 Task: Look for space in Bārāmati, India from 1st July, 2023 to 8th July, 2023 for 2 adults, 1 child in price range Rs.15000 to Rs.20000. Place can be entire place with 1  bedroom having 1 bed and 1 bathroom. Property type can be house, flat, guest house, hotel. Amenities needed are: washing machine. Booking option can be shelf check-in. Required host language is English.
Action: Mouse moved to (398, 178)
Screenshot: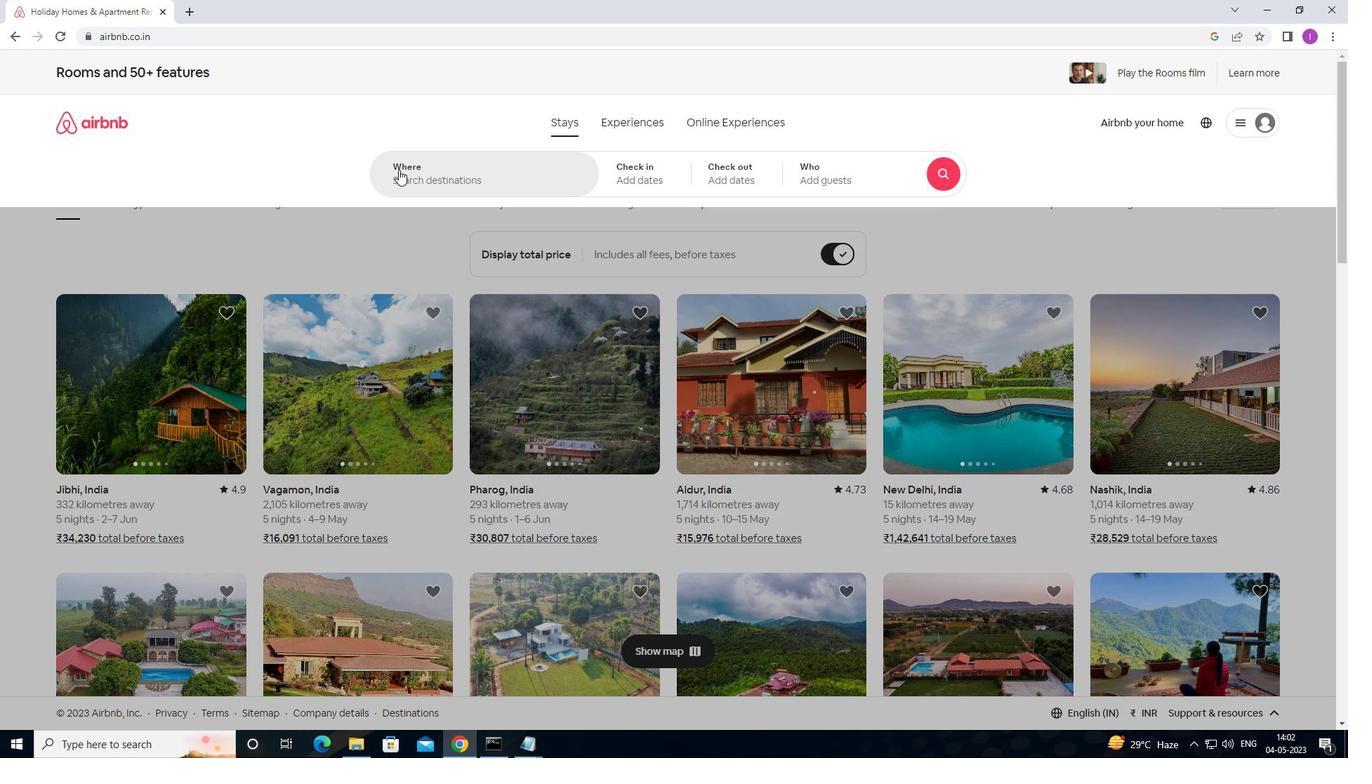 
Action: Mouse pressed left at (398, 178)
Screenshot: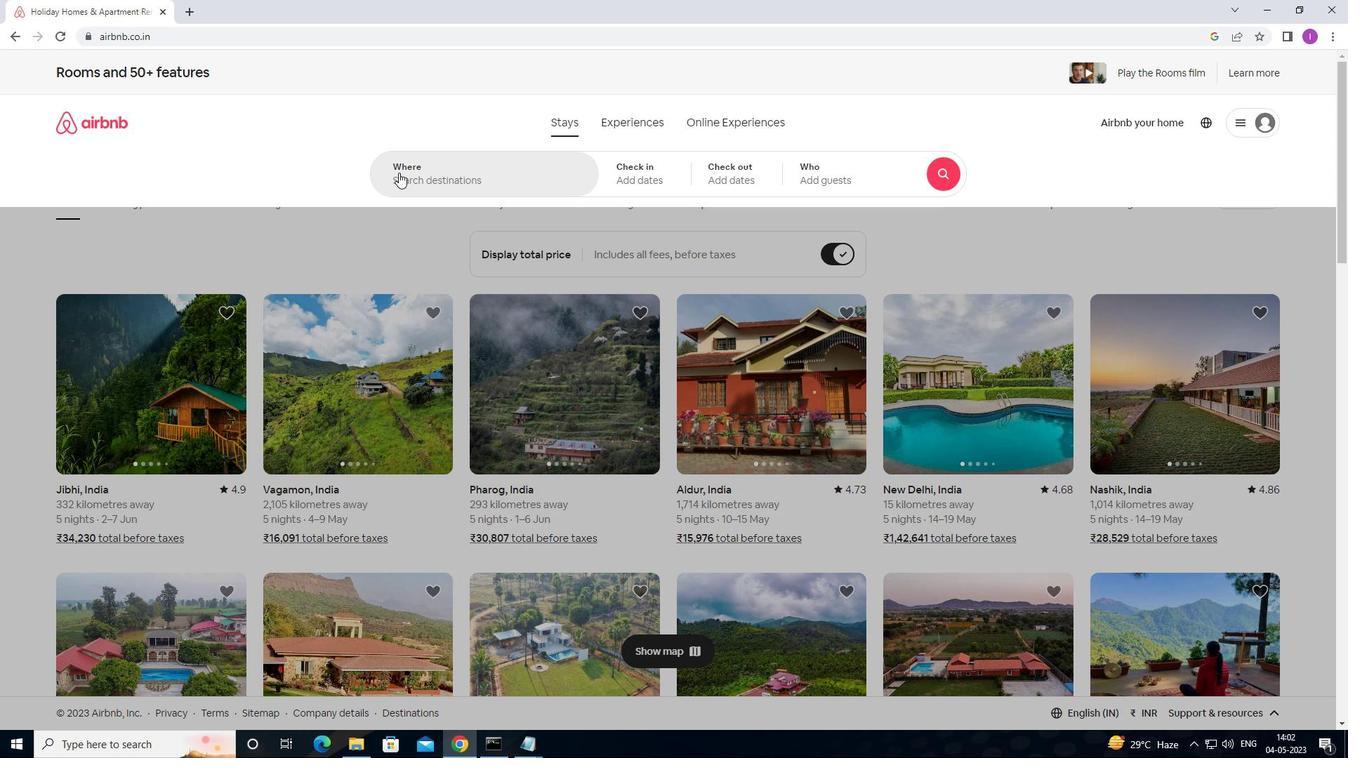 
Action: Mouse moved to (453, 151)
Screenshot: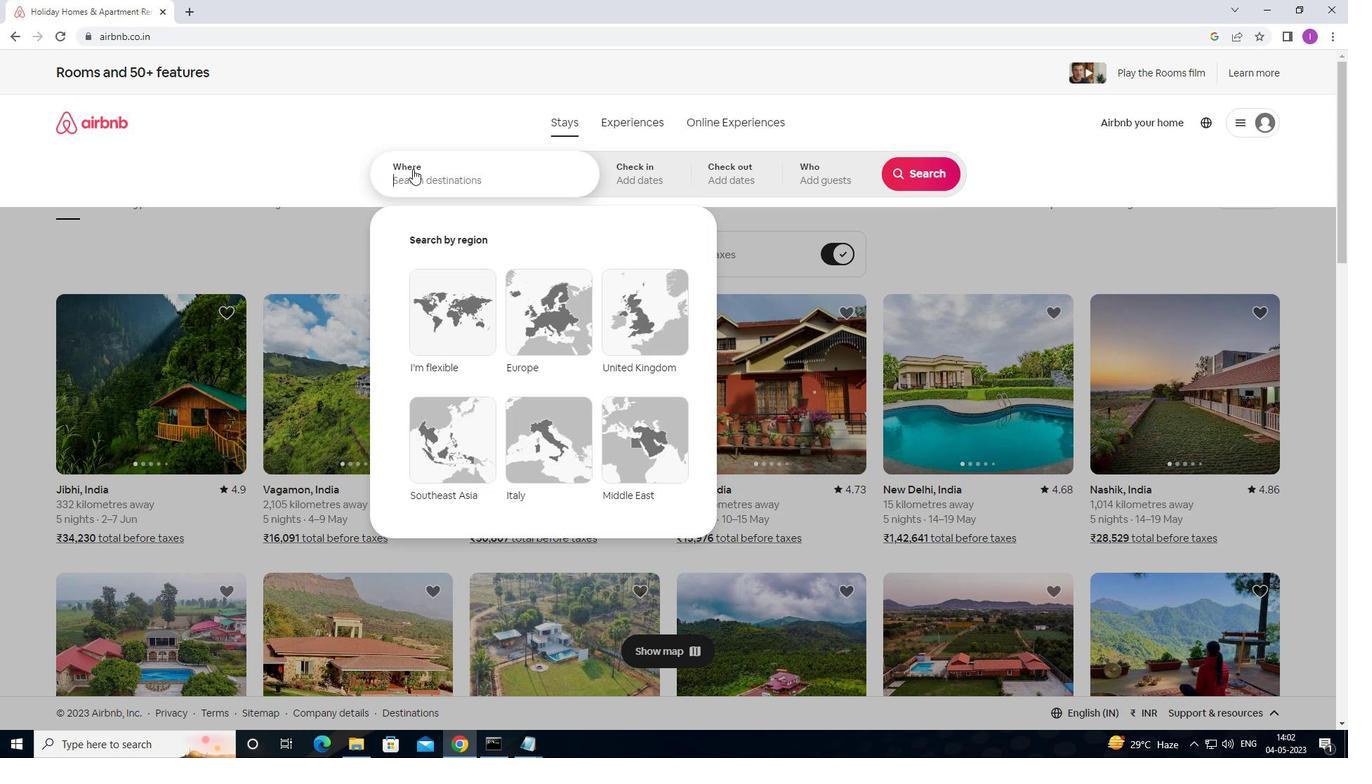 
Action: Key pressed <Key.shift>BARAMATI,<Key.shift>I
Screenshot: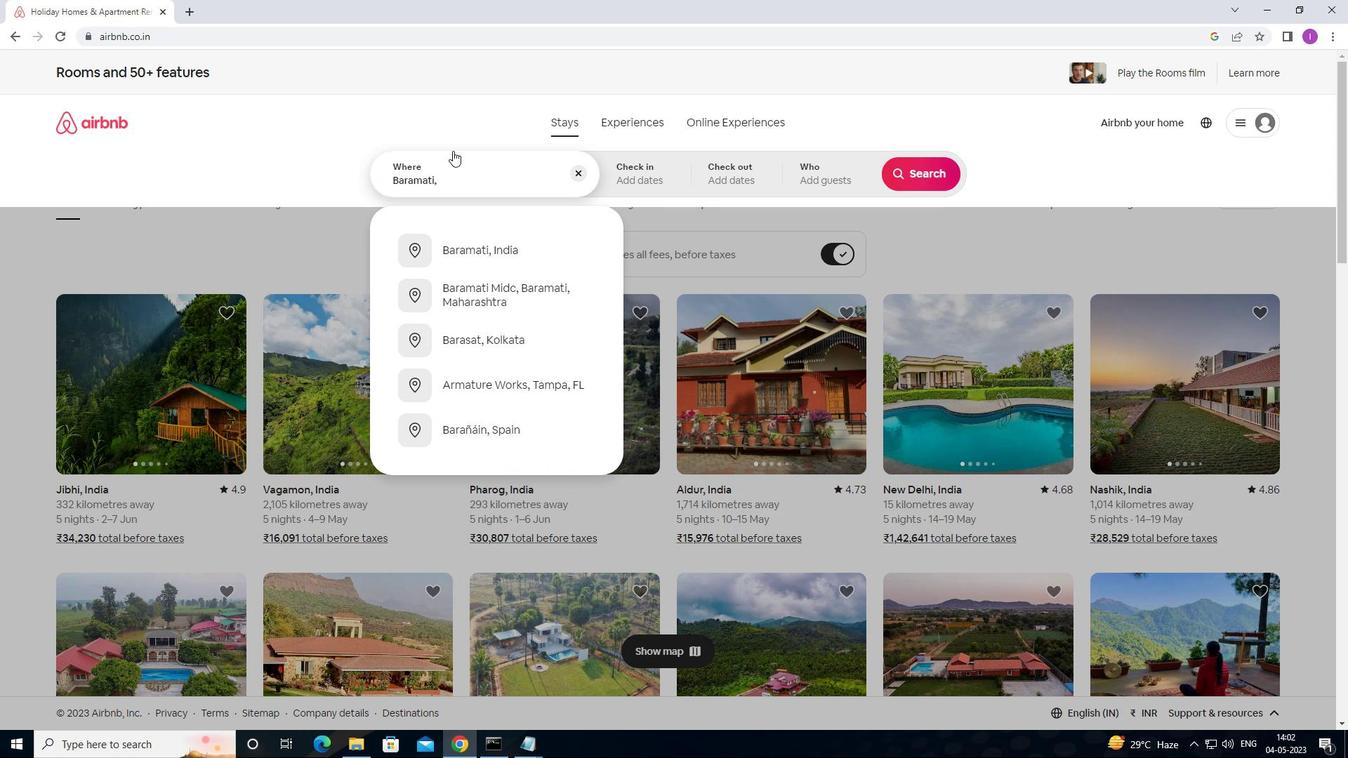 
Action: Mouse moved to (462, 155)
Screenshot: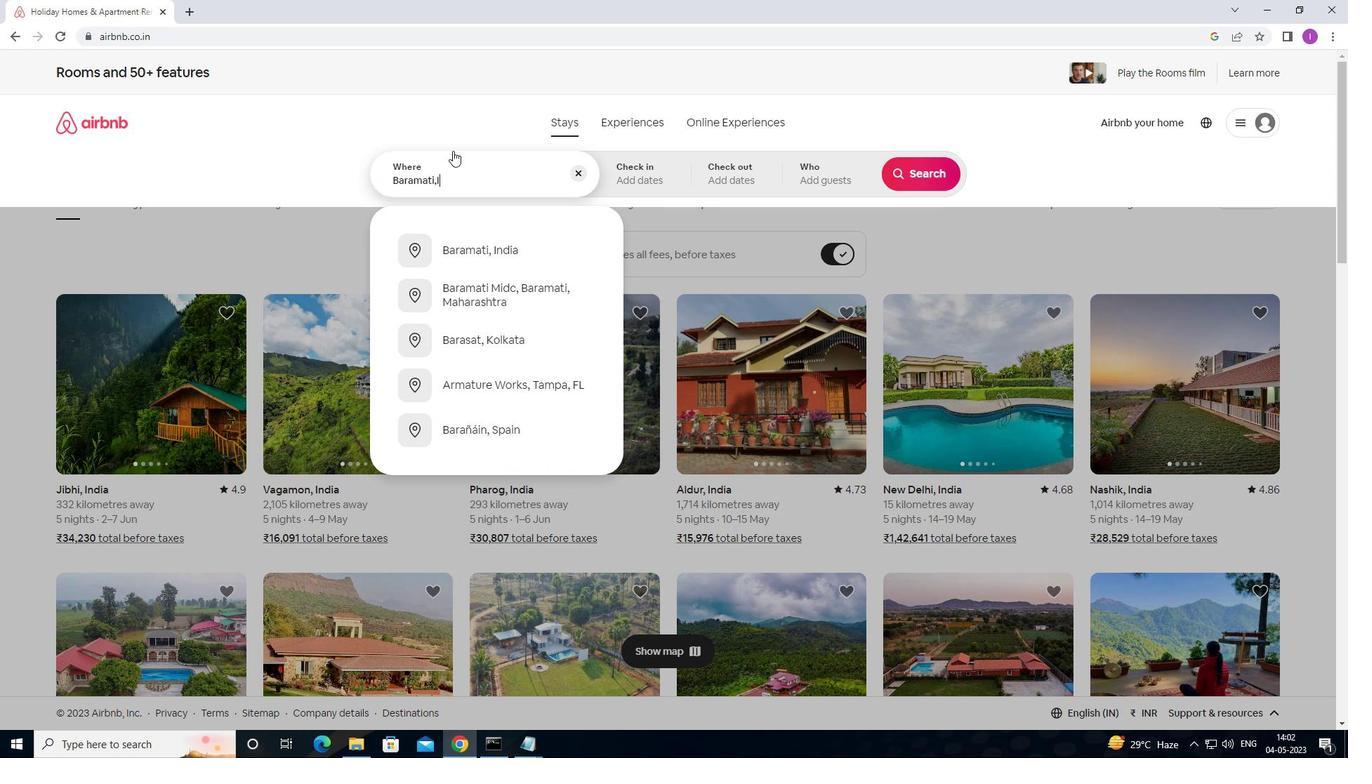 
Action: Key pressed N
Screenshot: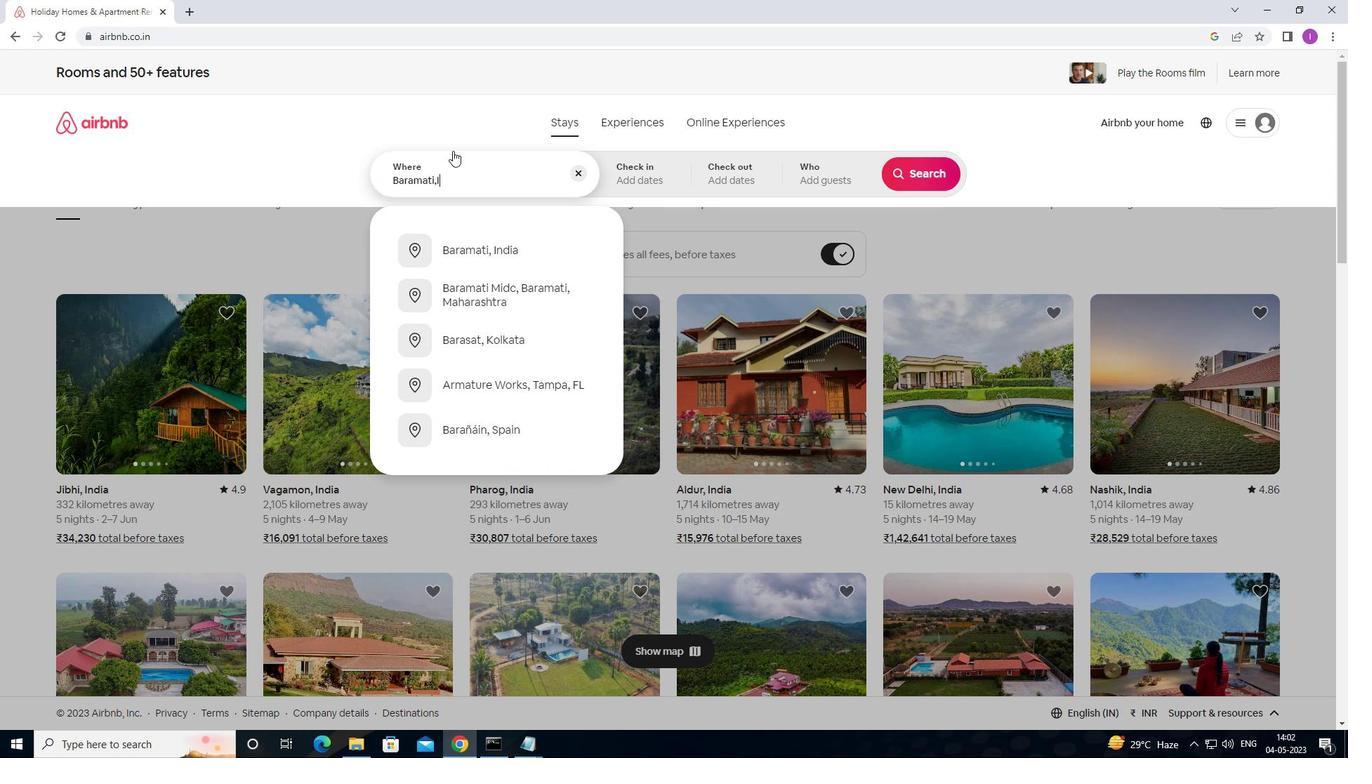 
Action: Mouse moved to (462, 157)
Screenshot: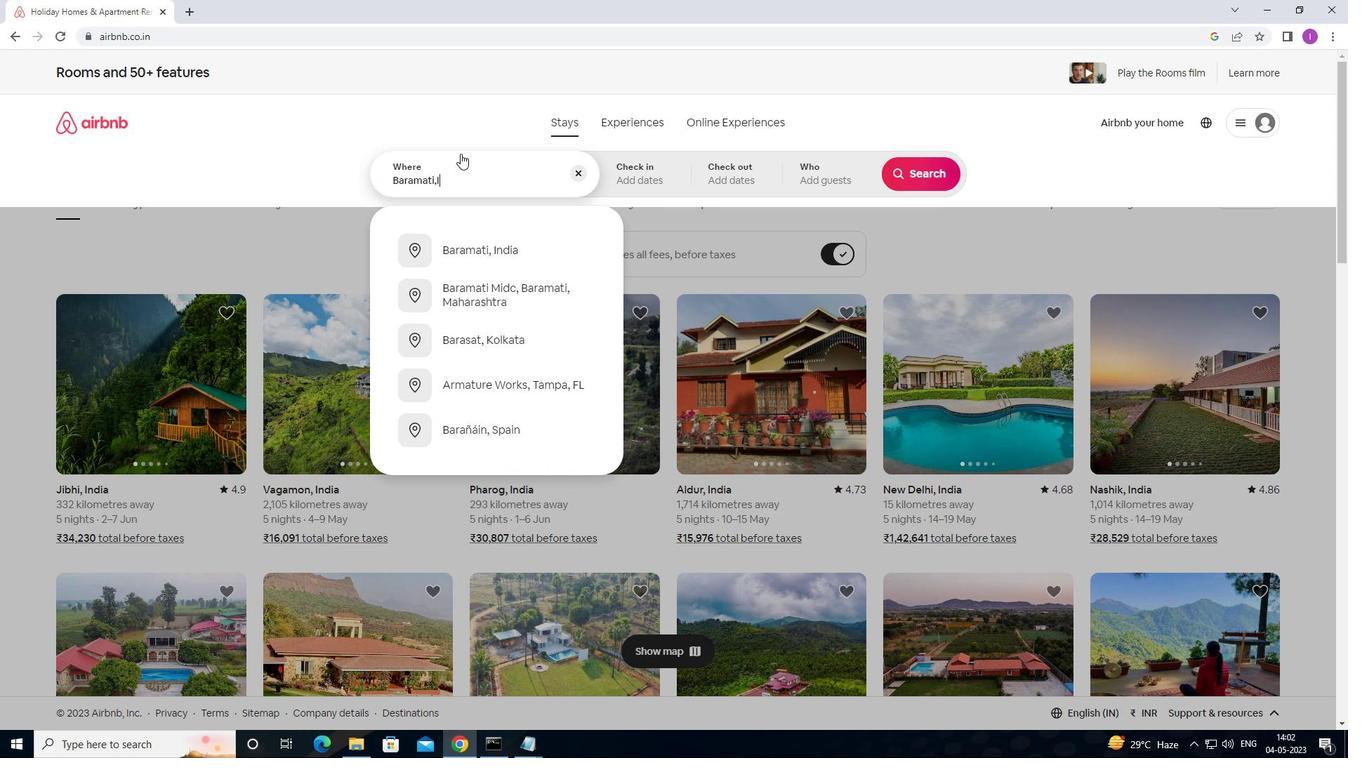 
Action: Key pressed DIA
Screenshot: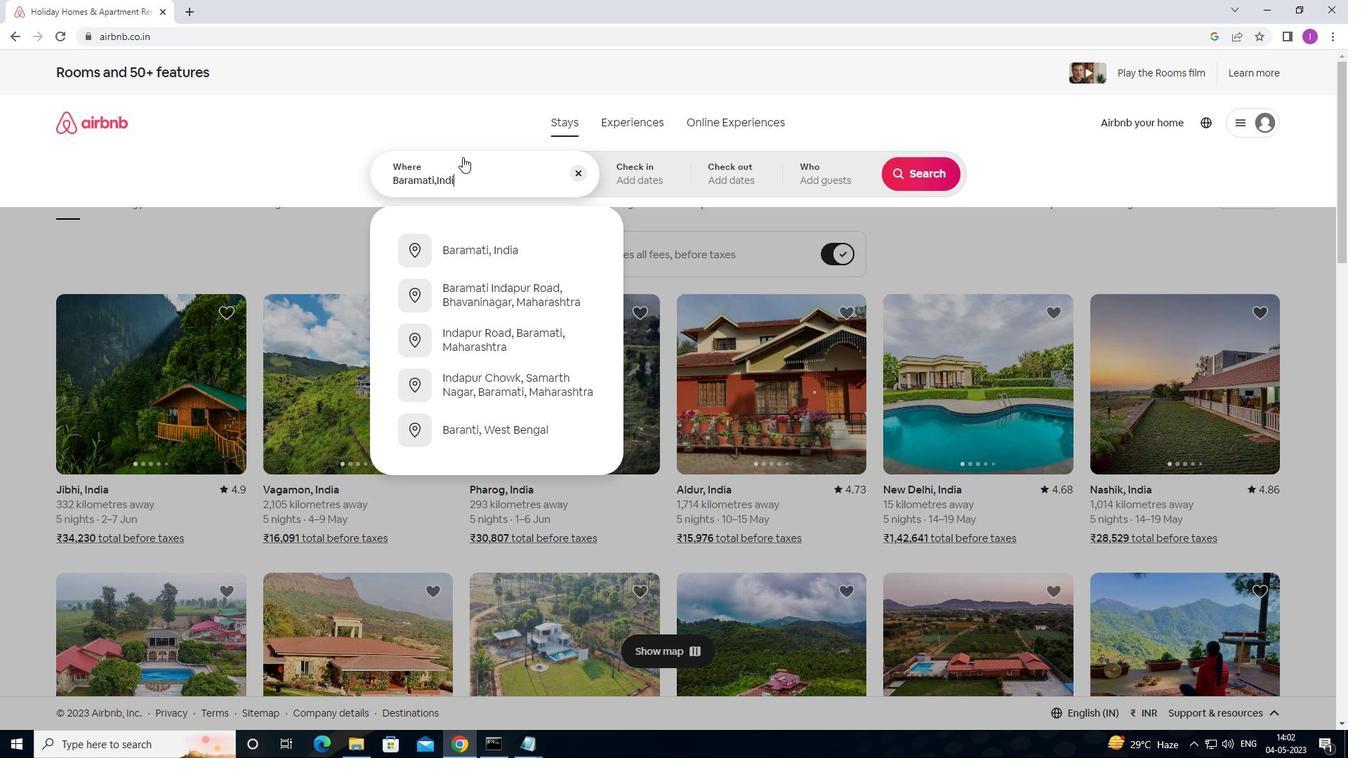 
Action: Mouse moved to (526, 246)
Screenshot: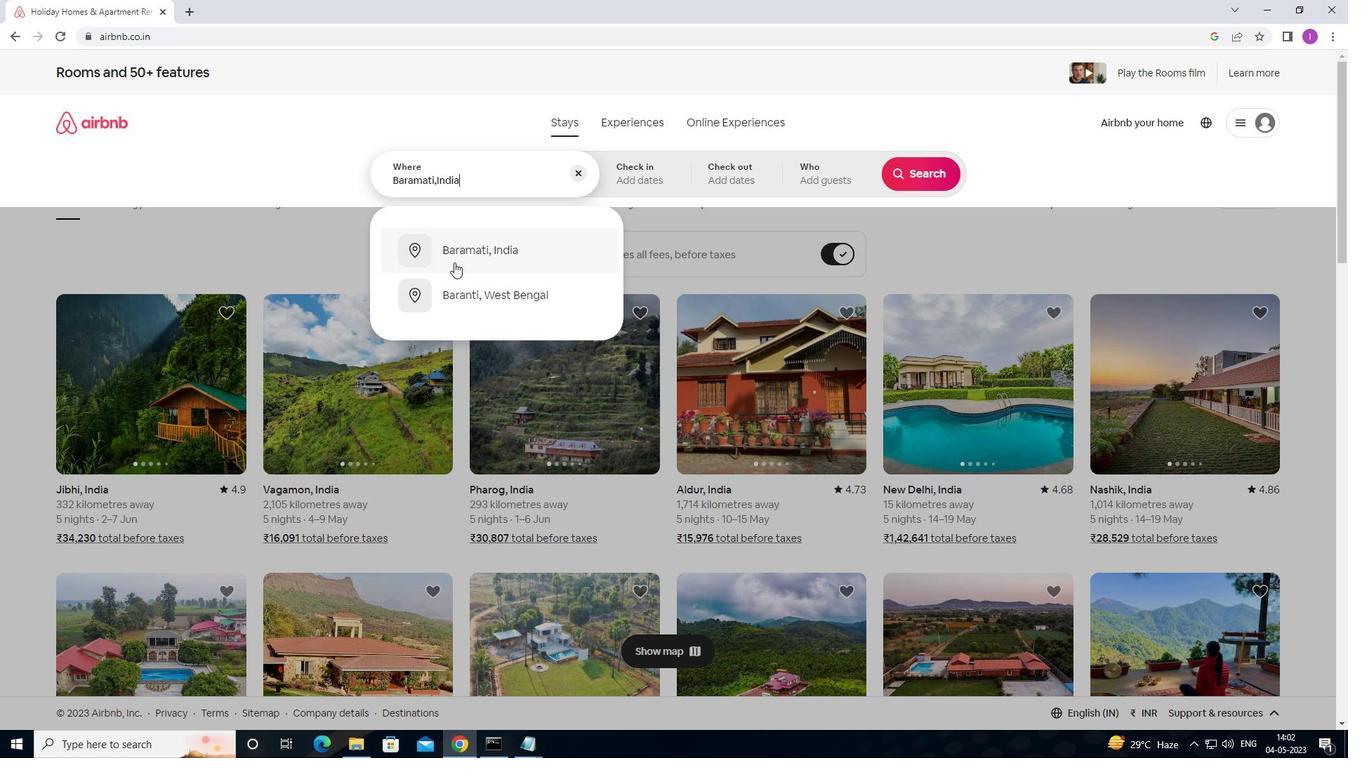 
Action: Mouse pressed left at (526, 246)
Screenshot: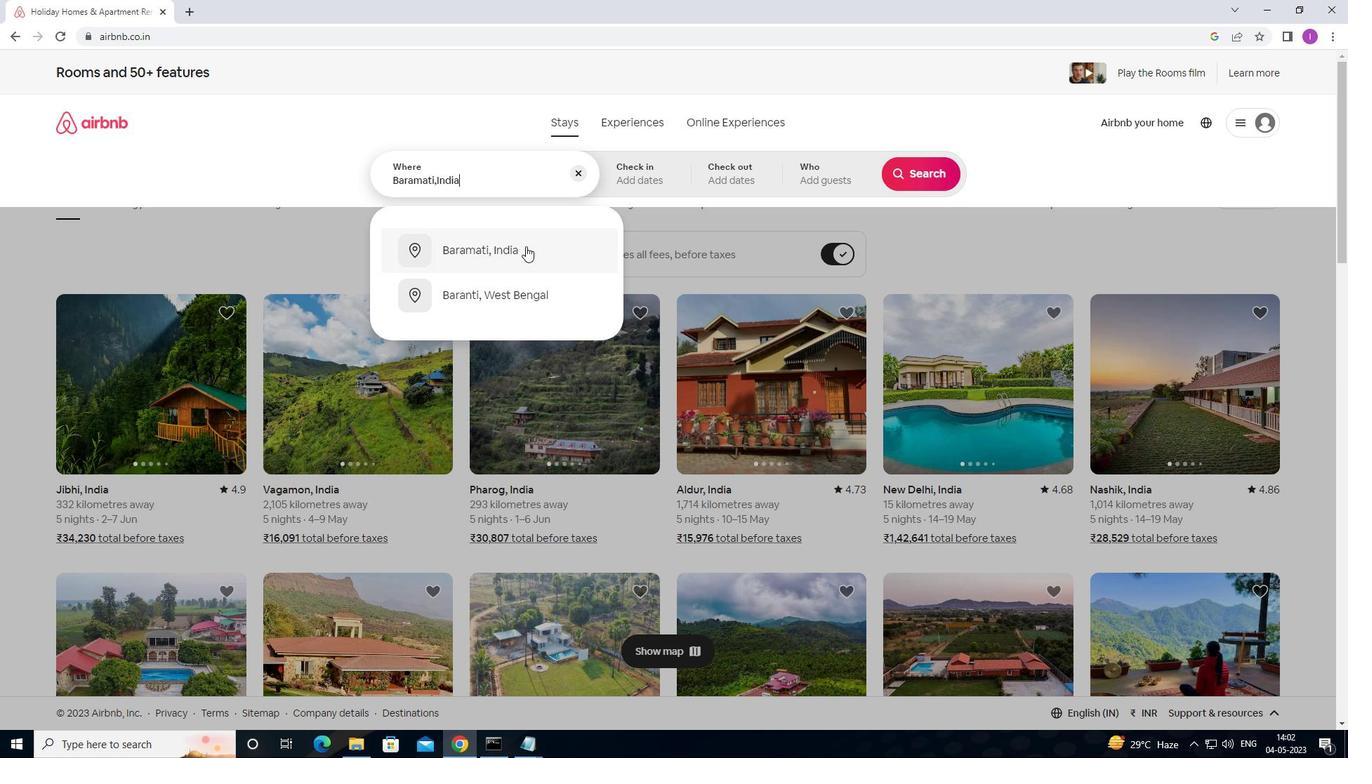 
Action: Mouse moved to (913, 286)
Screenshot: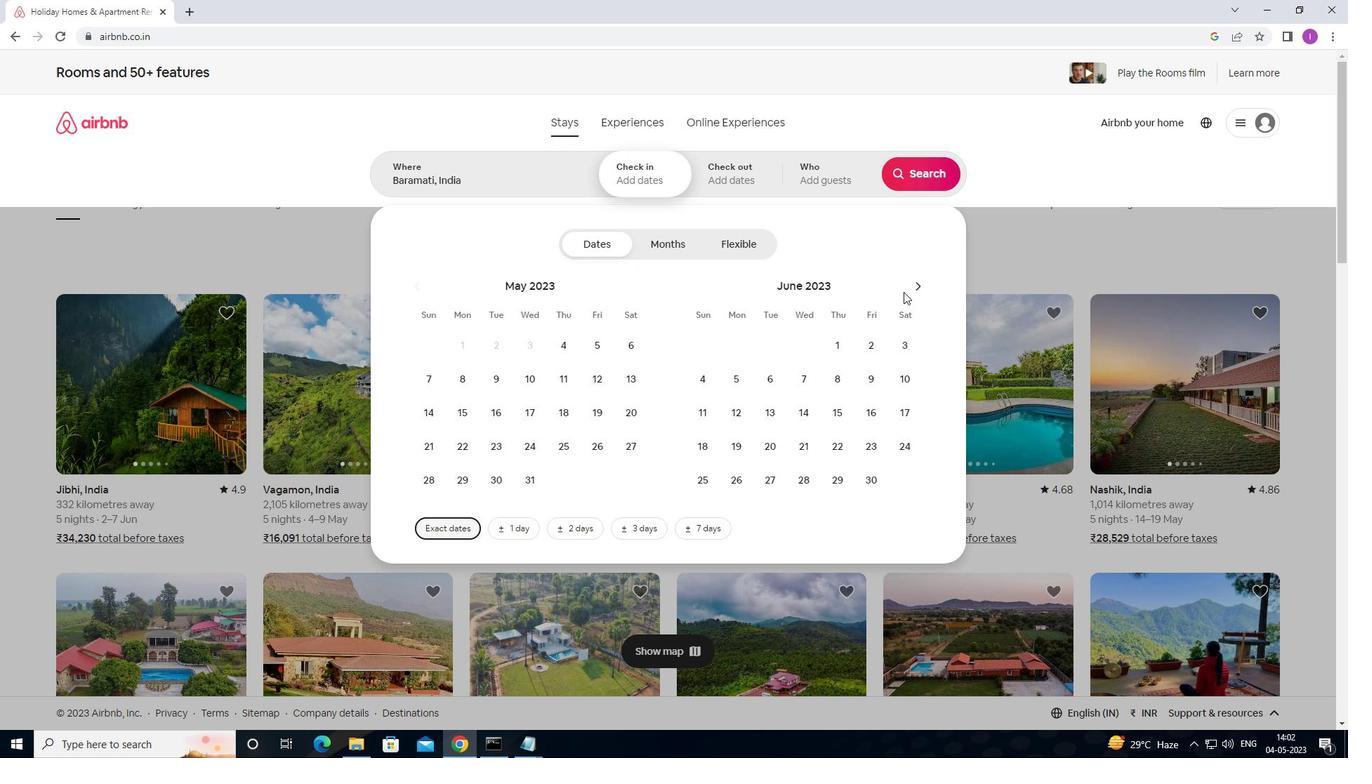 
Action: Mouse pressed left at (913, 286)
Screenshot: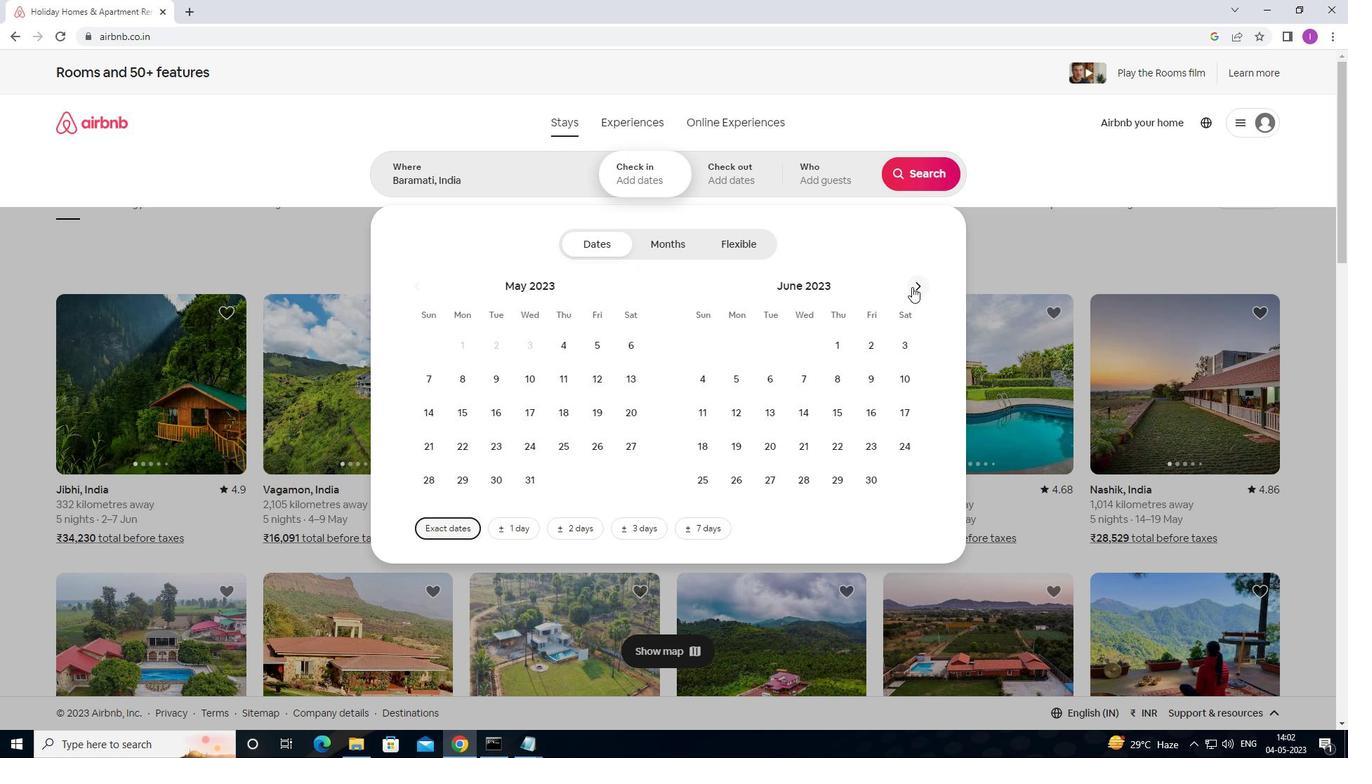
Action: Mouse moved to (913, 286)
Screenshot: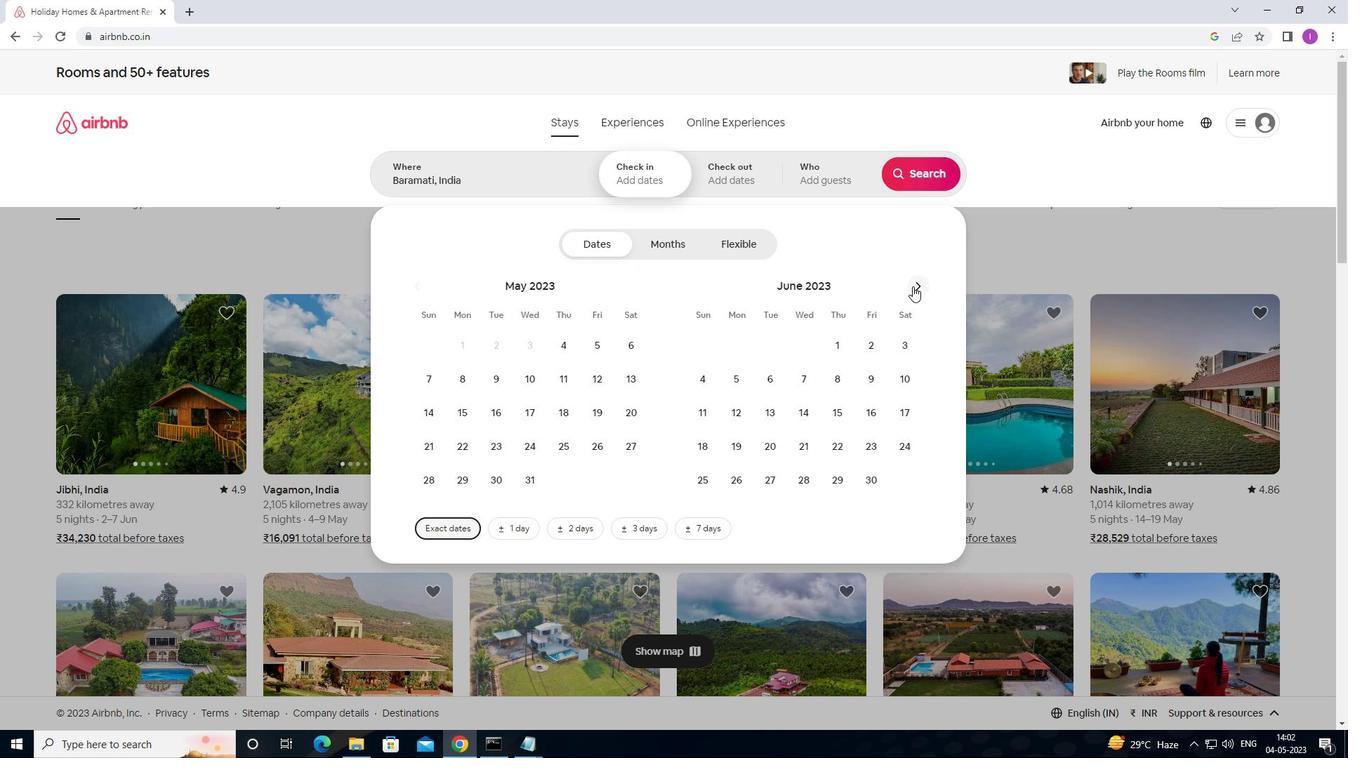 
Action: Mouse pressed left at (913, 286)
Screenshot: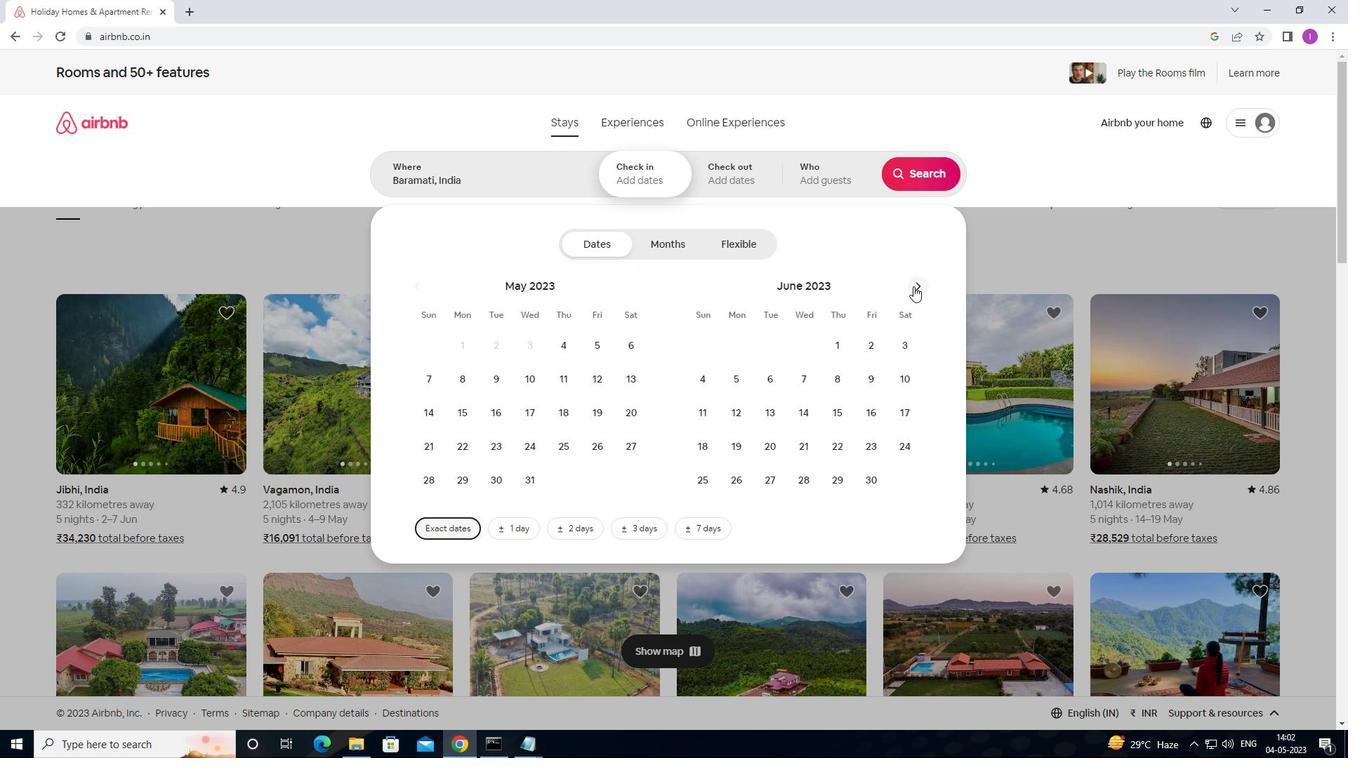 
Action: Mouse moved to (638, 349)
Screenshot: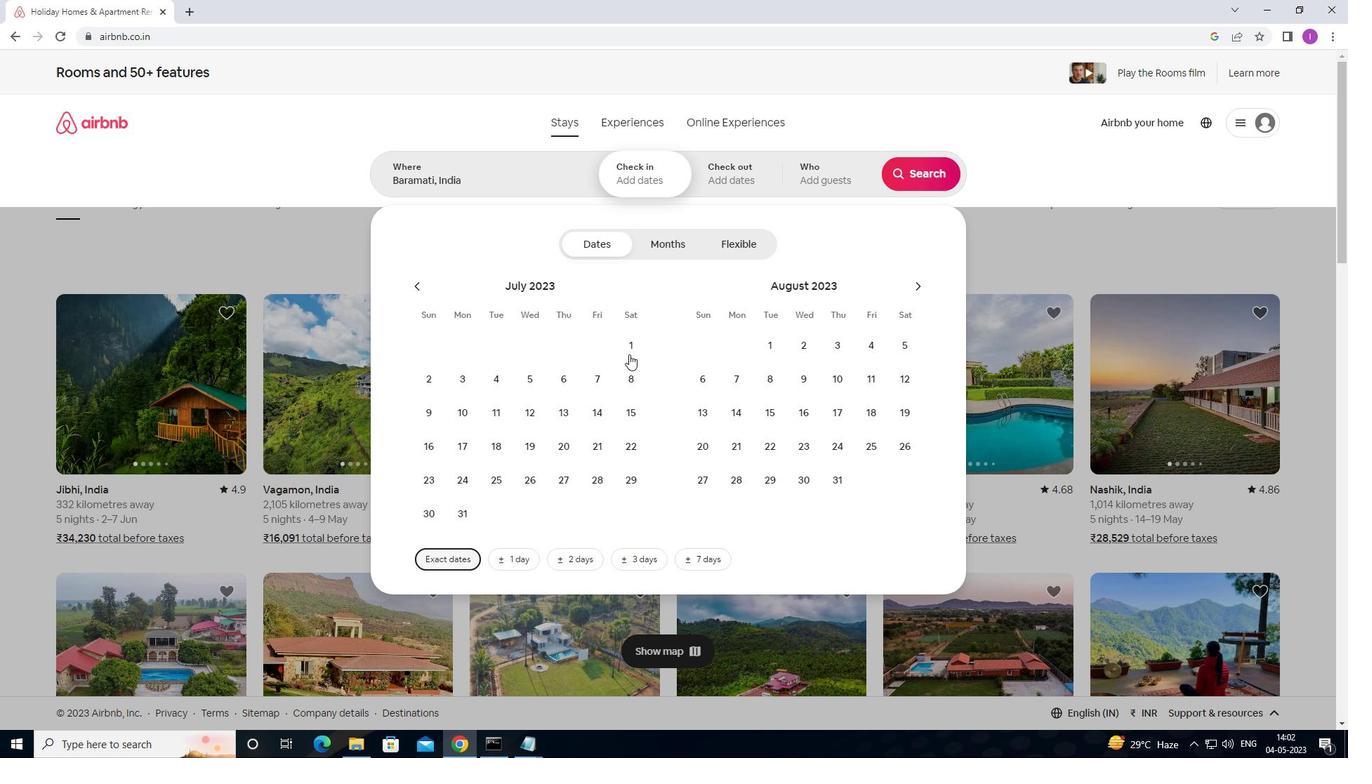 
Action: Mouse pressed left at (638, 349)
Screenshot: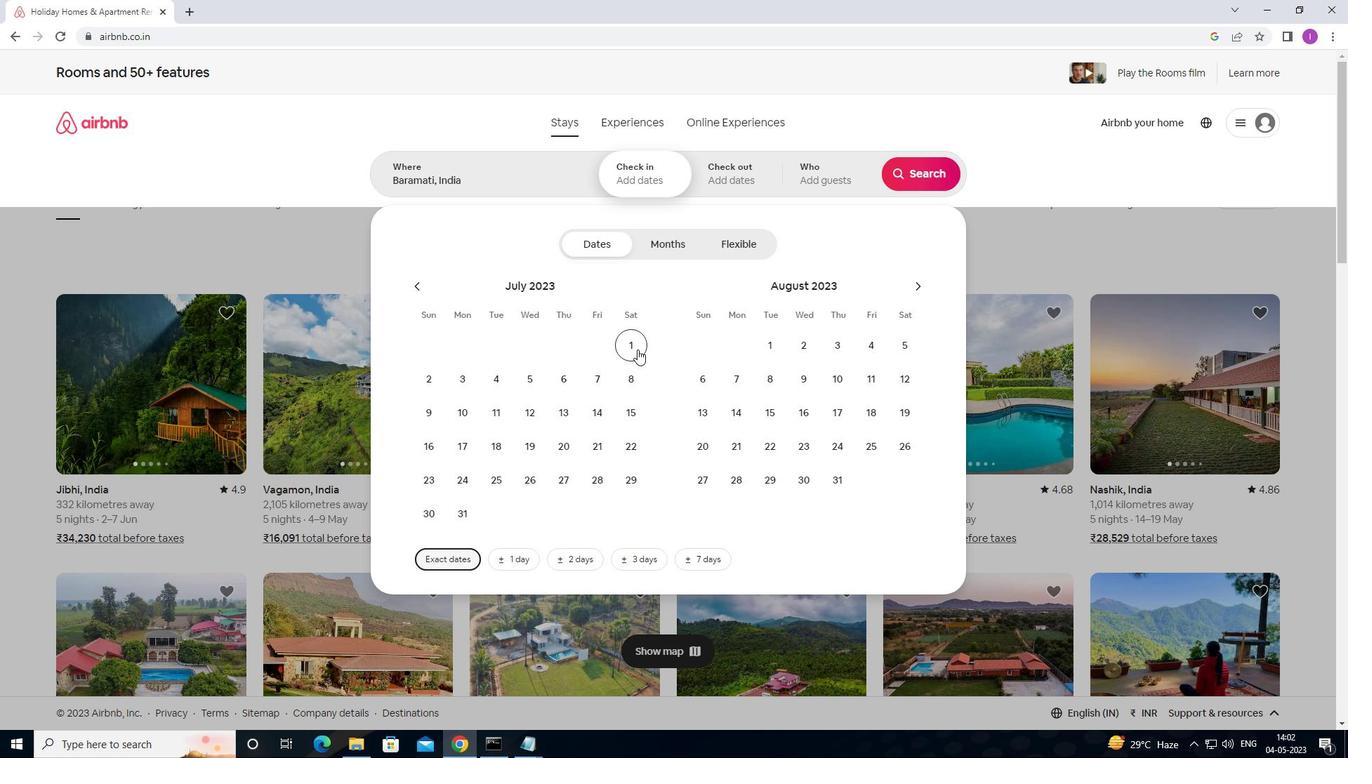 
Action: Mouse moved to (626, 375)
Screenshot: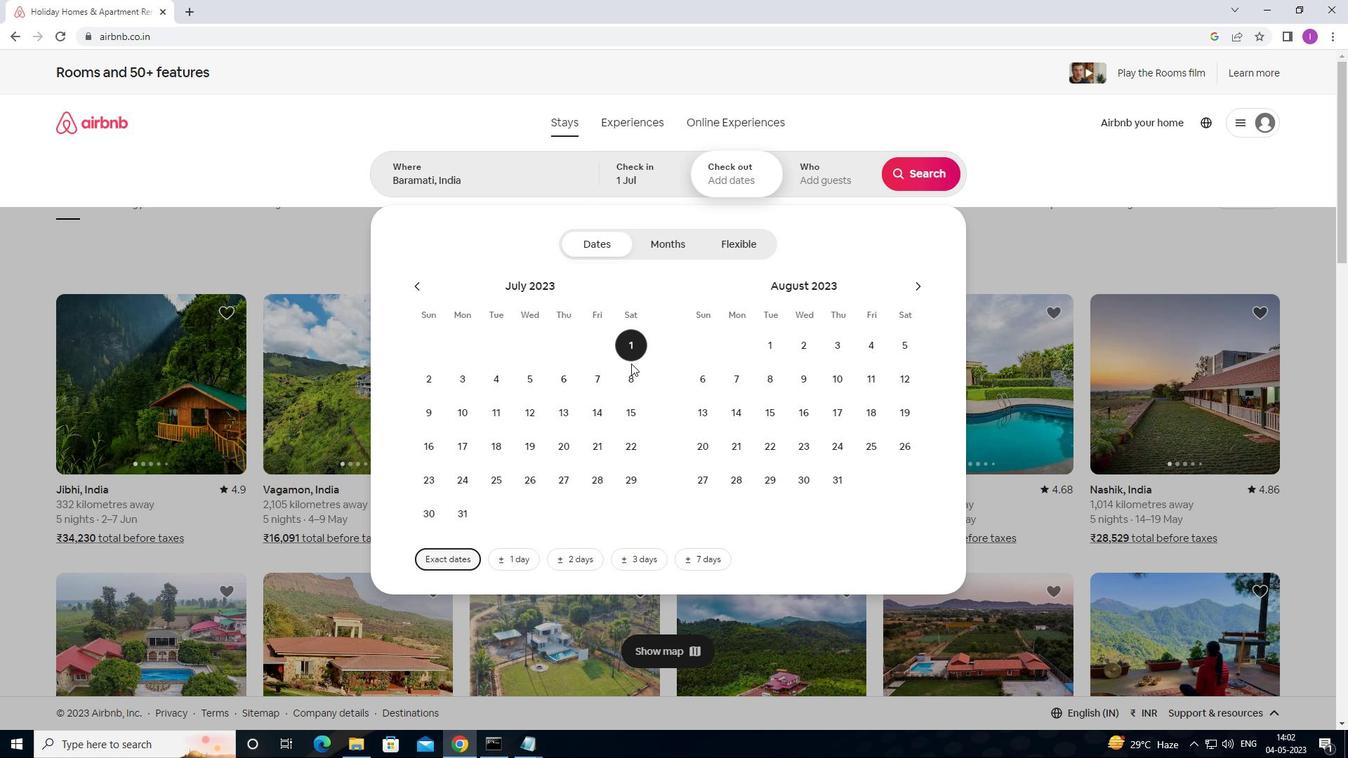 
Action: Mouse pressed left at (626, 375)
Screenshot: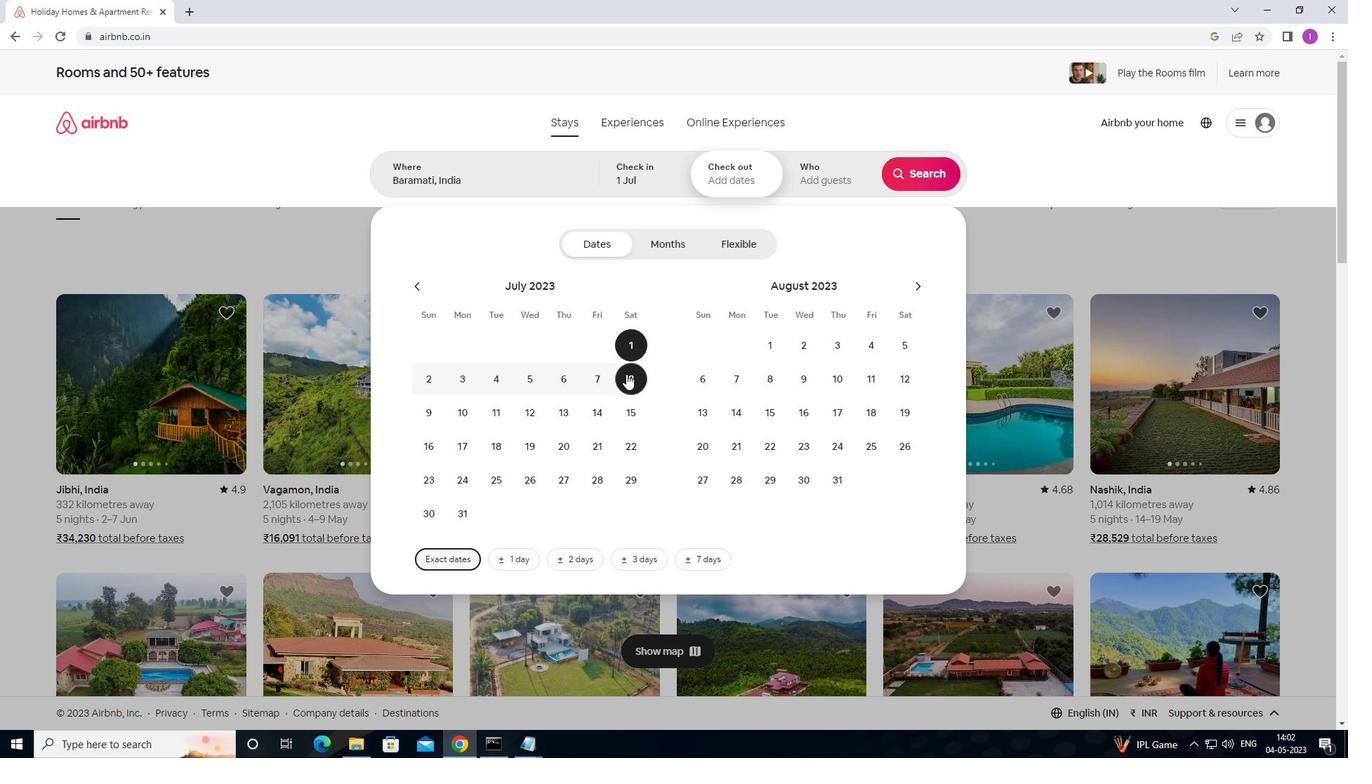 
Action: Mouse moved to (837, 185)
Screenshot: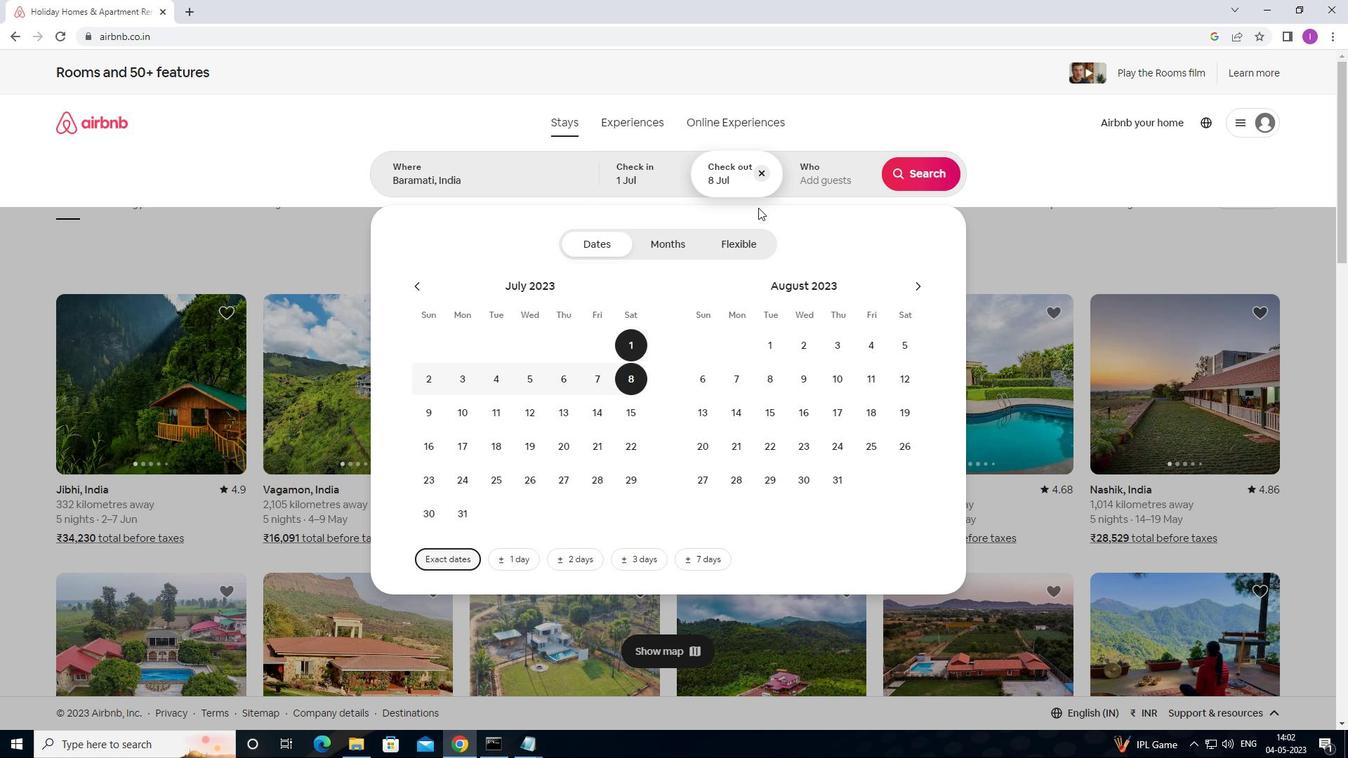
Action: Mouse pressed left at (837, 185)
Screenshot: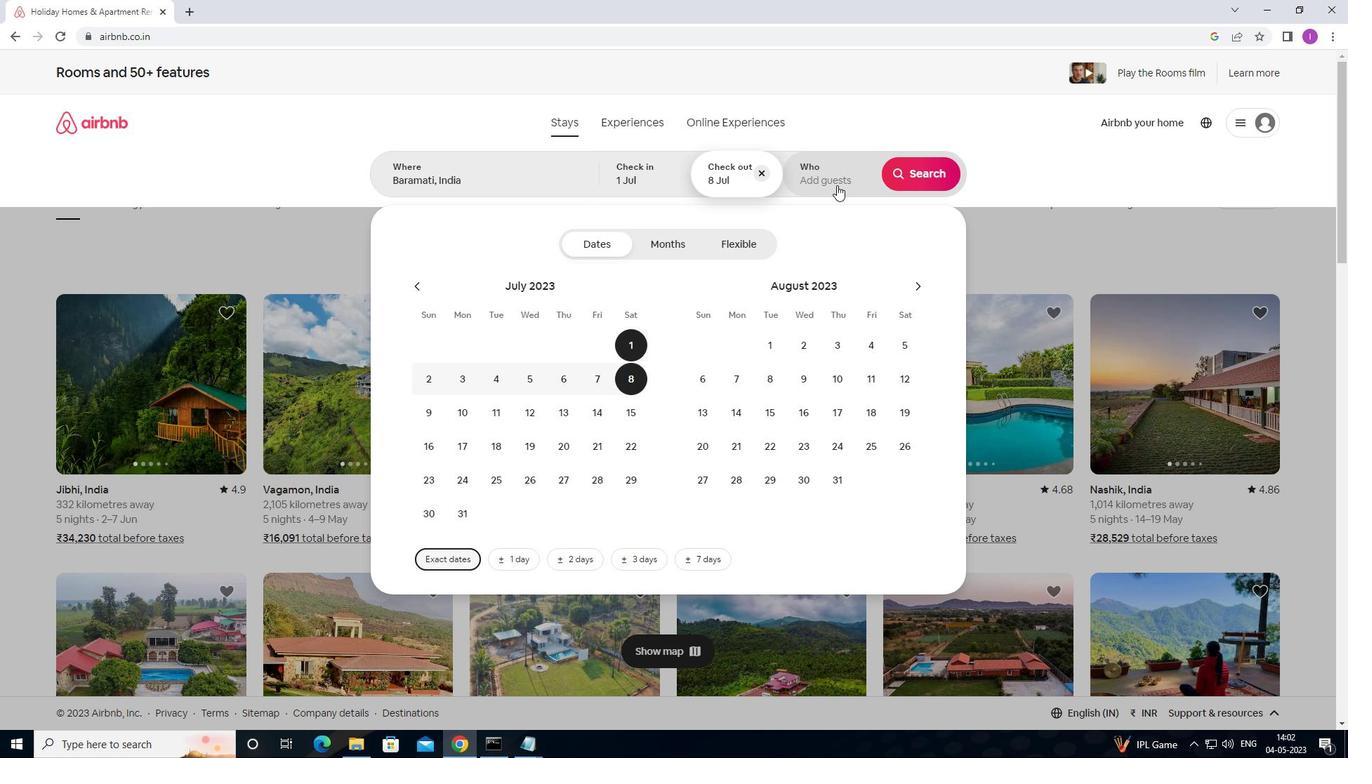 
Action: Mouse moved to (923, 244)
Screenshot: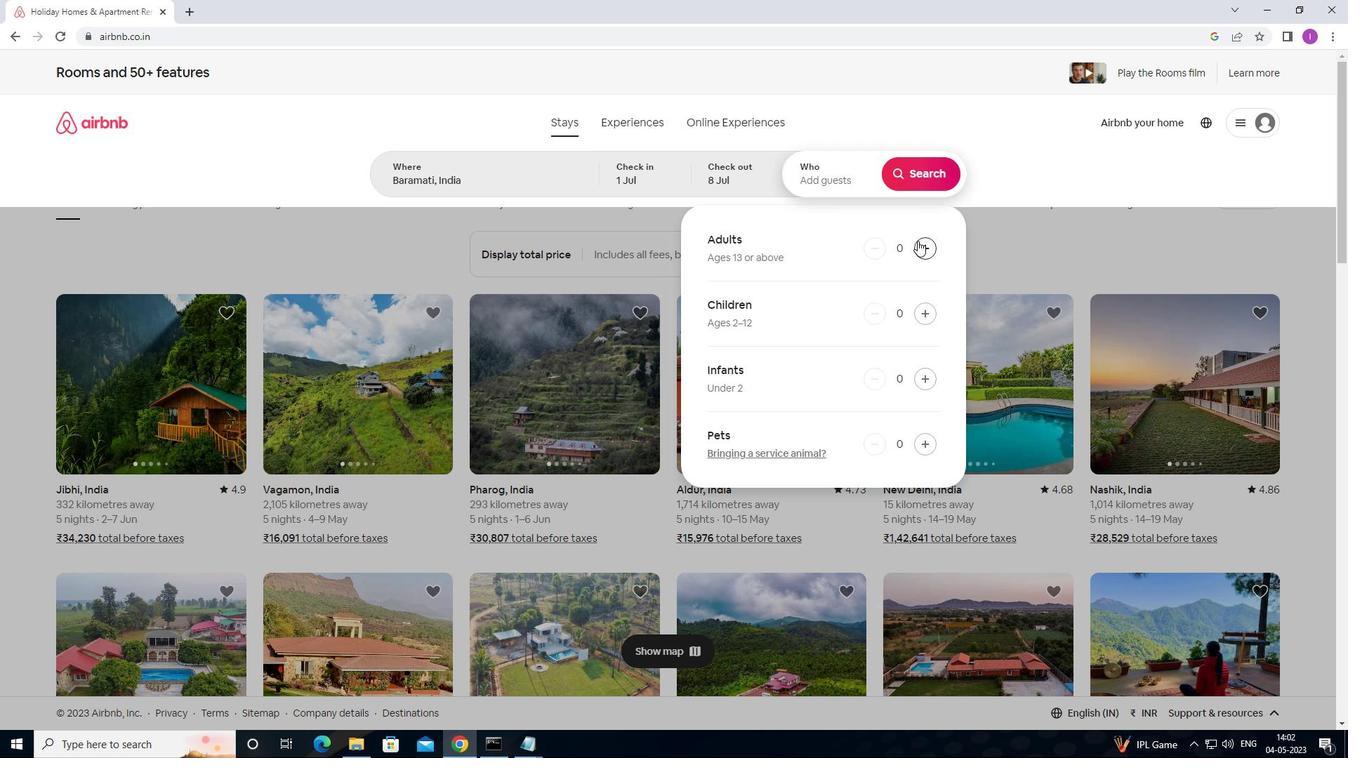 
Action: Mouse pressed left at (923, 244)
Screenshot: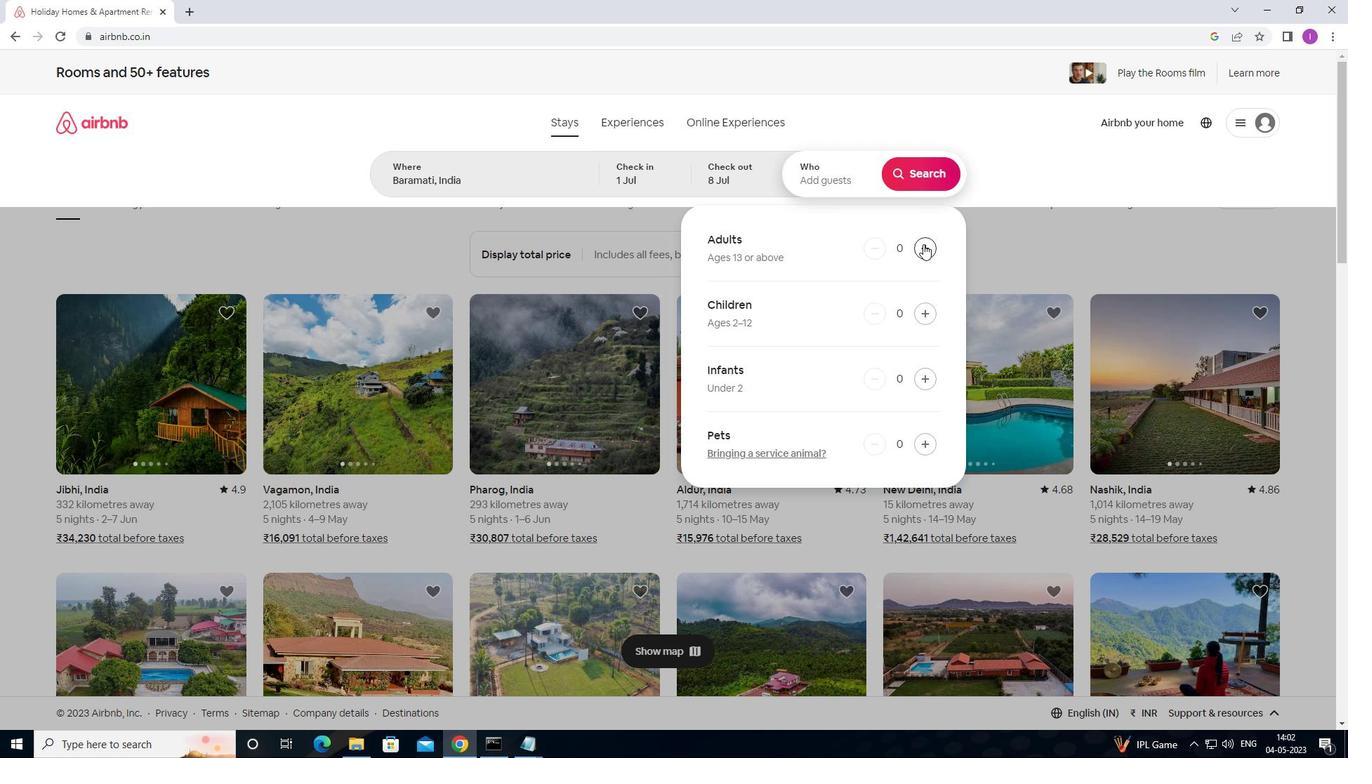 
Action: Mouse pressed left at (923, 244)
Screenshot: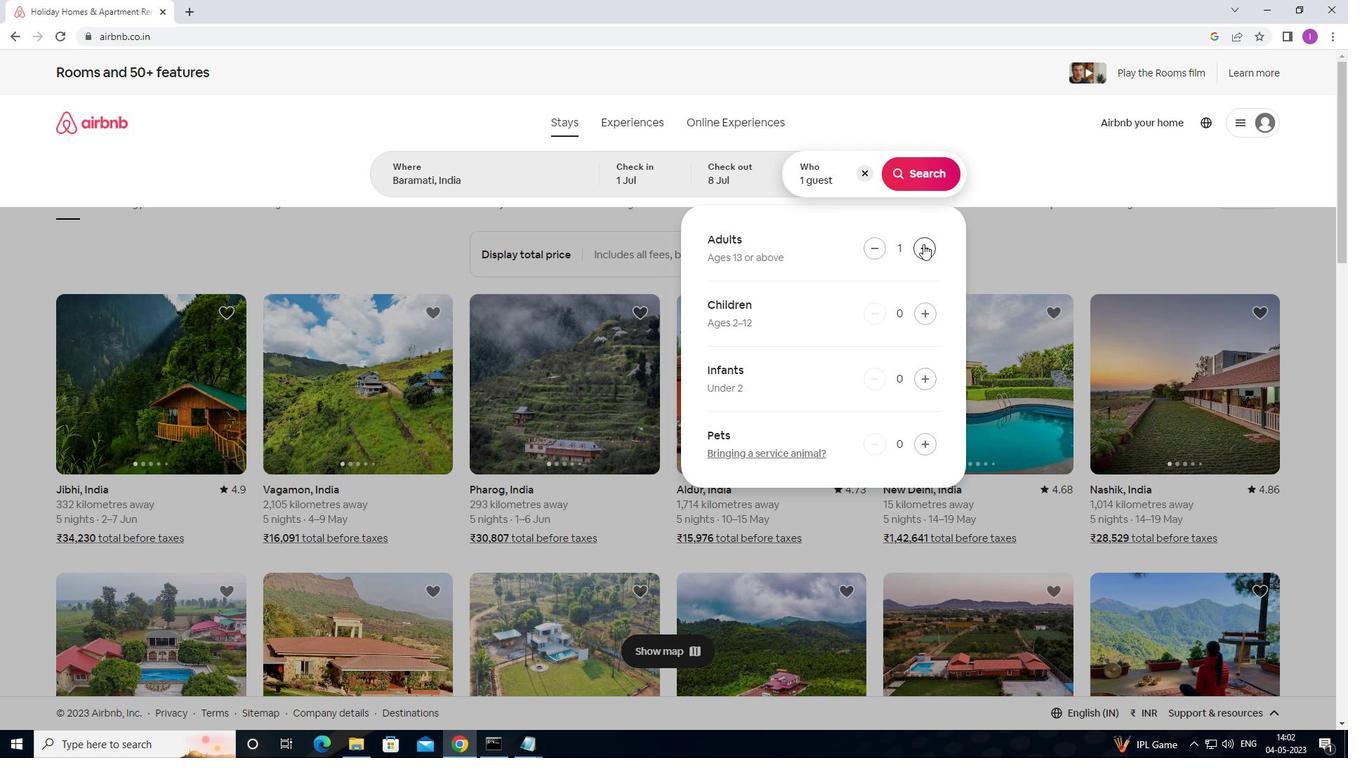 
Action: Mouse moved to (927, 311)
Screenshot: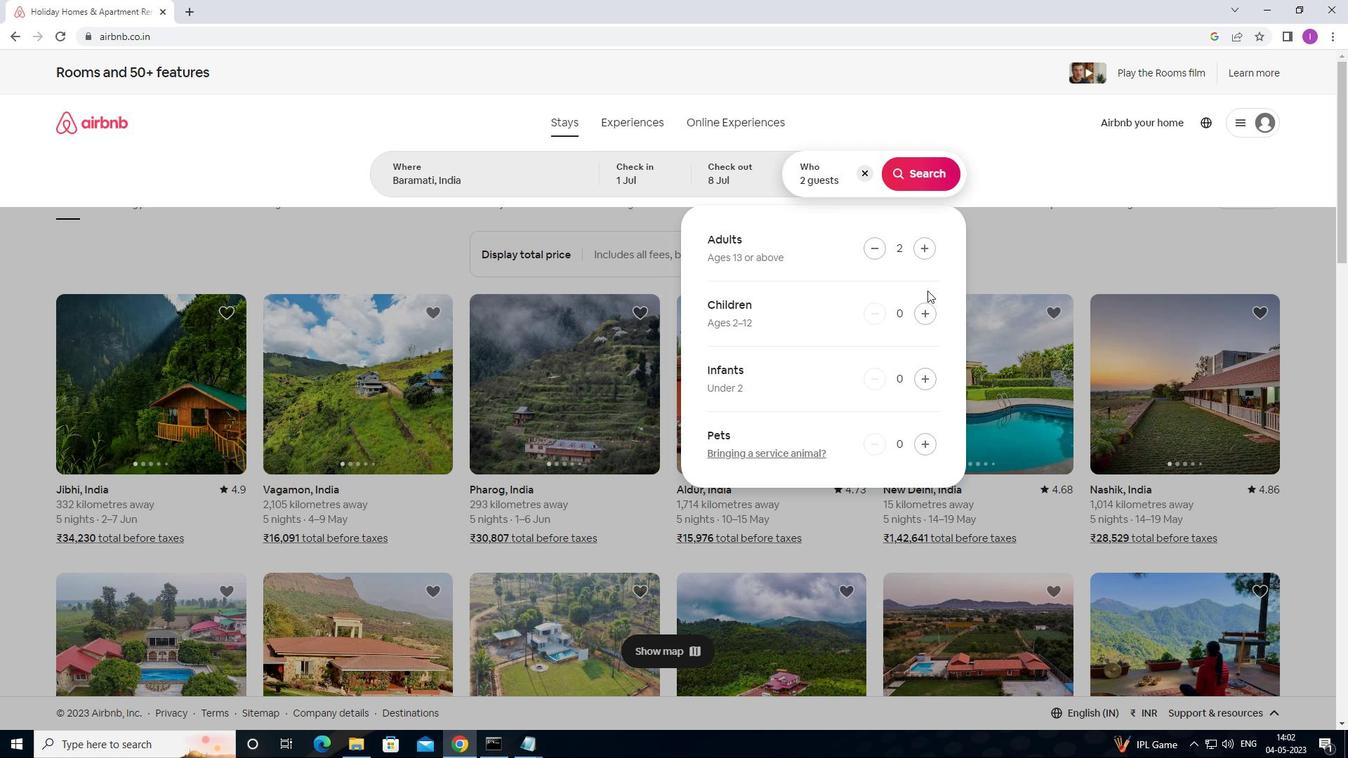 
Action: Mouse pressed left at (927, 311)
Screenshot: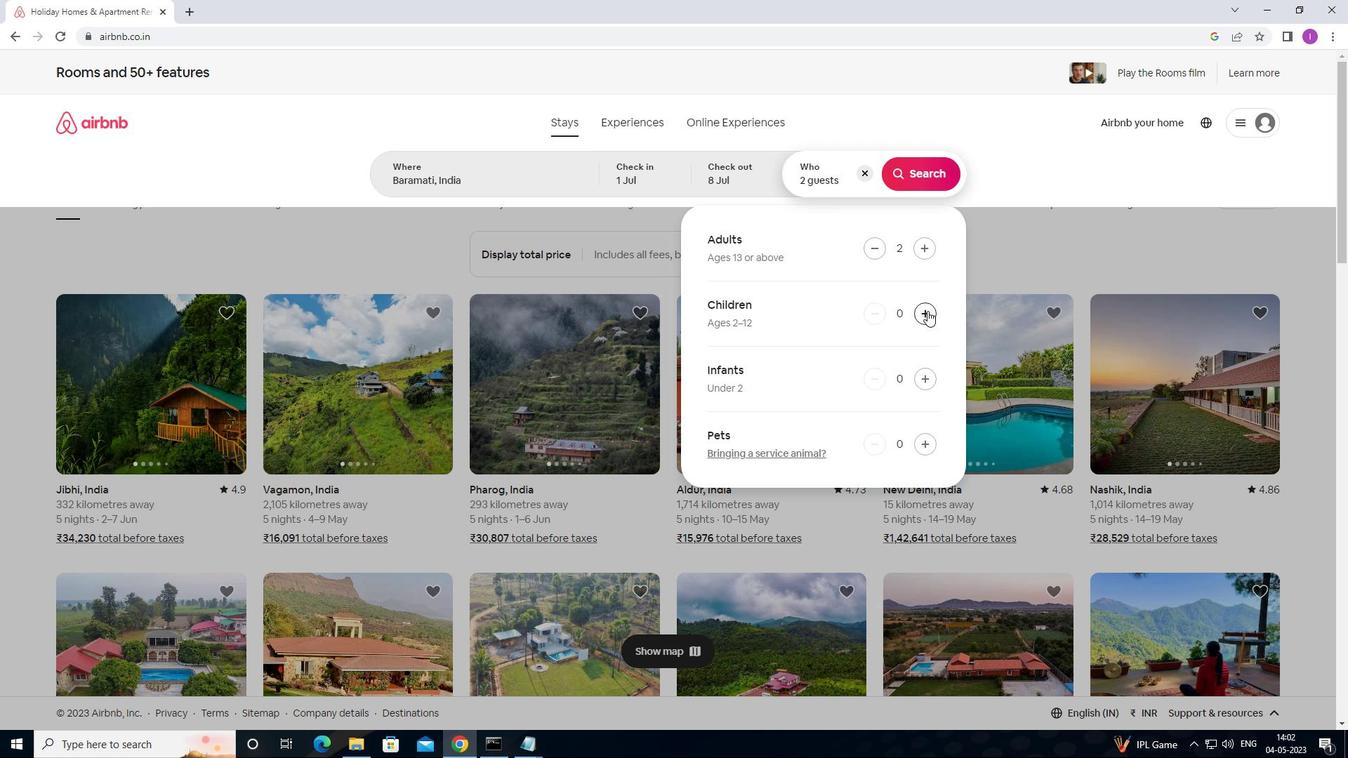 
Action: Mouse moved to (940, 172)
Screenshot: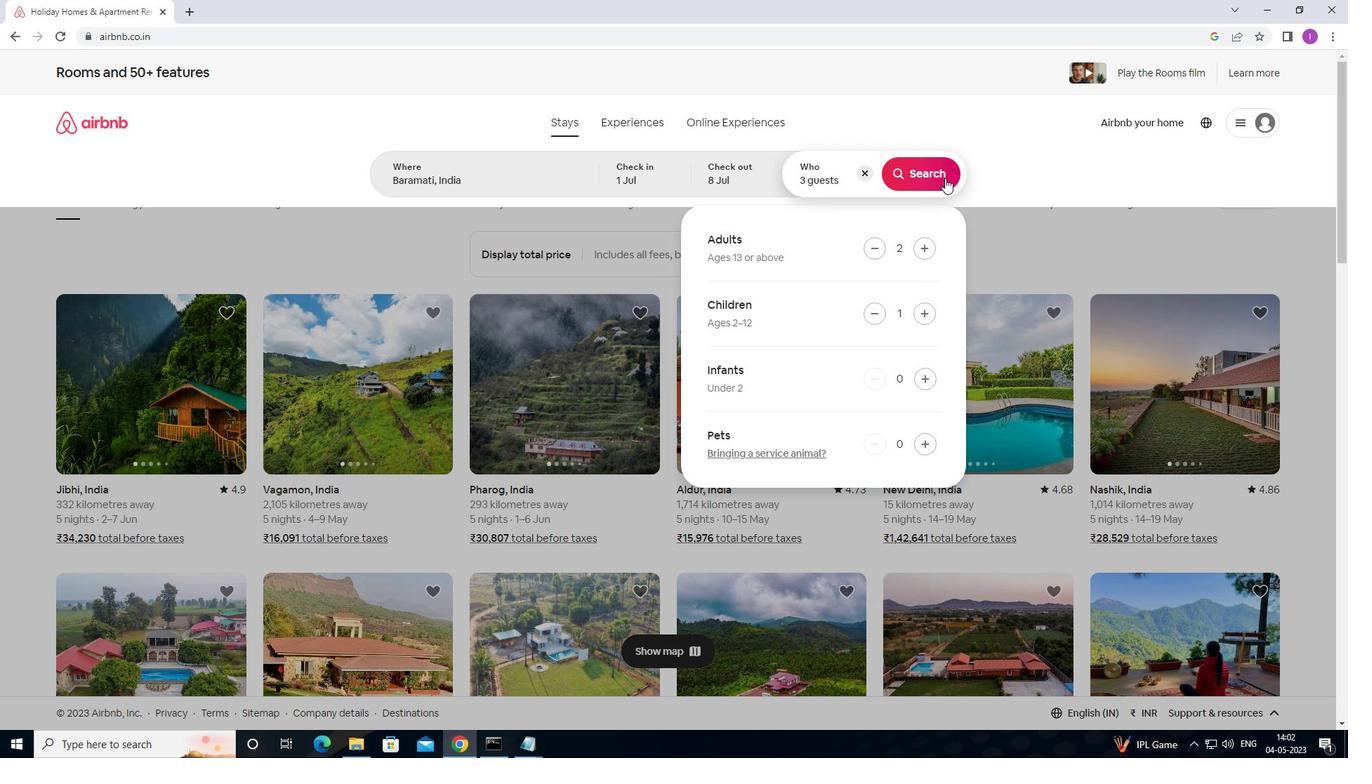 
Action: Mouse pressed left at (940, 172)
Screenshot: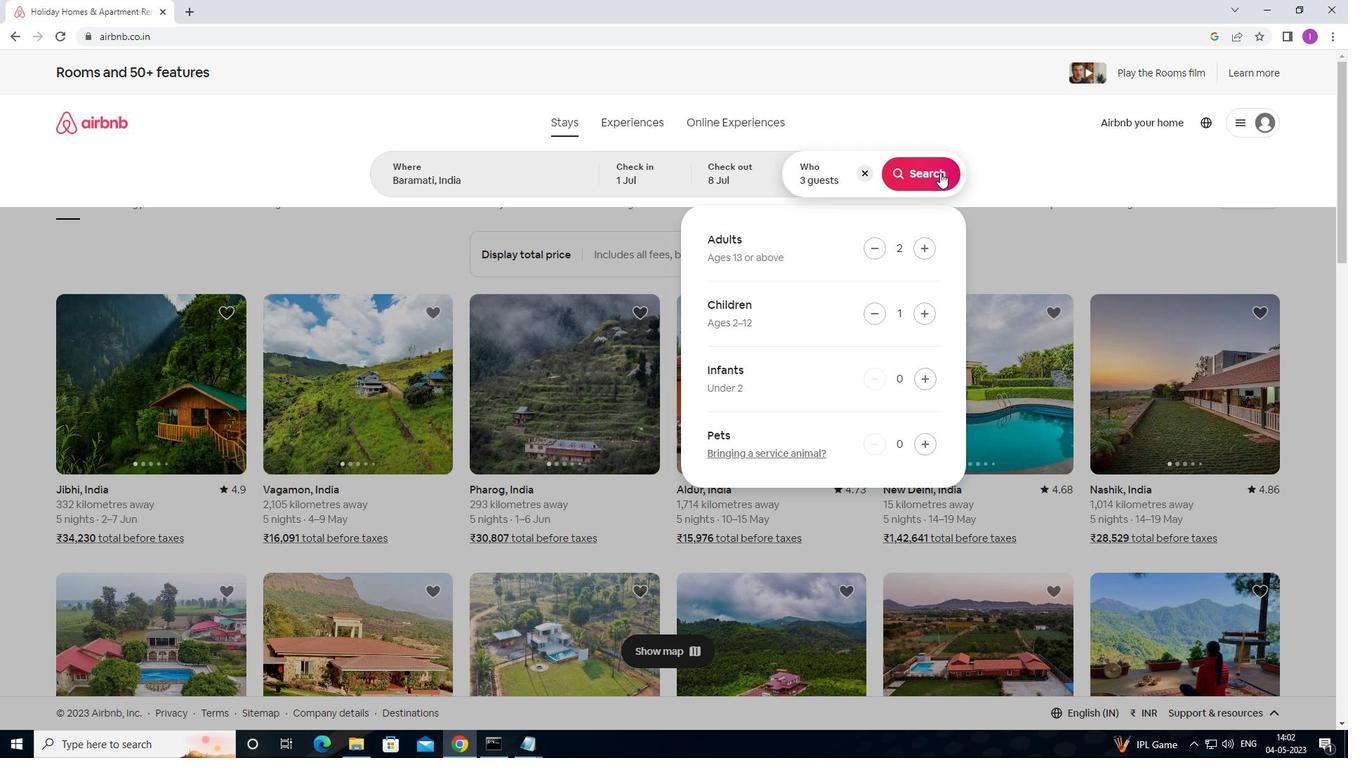
Action: Mouse moved to (1286, 129)
Screenshot: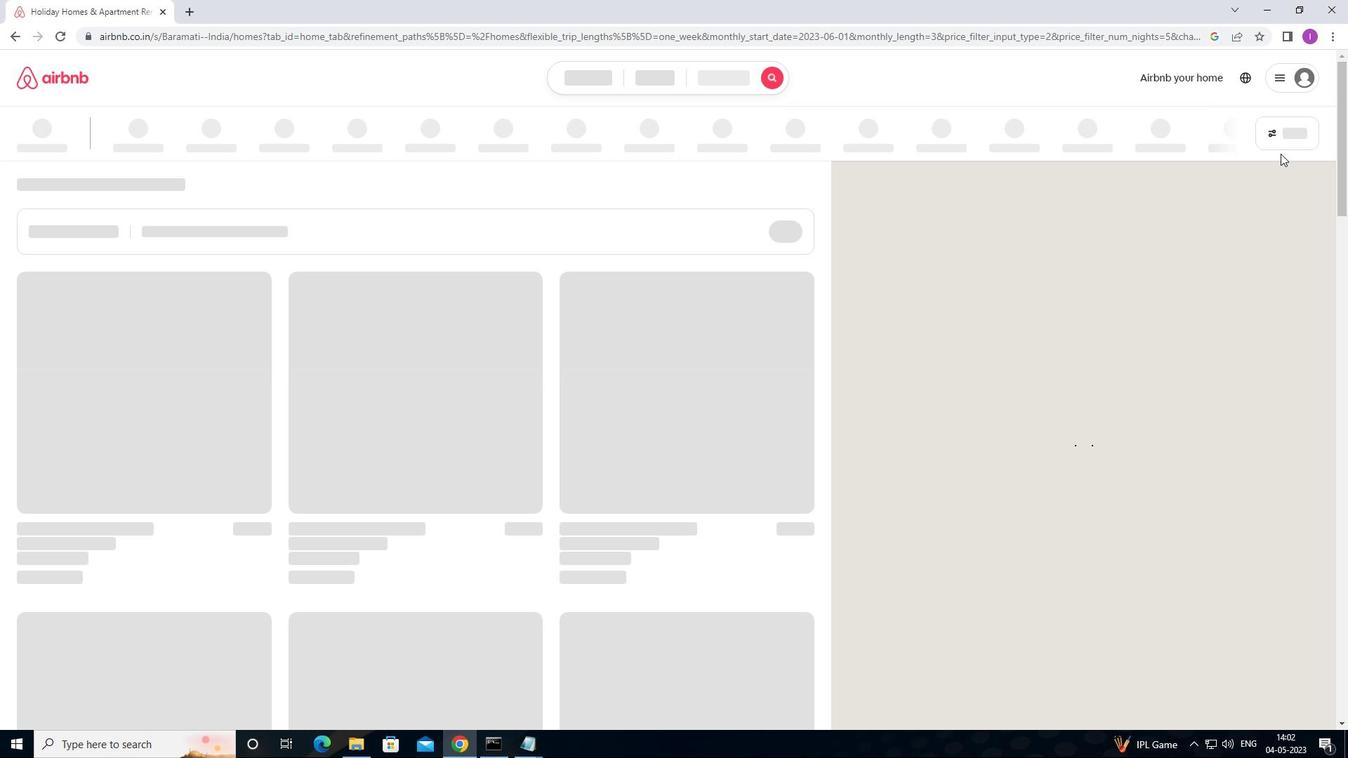 
Action: Mouse pressed left at (1286, 129)
Screenshot: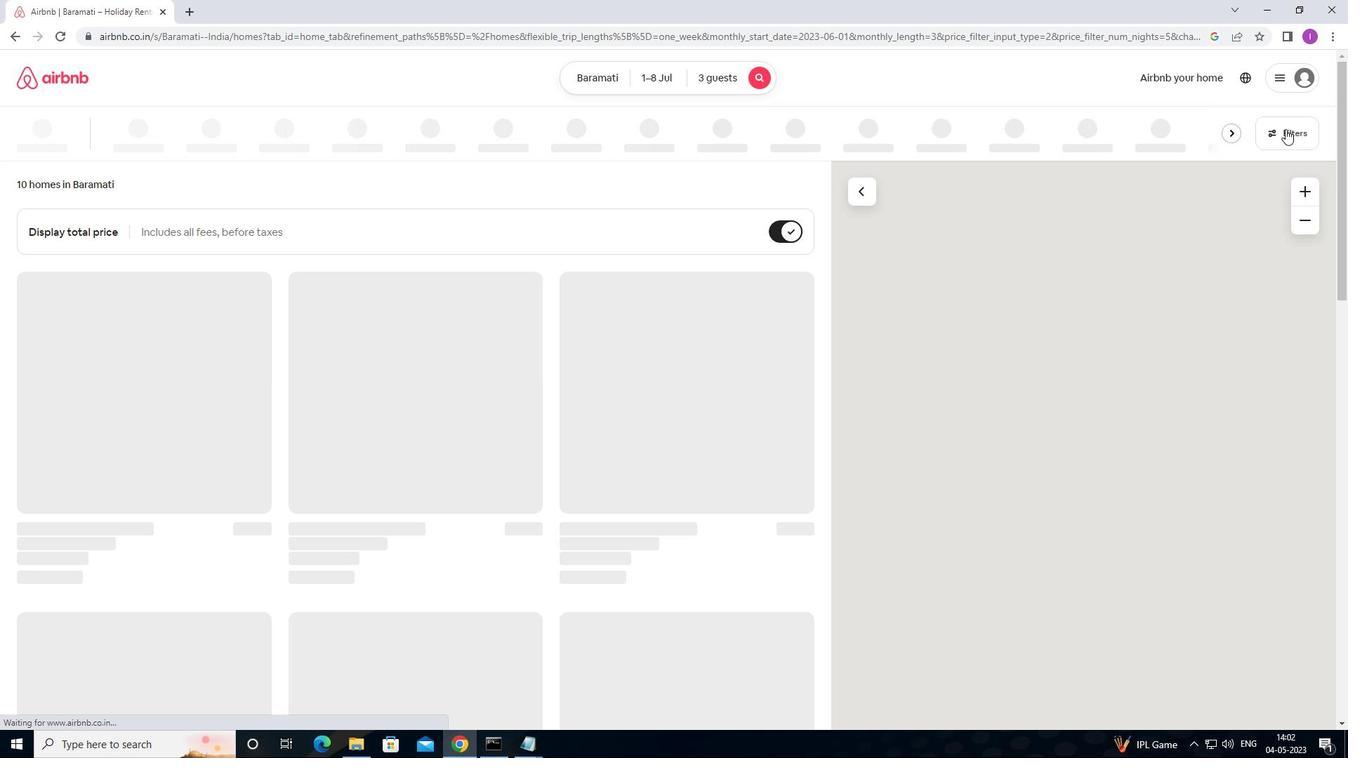 
Action: Mouse moved to (514, 307)
Screenshot: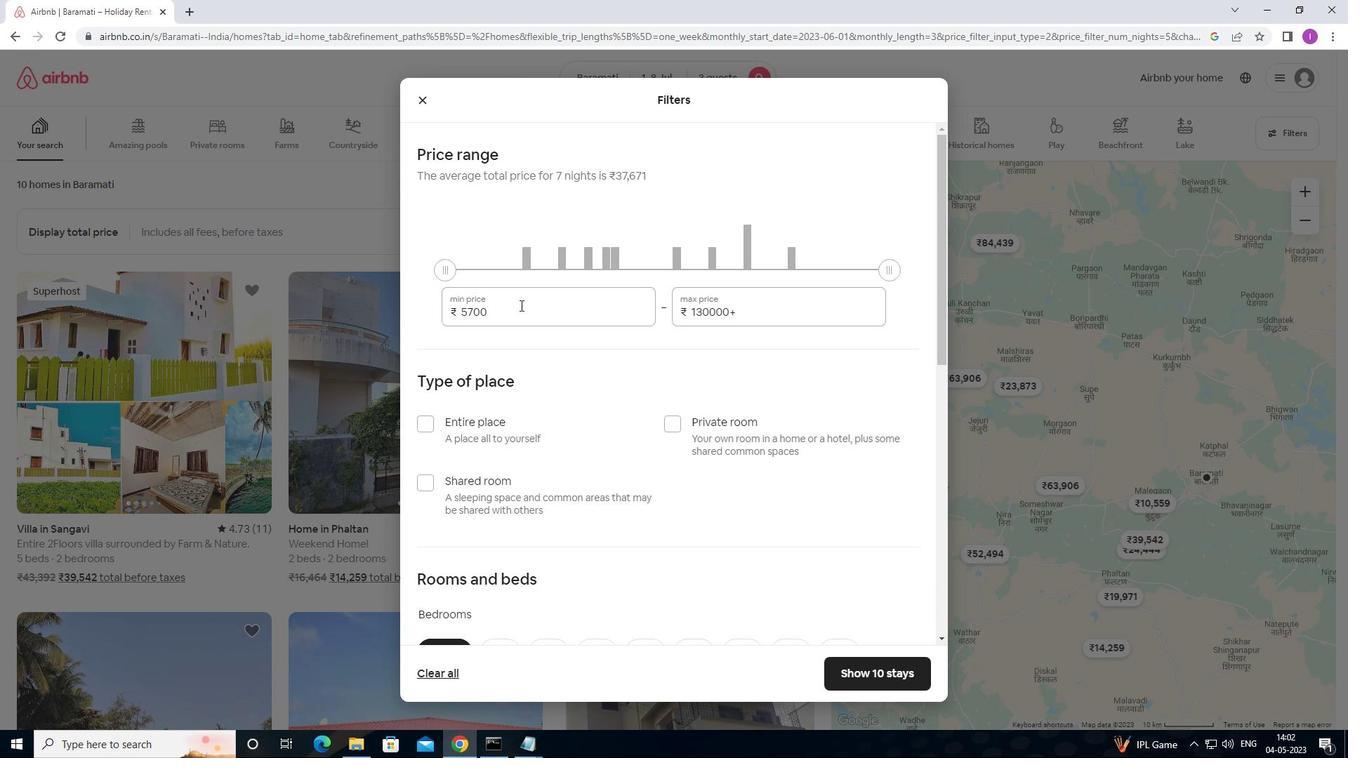 
Action: Mouse pressed left at (514, 307)
Screenshot: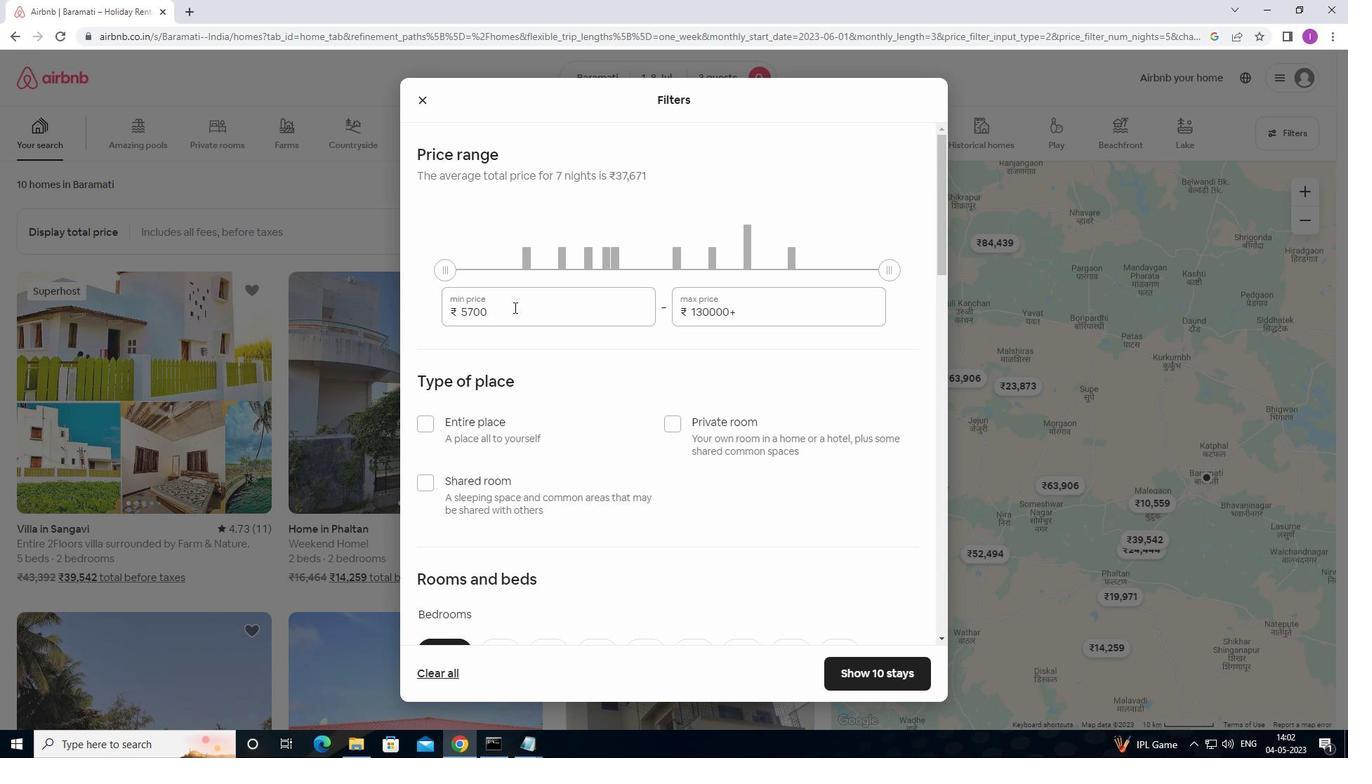 
Action: Mouse moved to (566, 325)
Screenshot: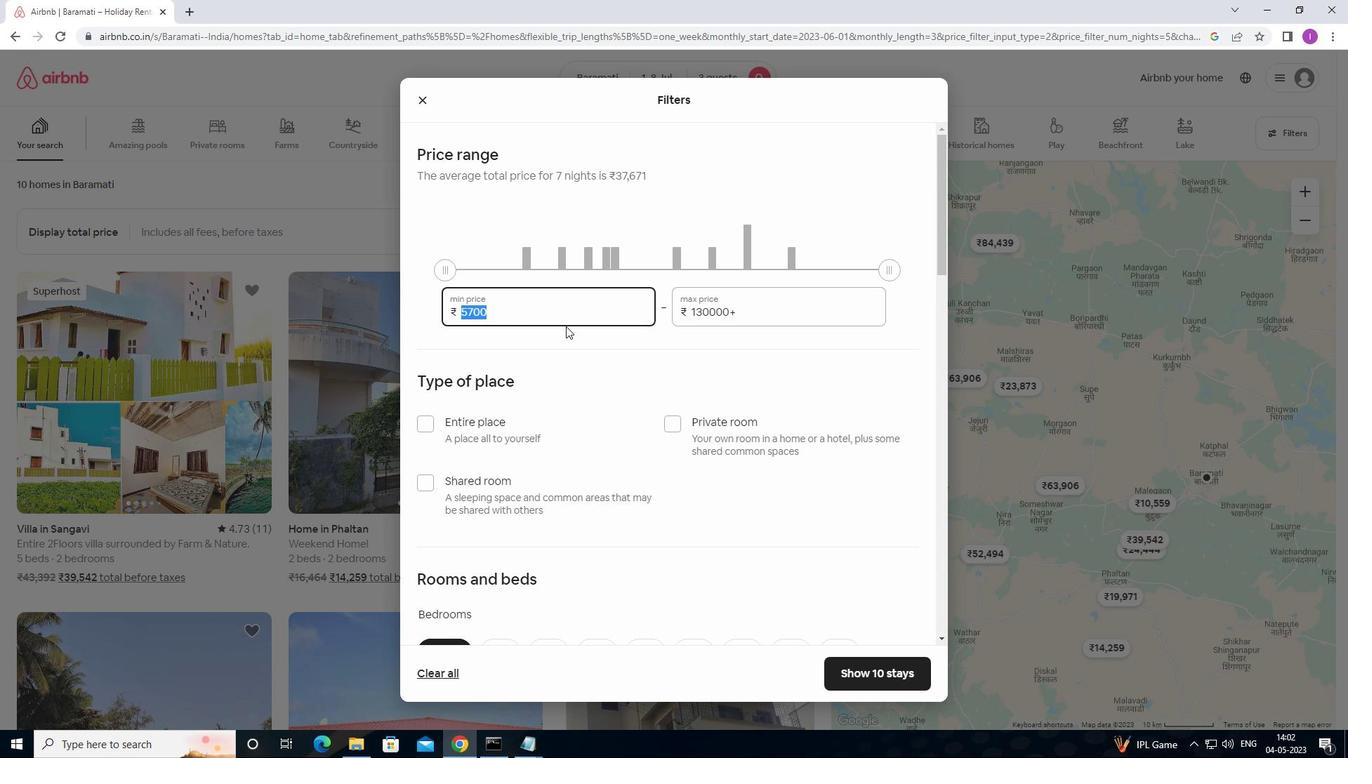 
Action: Key pressed 1
Screenshot: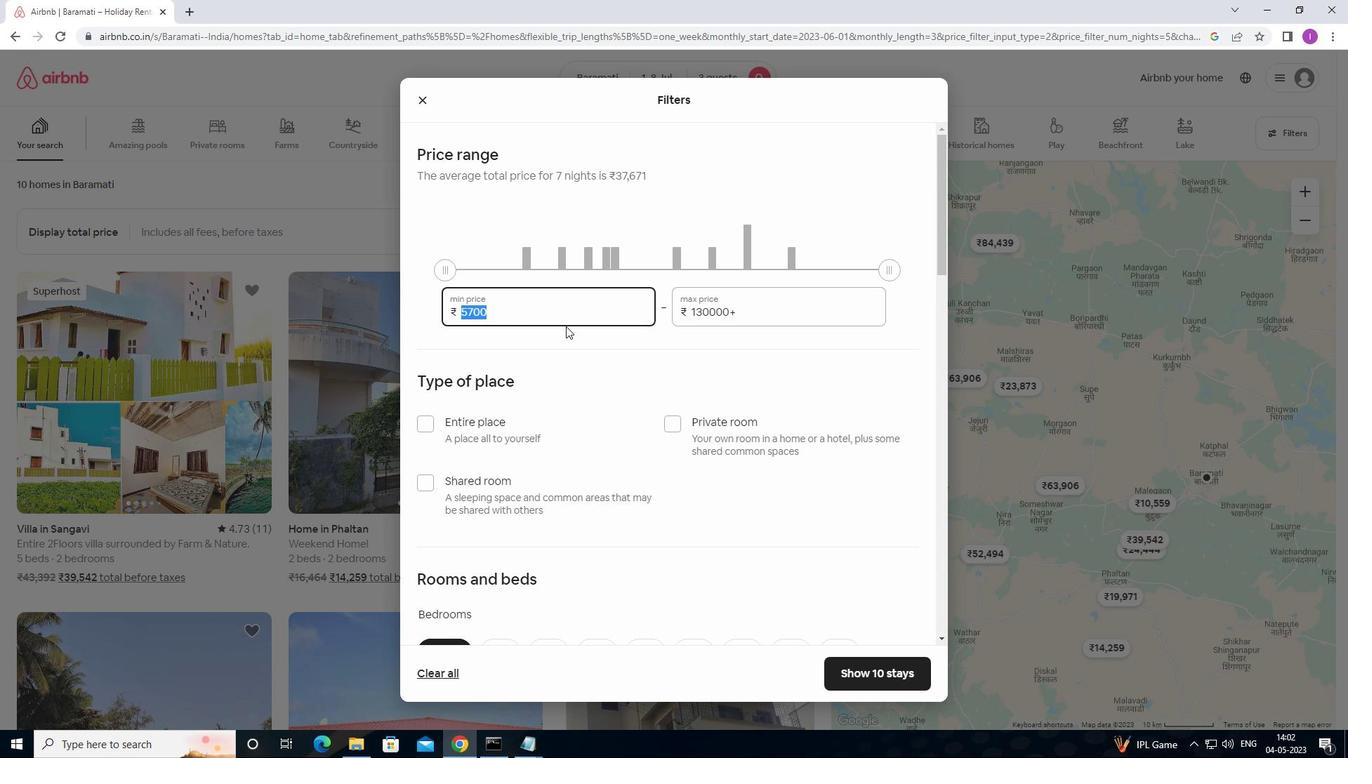
Action: Mouse moved to (566, 325)
Screenshot: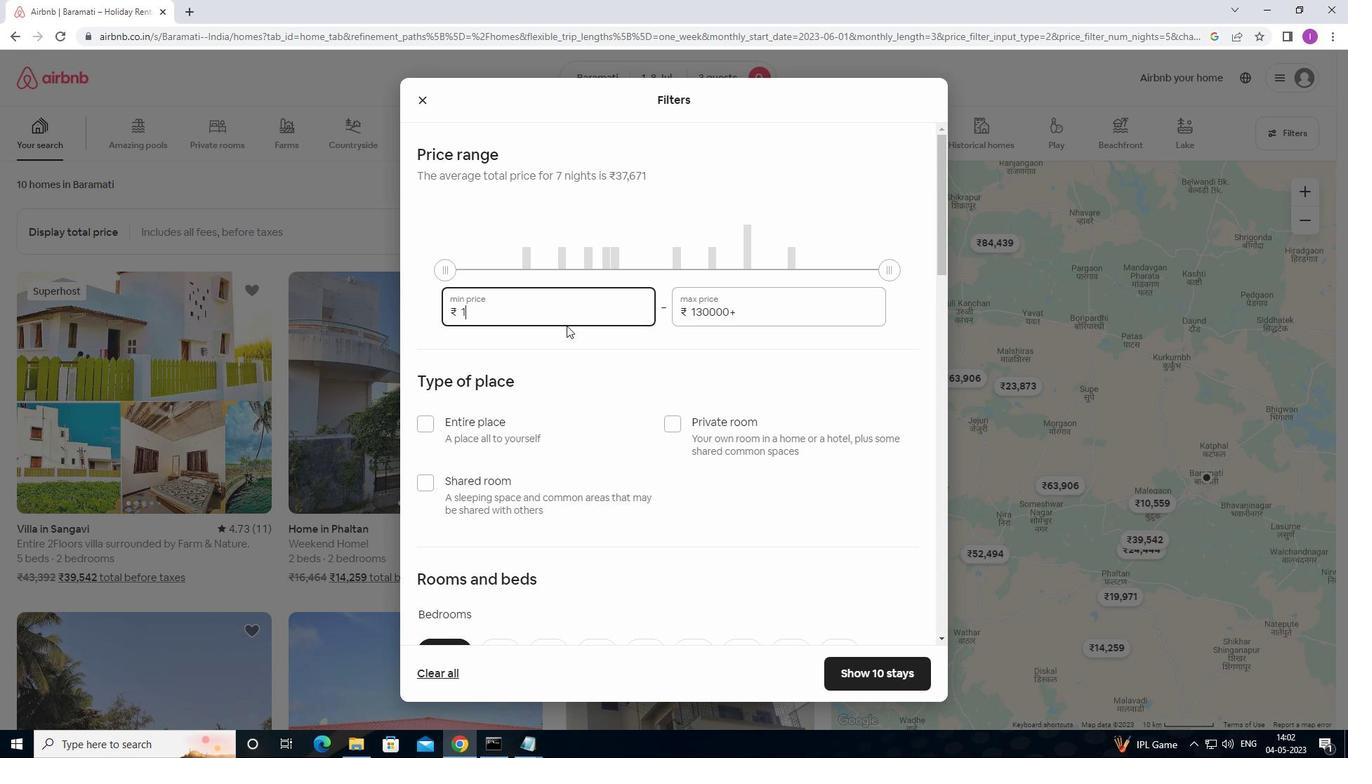 
Action: Key pressed 5
Screenshot: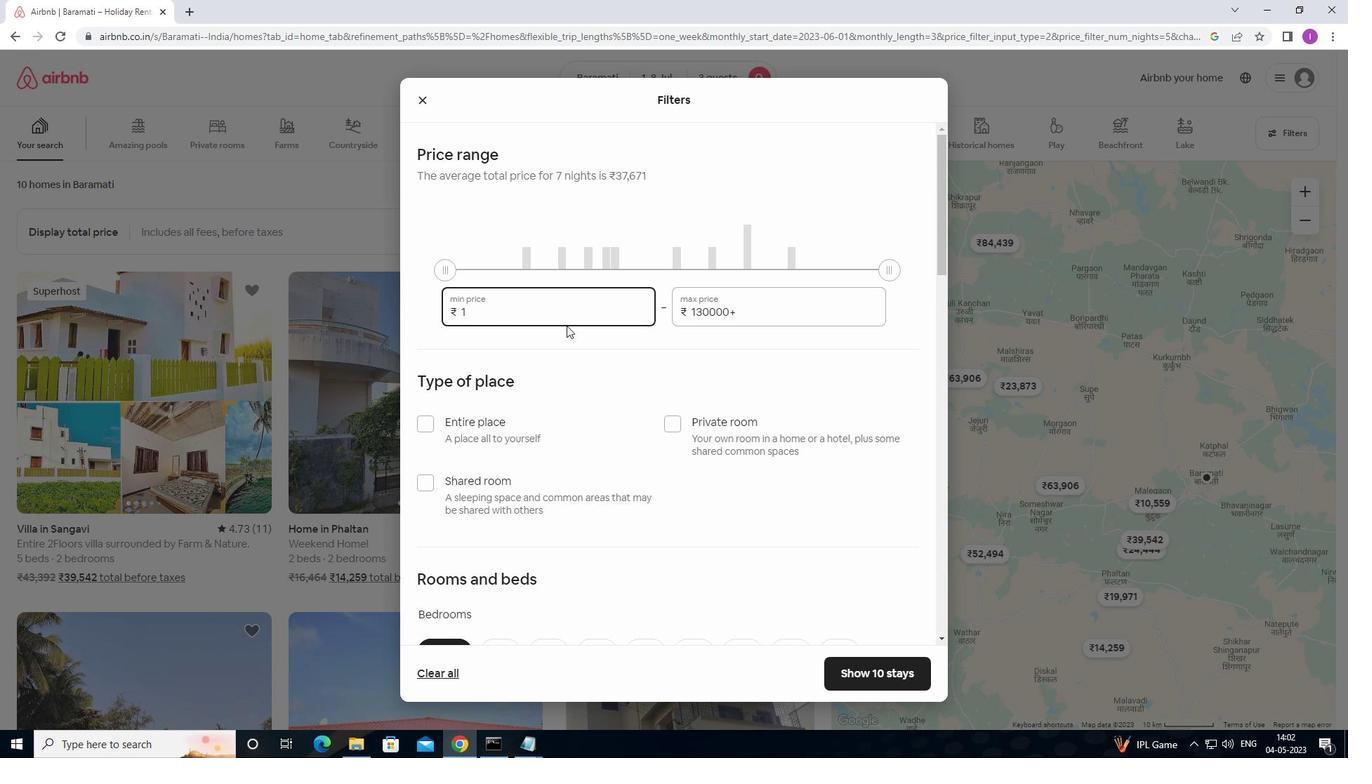 
Action: Mouse moved to (571, 326)
Screenshot: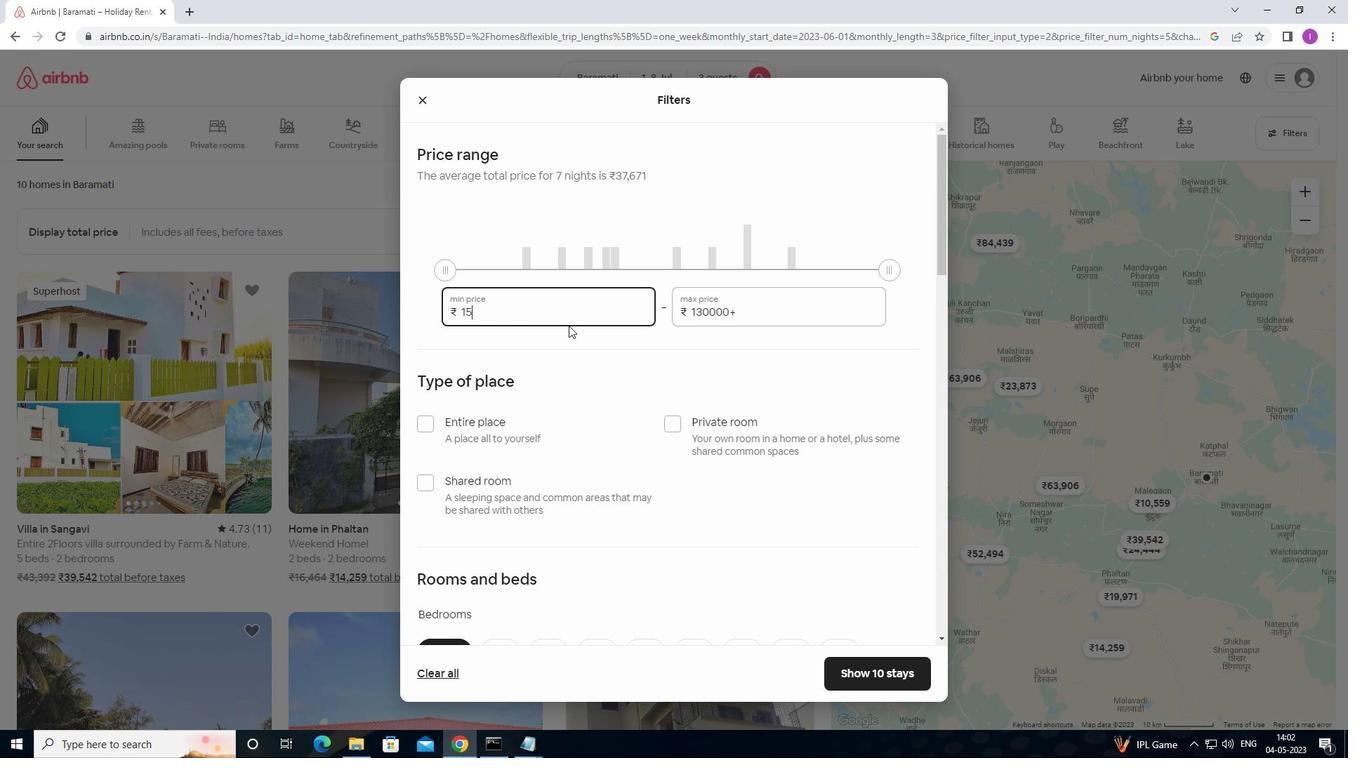 
Action: Key pressed 0
Screenshot: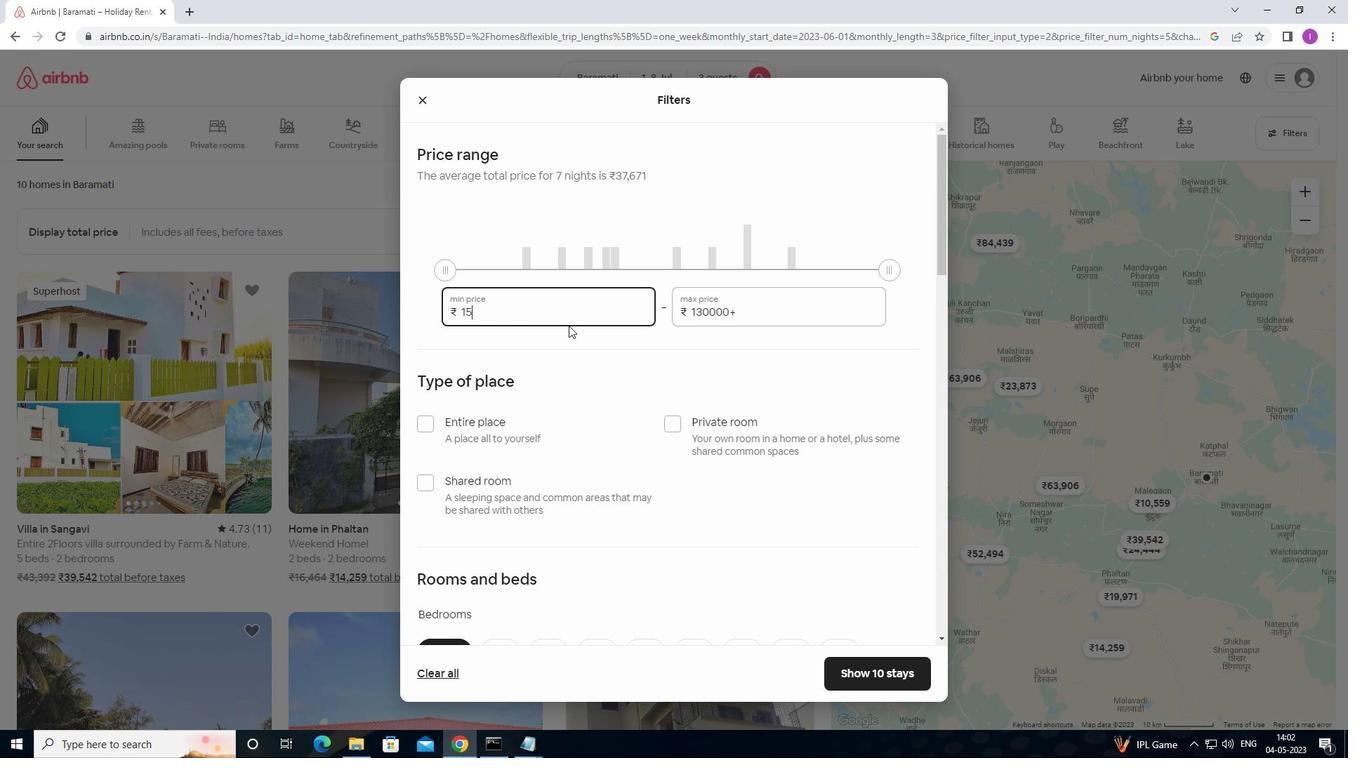 
Action: Mouse moved to (572, 326)
Screenshot: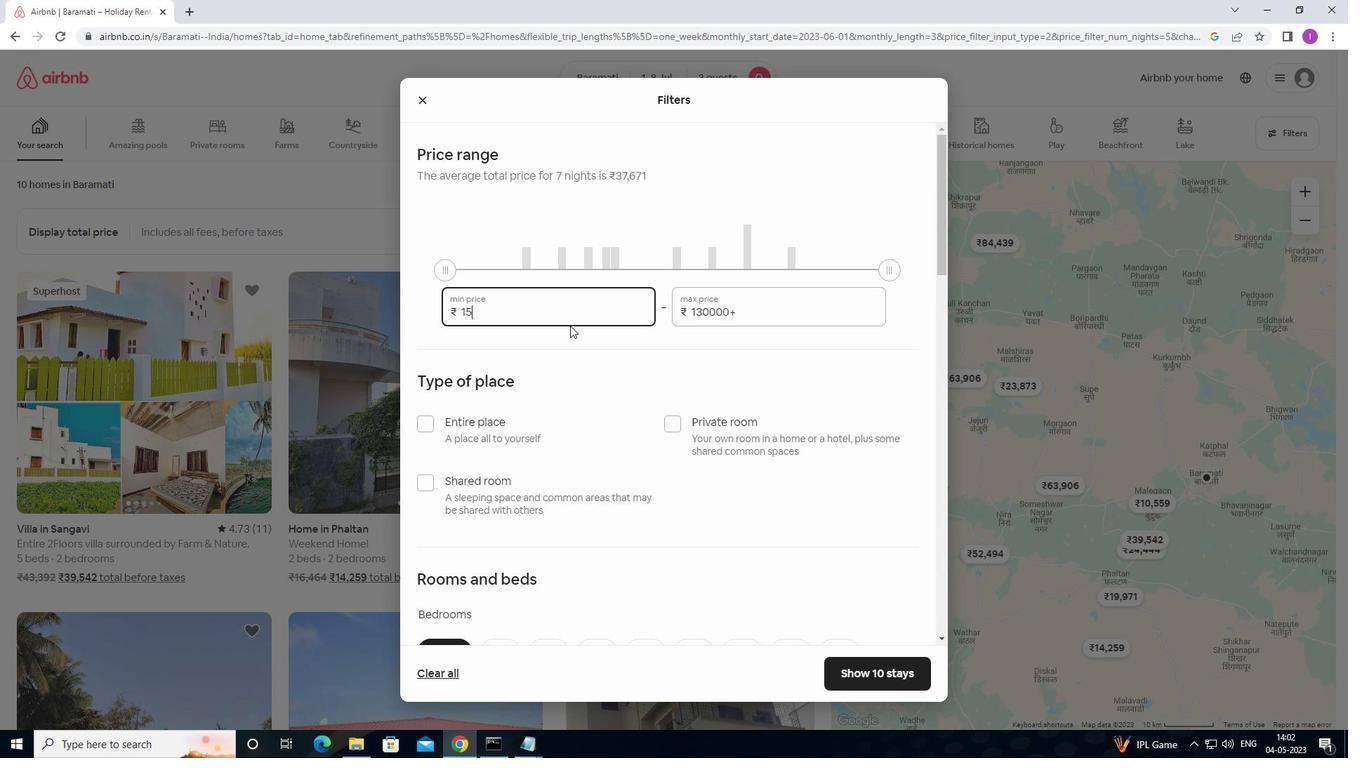 
Action: Key pressed 0
Screenshot: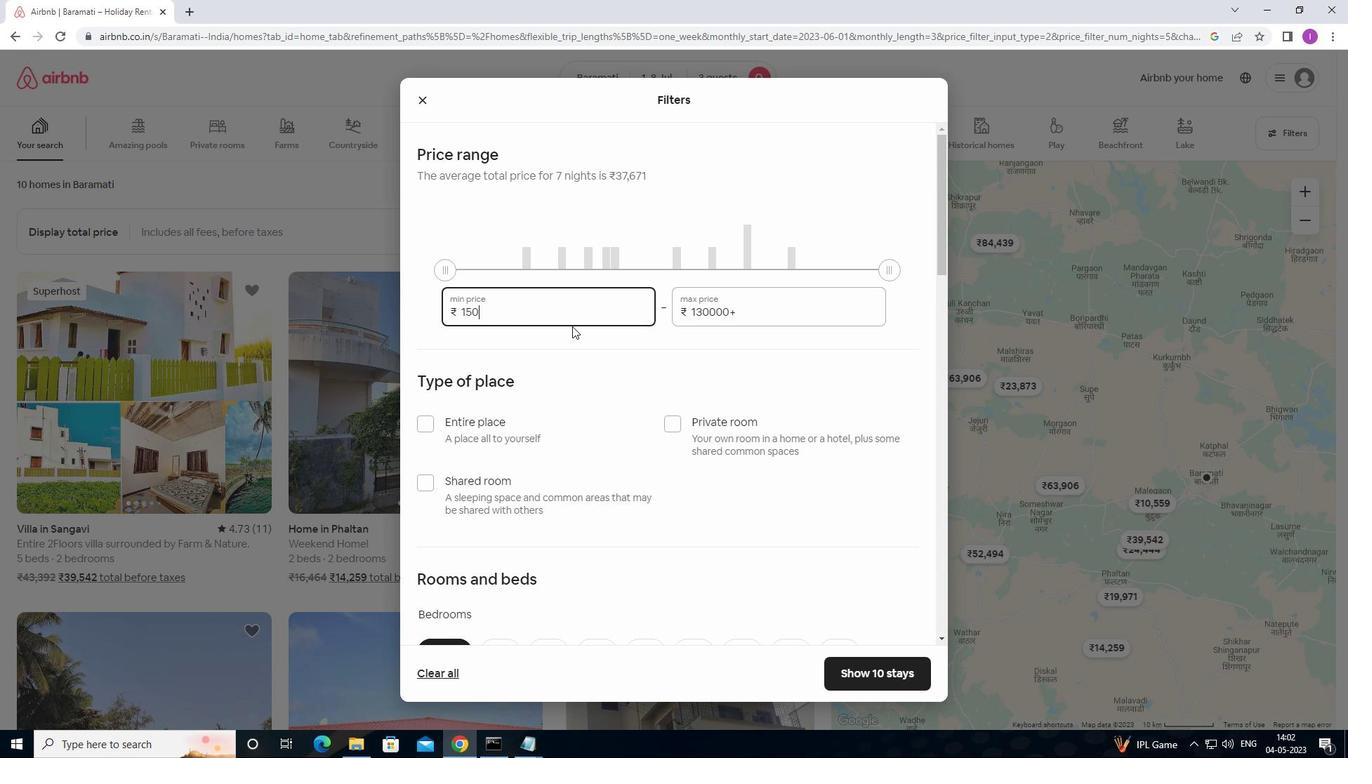 
Action: Mouse moved to (585, 326)
Screenshot: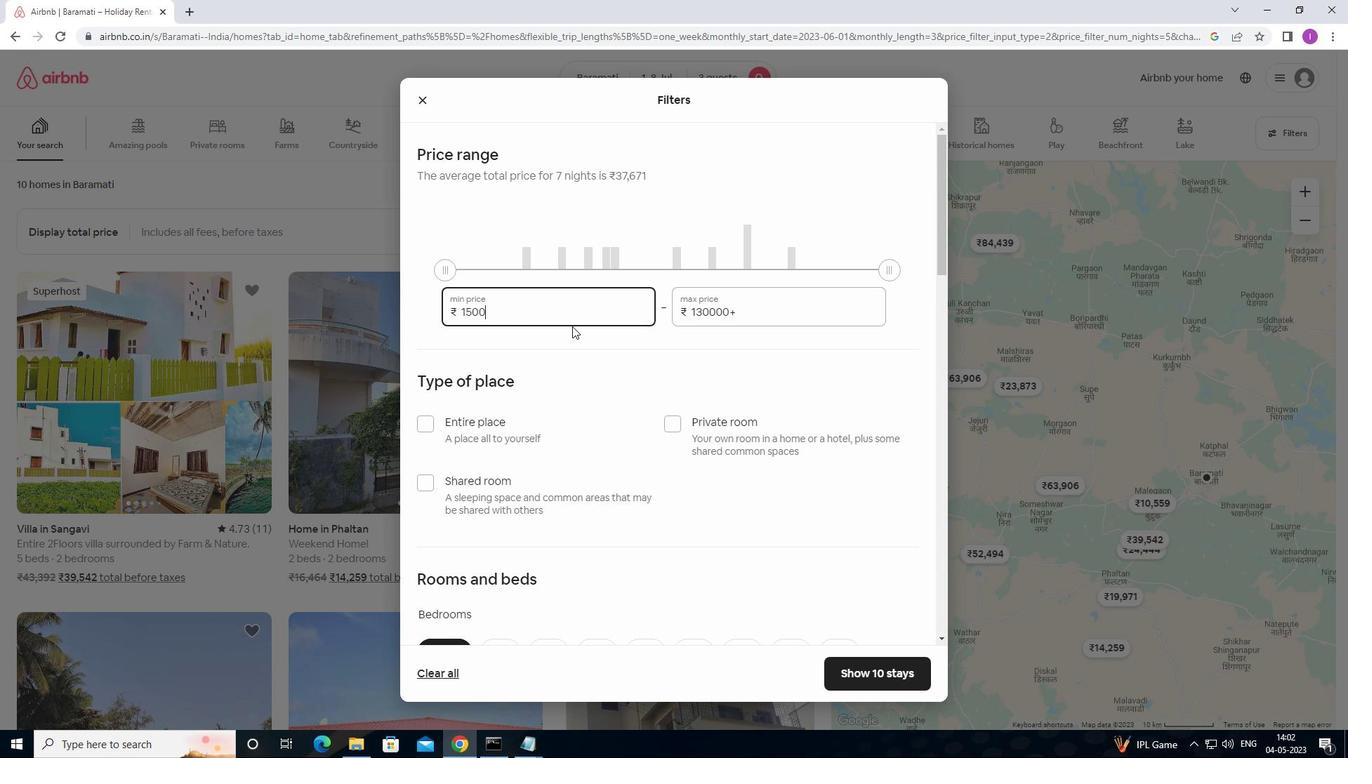 
Action: Key pressed 0
Screenshot: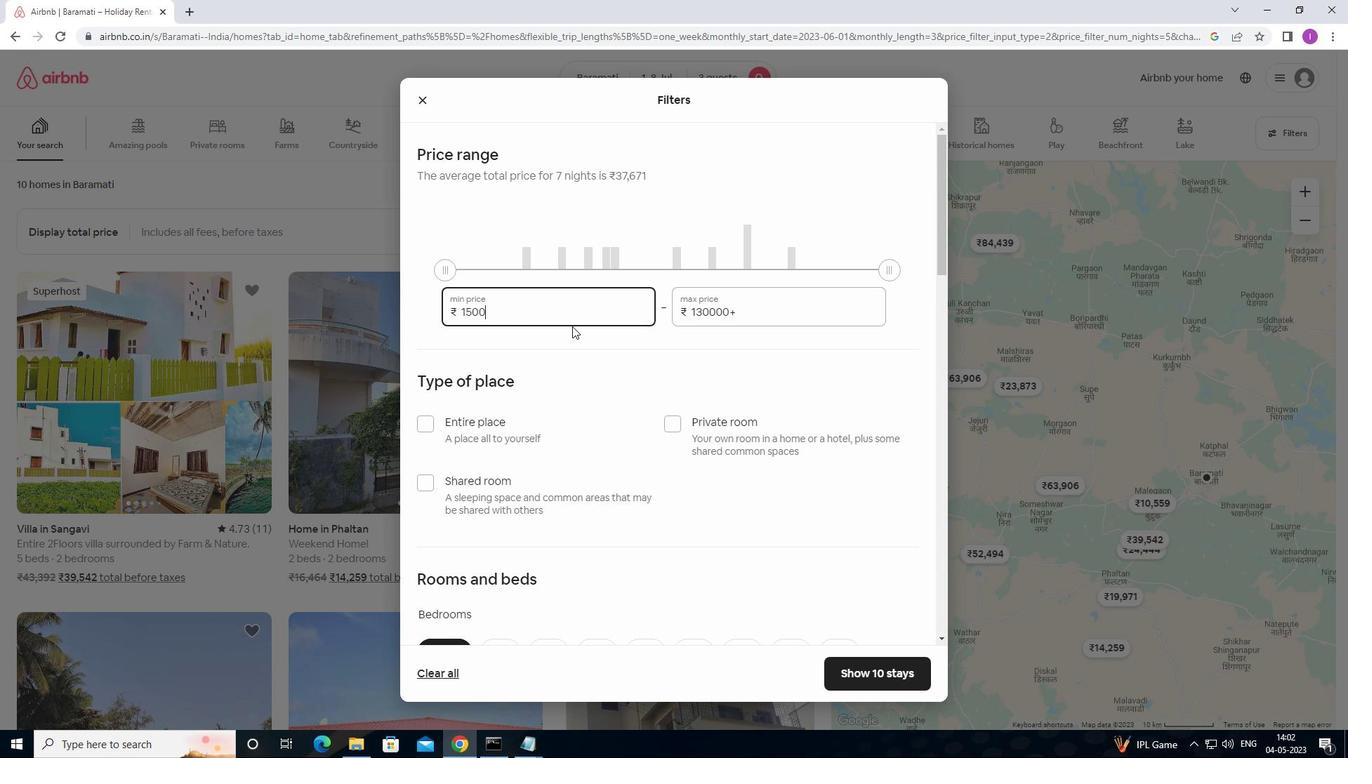 
Action: Mouse moved to (754, 313)
Screenshot: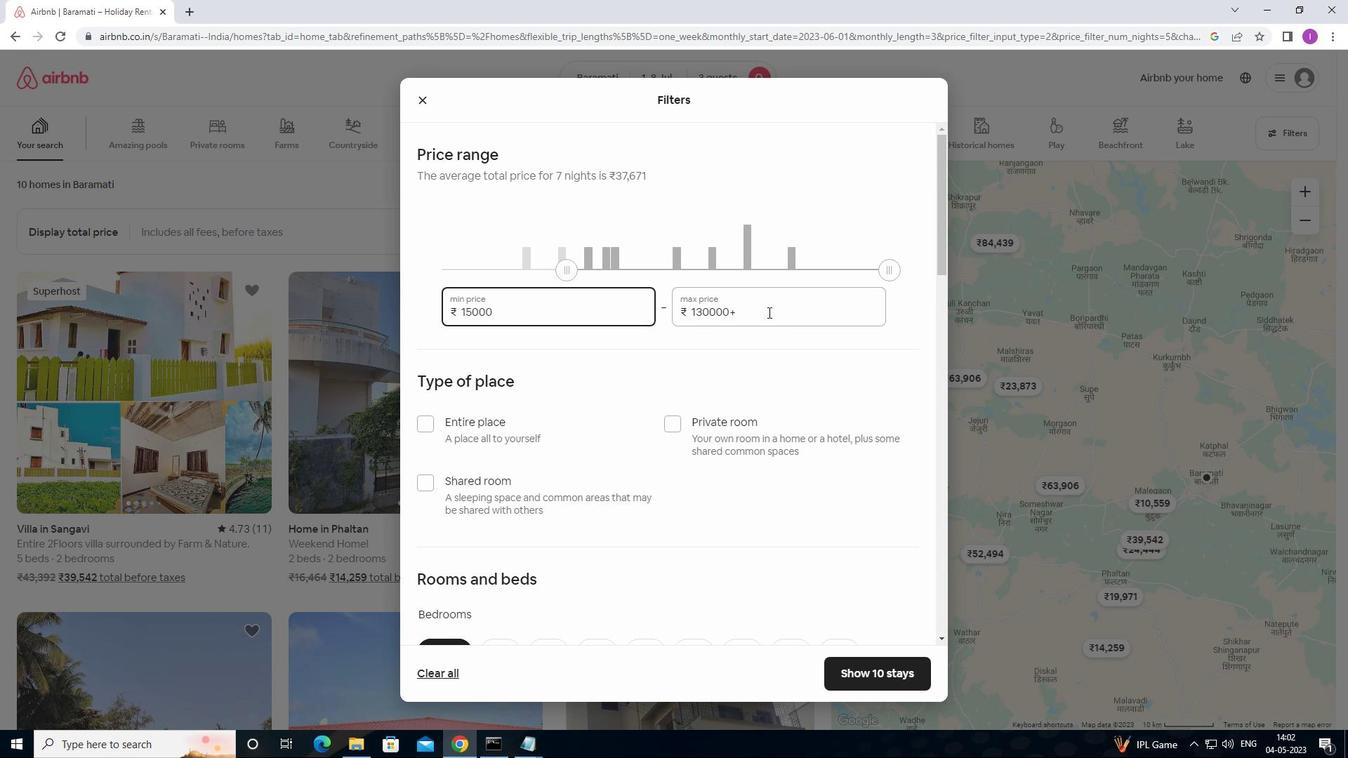 
Action: Mouse pressed left at (754, 313)
Screenshot: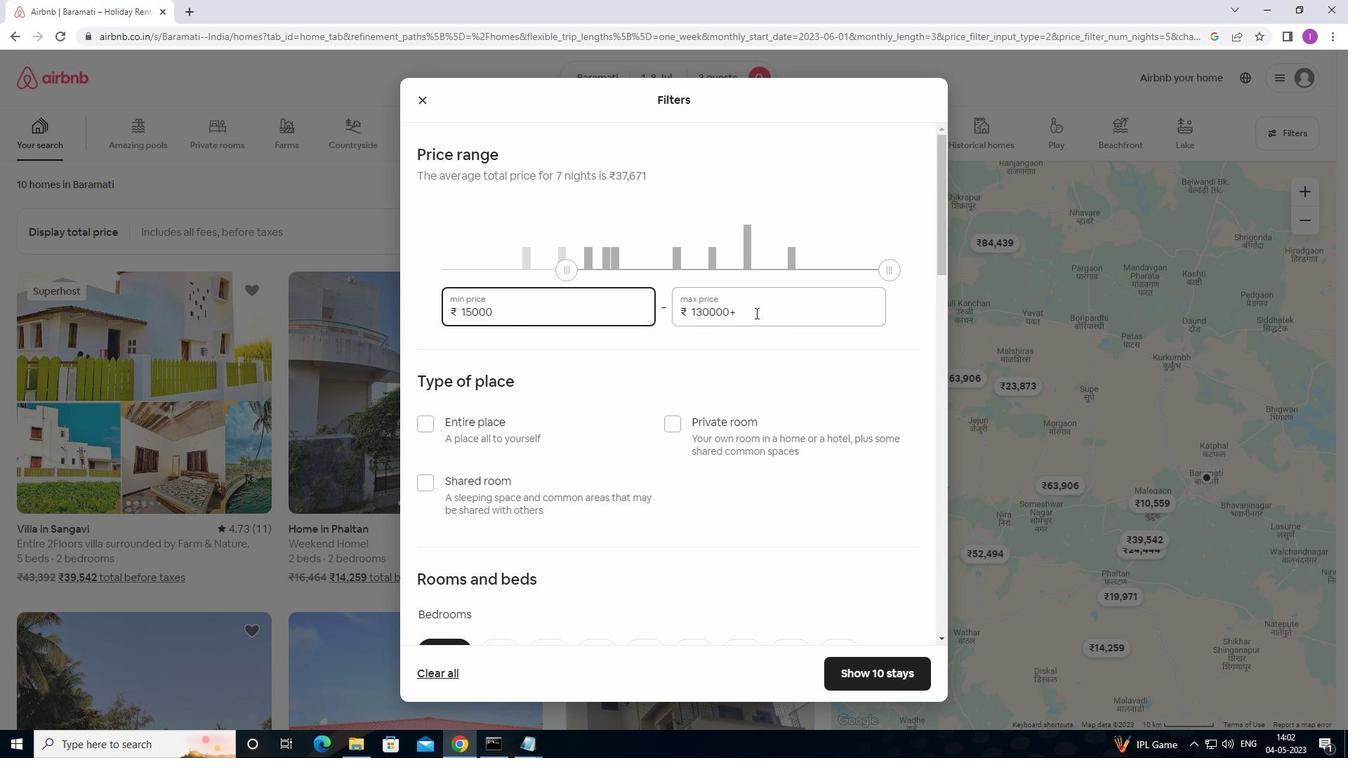 
Action: Mouse moved to (781, 313)
Screenshot: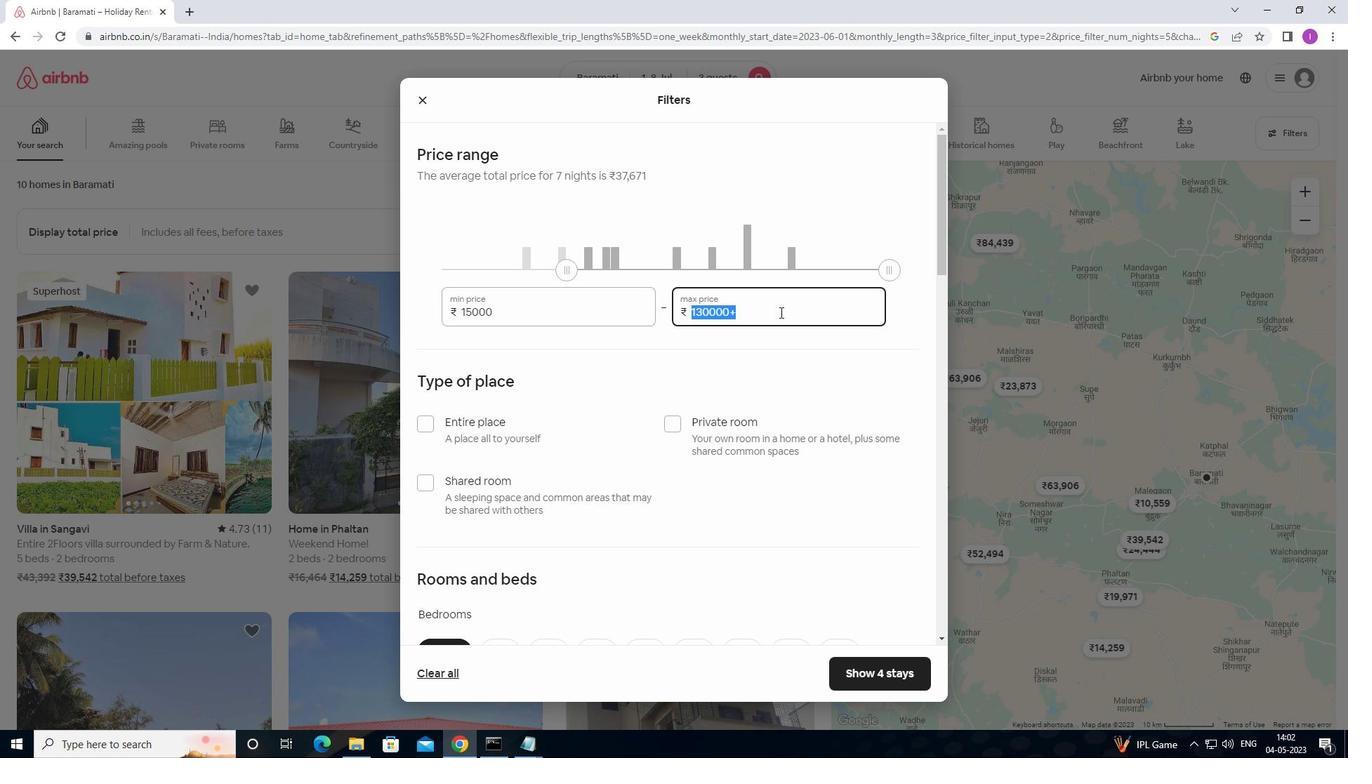 
Action: Key pressed 2
Screenshot: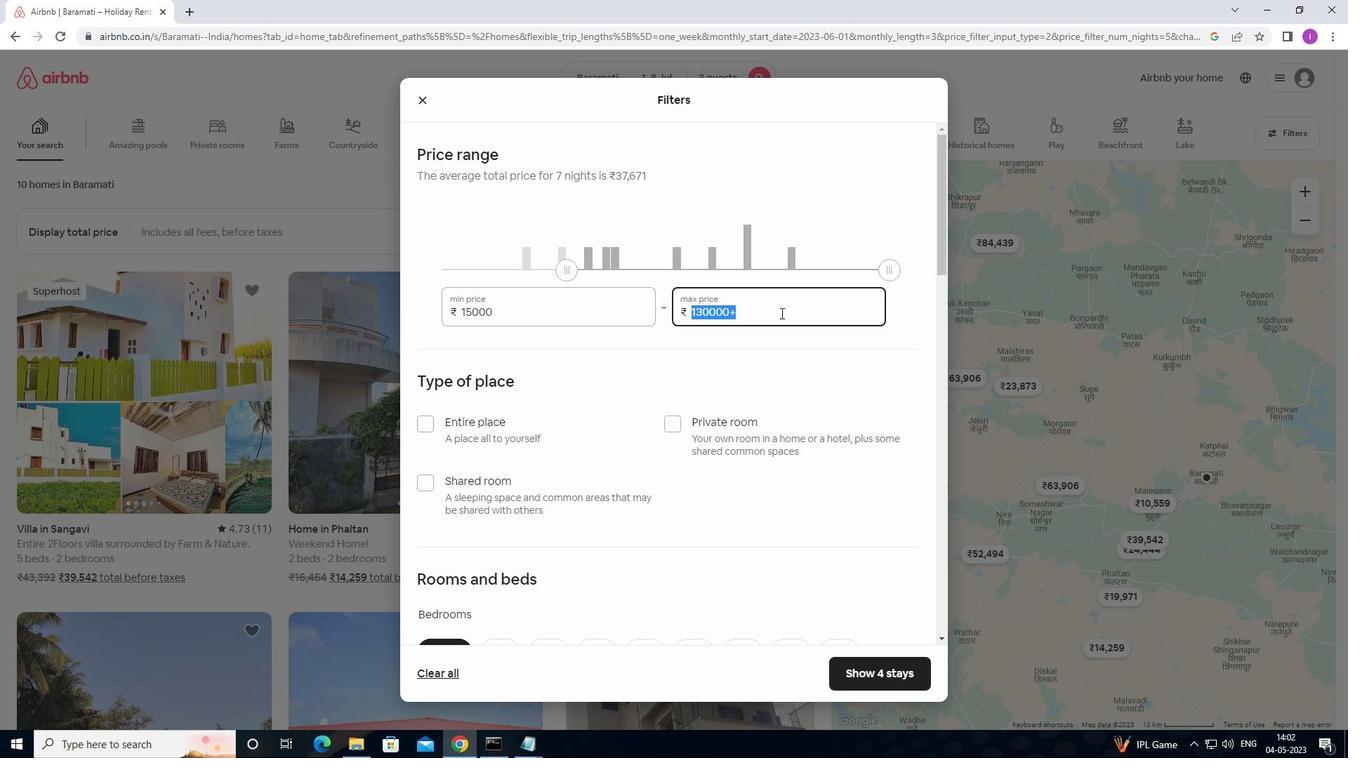 
Action: Mouse moved to (781, 322)
Screenshot: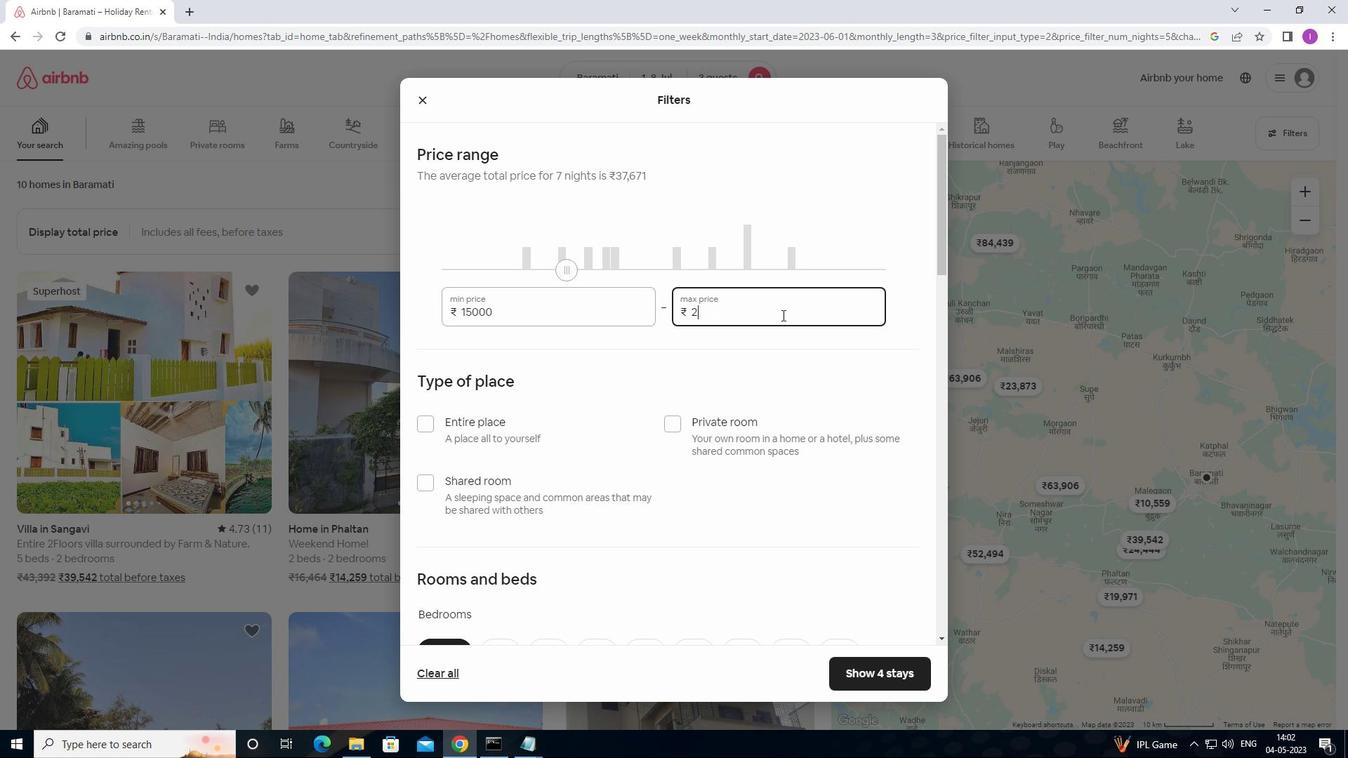 
Action: Key pressed 0000
Screenshot: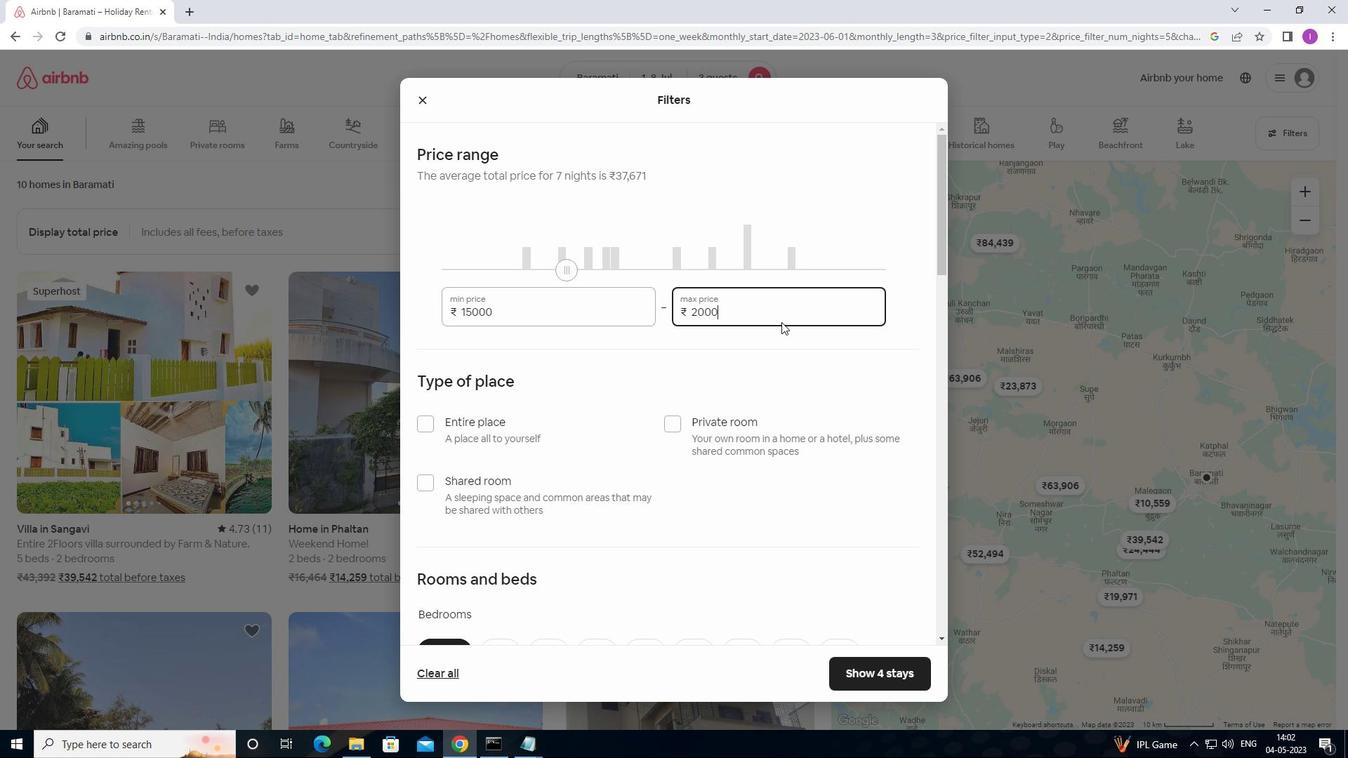 
Action: Mouse moved to (424, 427)
Screenshot: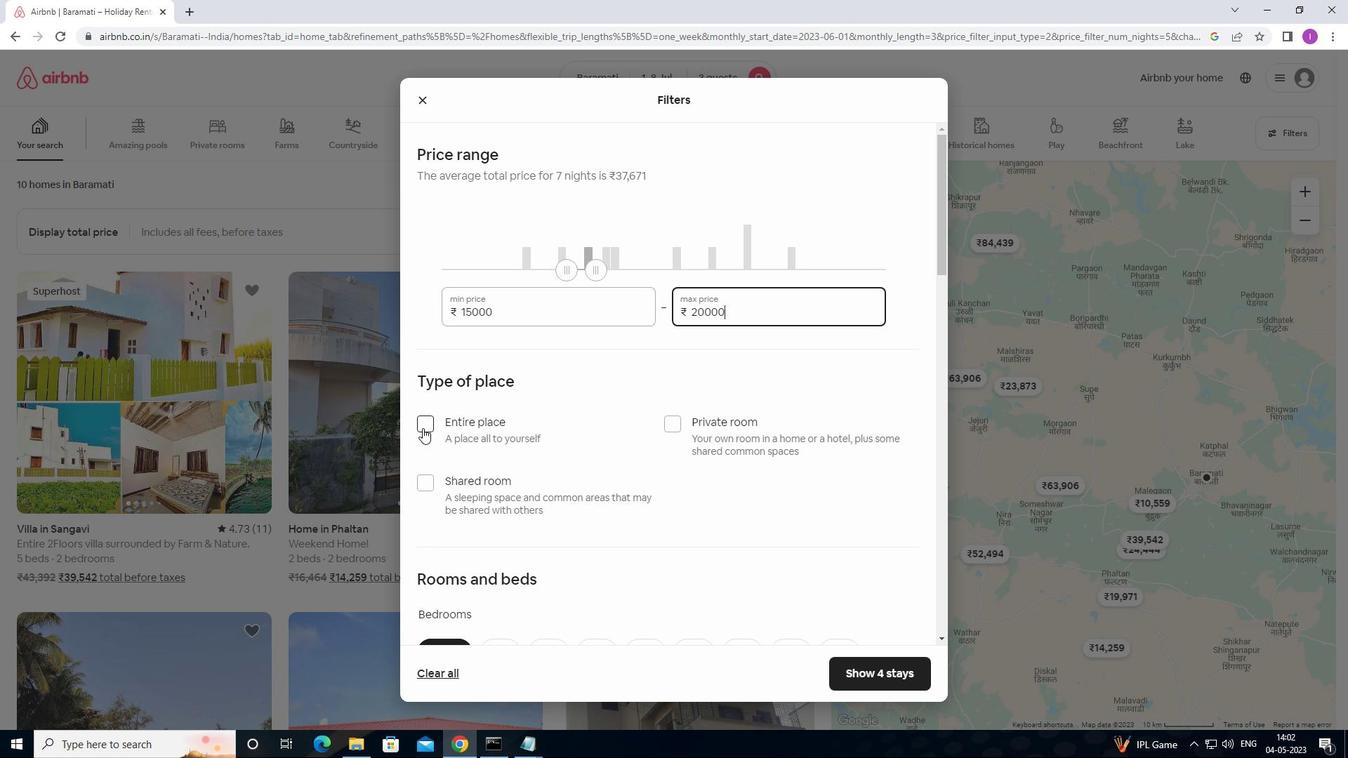 
Action: Mouse pressed left at (424, 427)
Screenshot: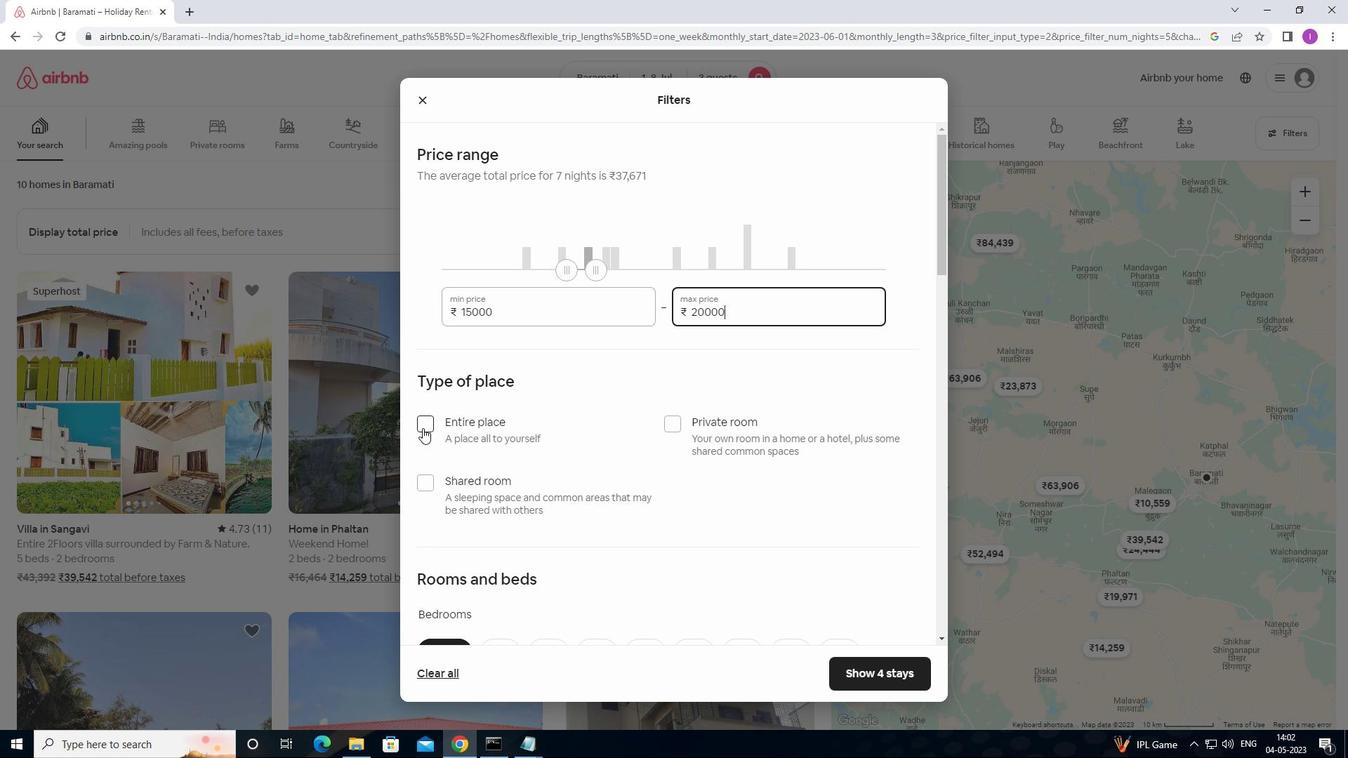 
Action: Mouse moved to (568, 442)
Screenshot: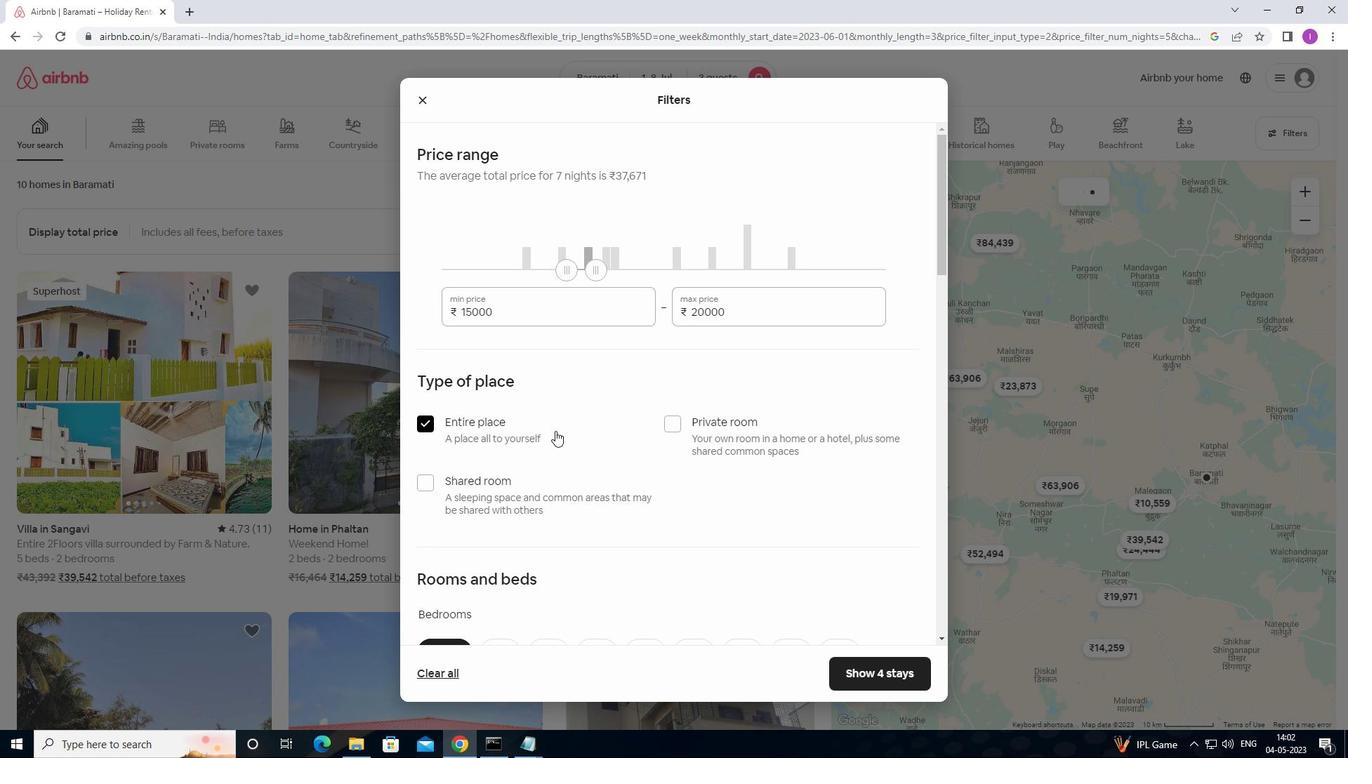 
Action: Mouse scrolled (568, 441) with delta (0, 0)
Screenshot: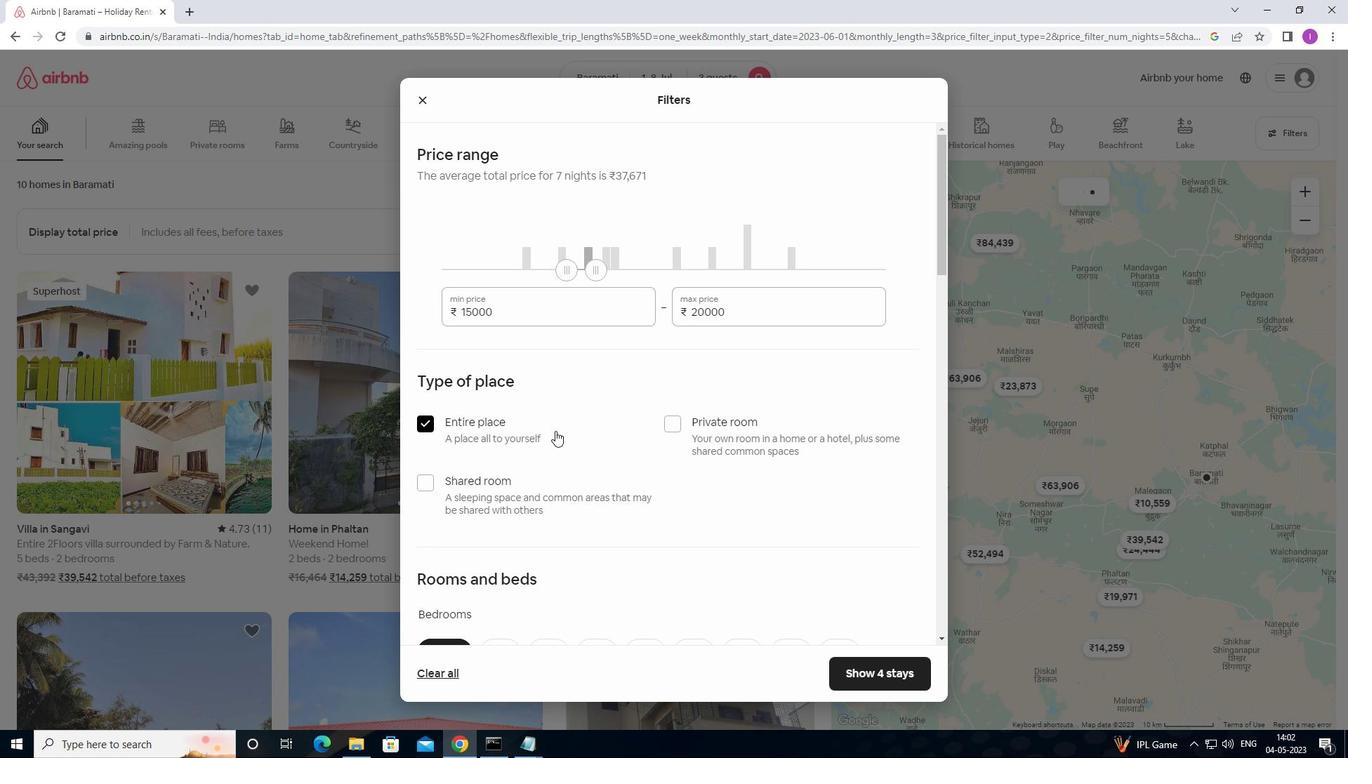 
Action: Mouse moved to (569, 443)
Screenshot: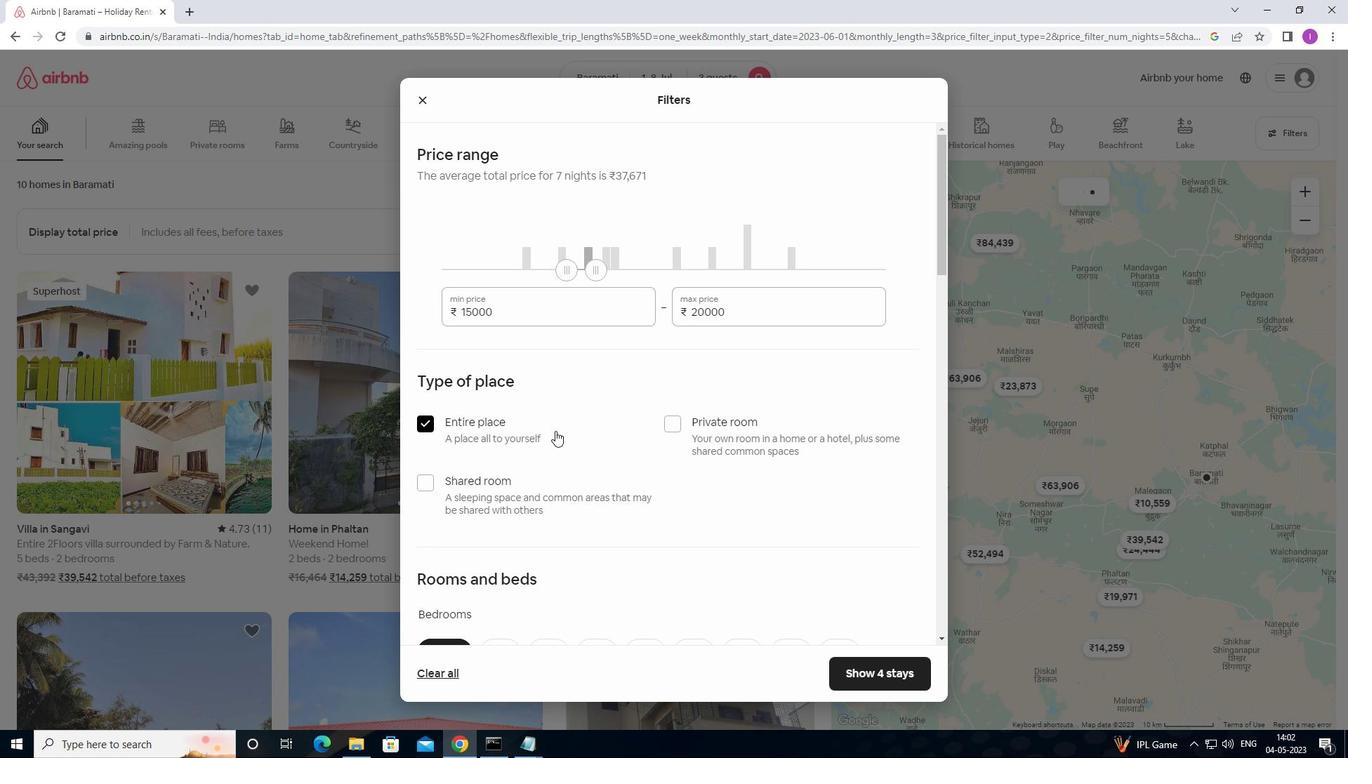 
Action: Mouse scrolled (569, 443) with delta (0, 0)
Screenshot: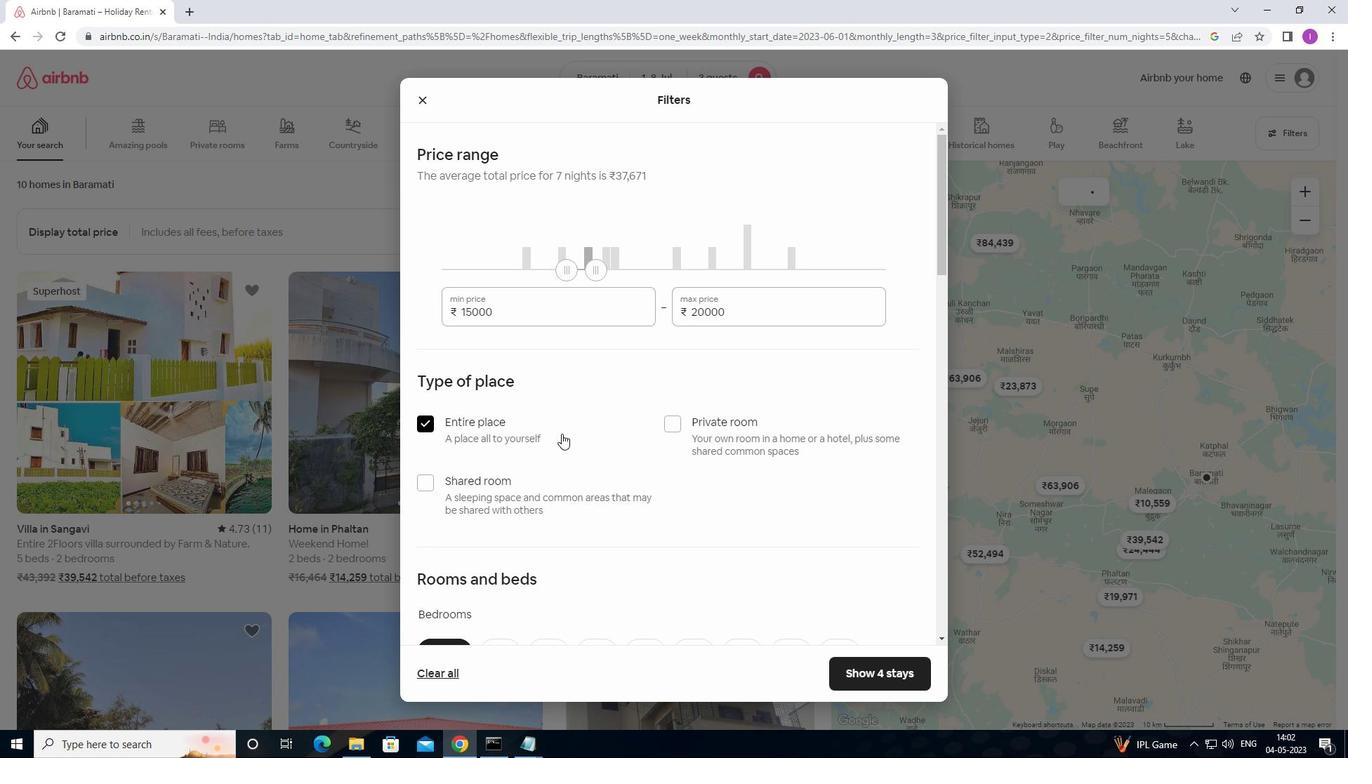 
Action: Mouse moved to (564, 447)
Screenshot: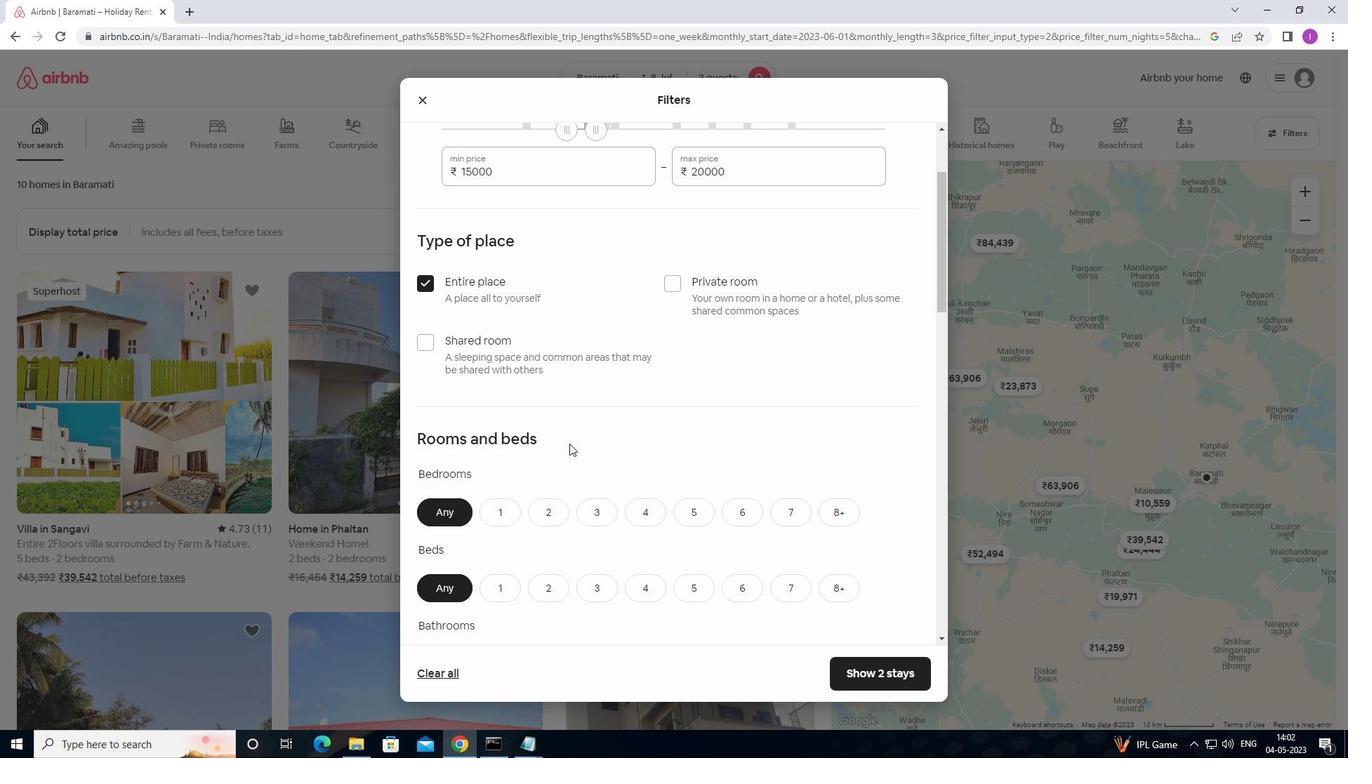 
Action: Mouse scrolled (564, 446) with delta (0, 0)
Screenshot: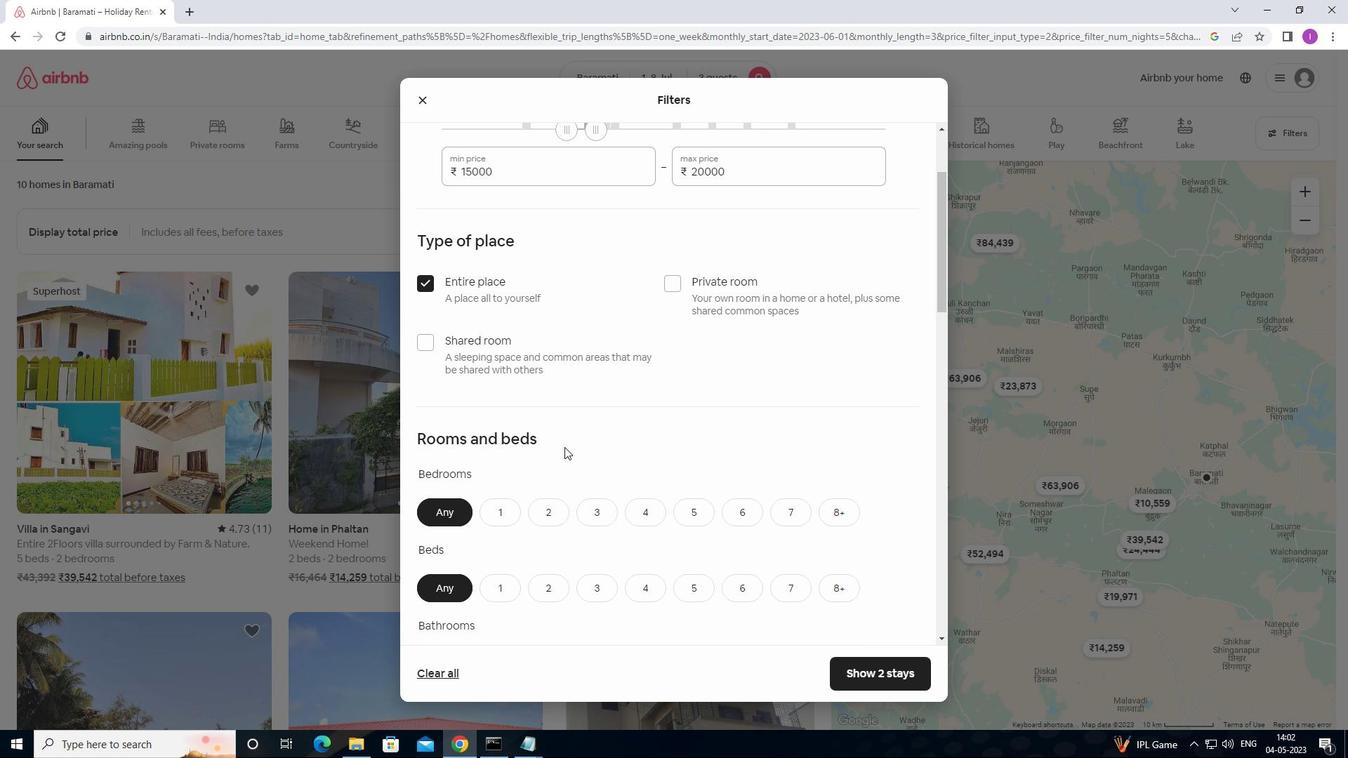 
Action: Mouse moved to (492, 451)
Screenshot: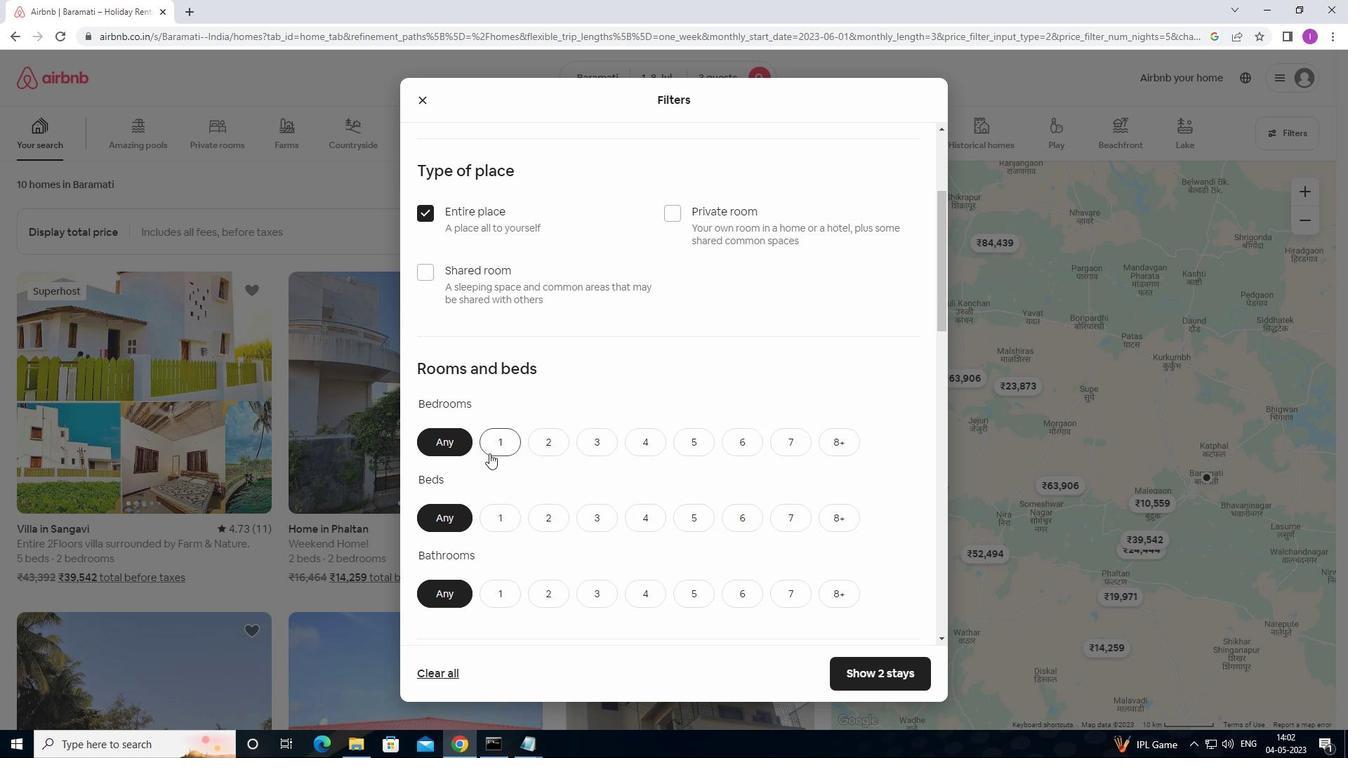 
Action: Mouse pressed left at (492, 451)
Screenshot: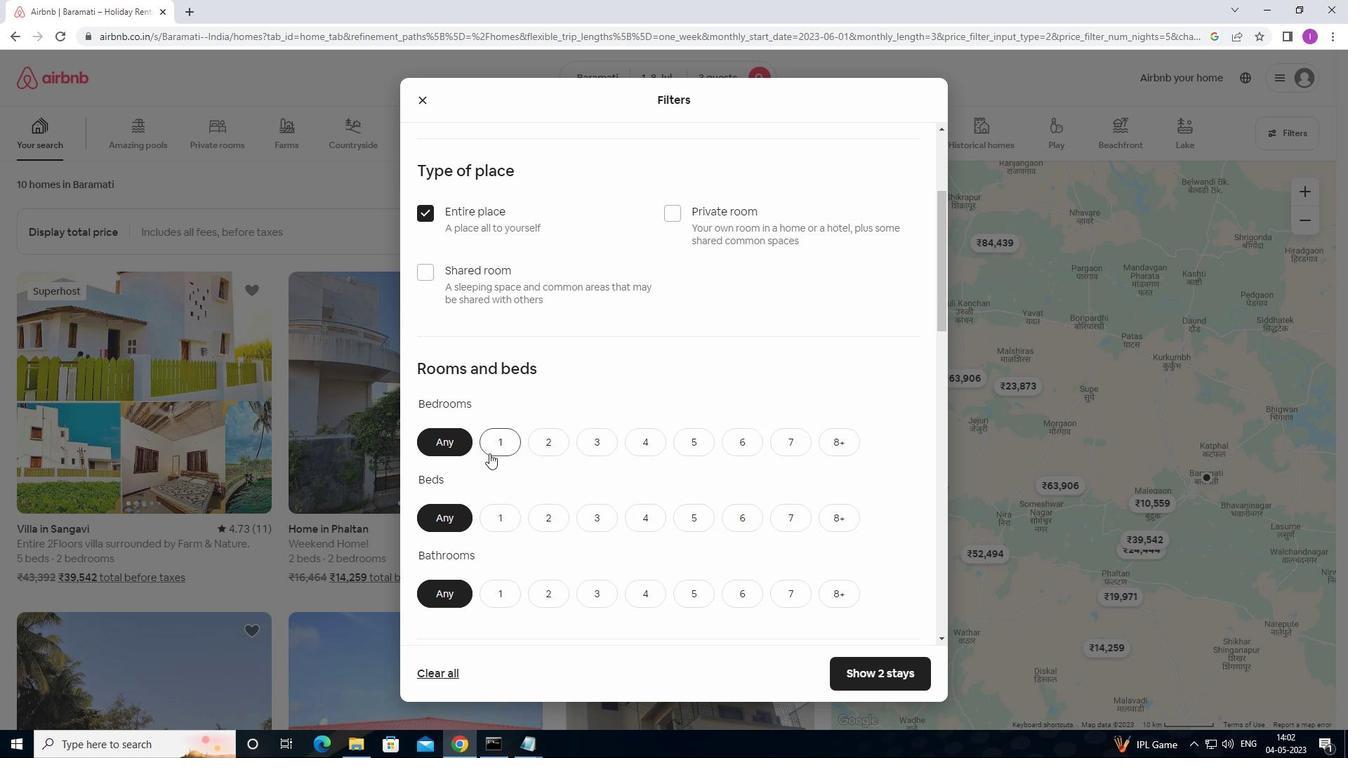 
Action: Mouse moved to (493, 522)
Screenshot: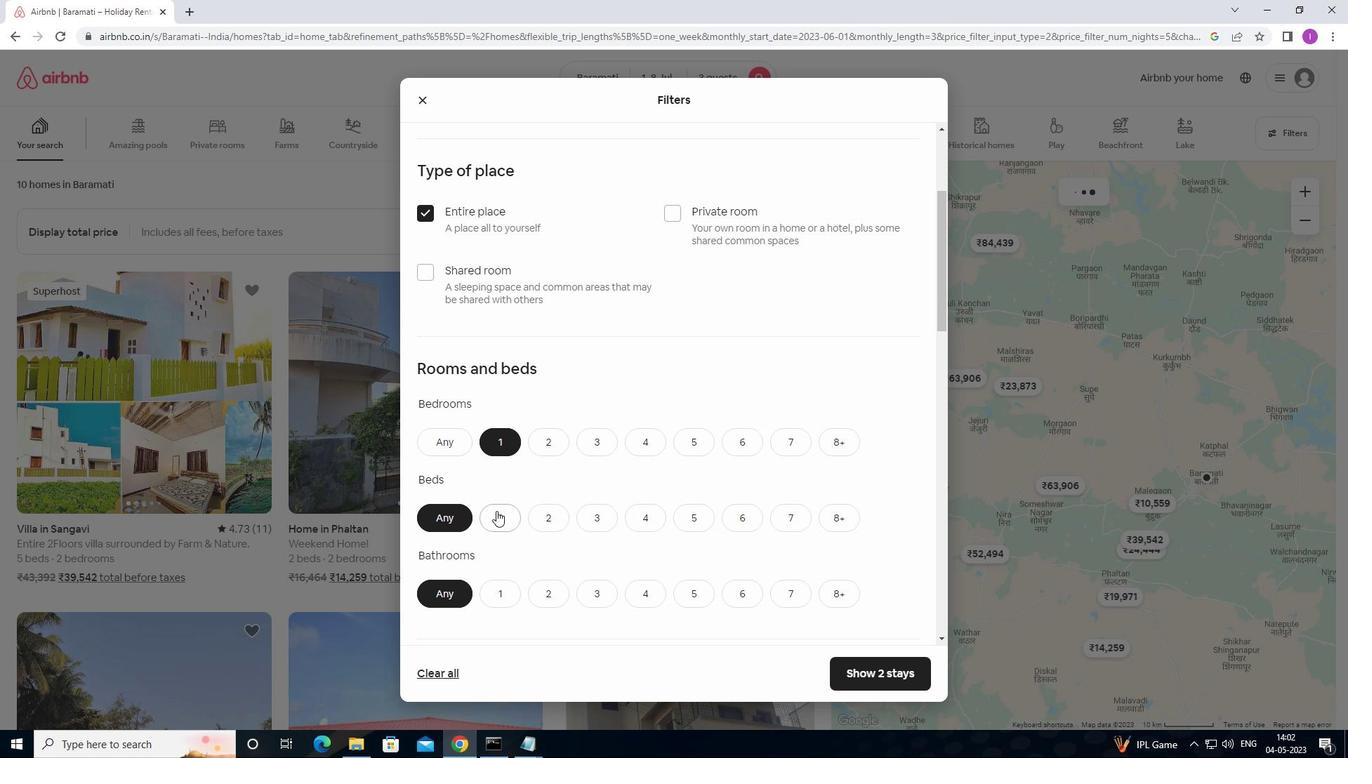 
Action: Mouse pressed left at (493, 522)
Screenshot: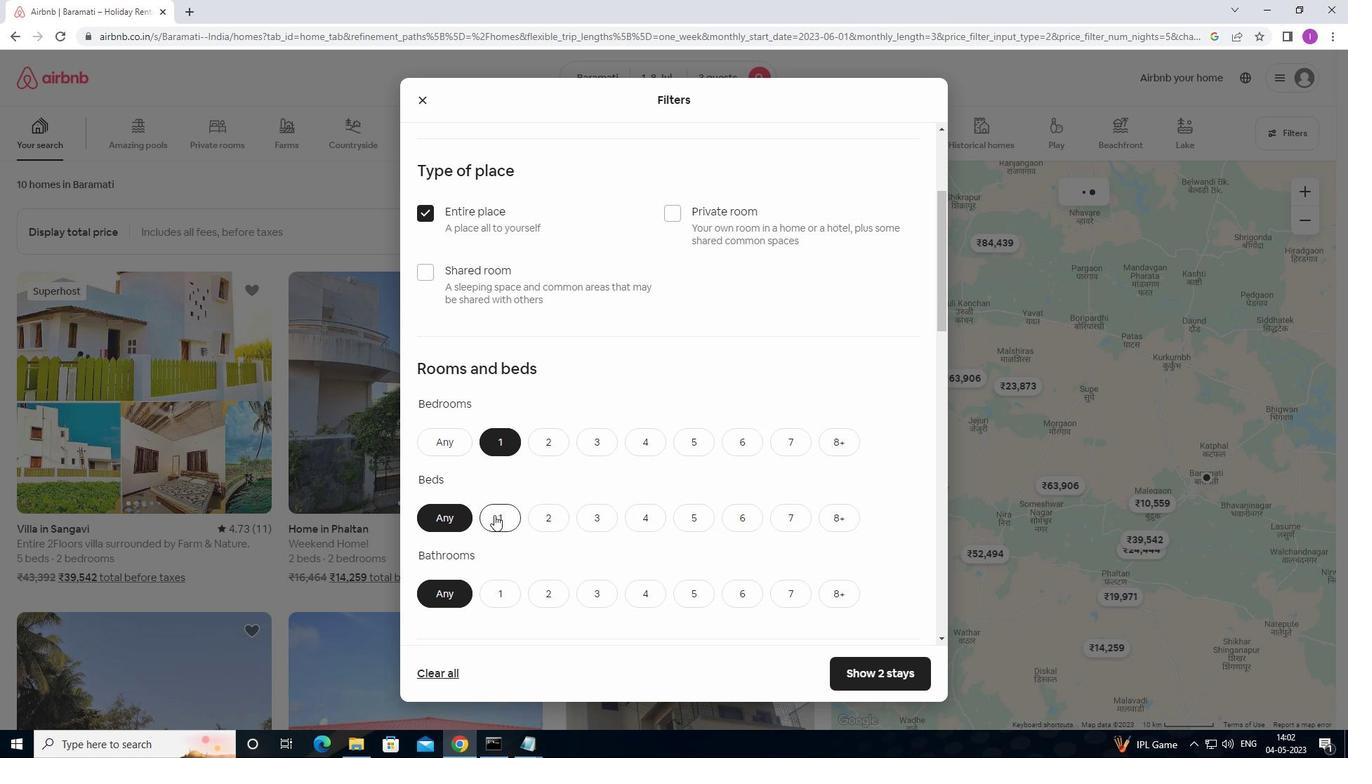 
Action: Mouse moved to (505, 596)
Screenshot: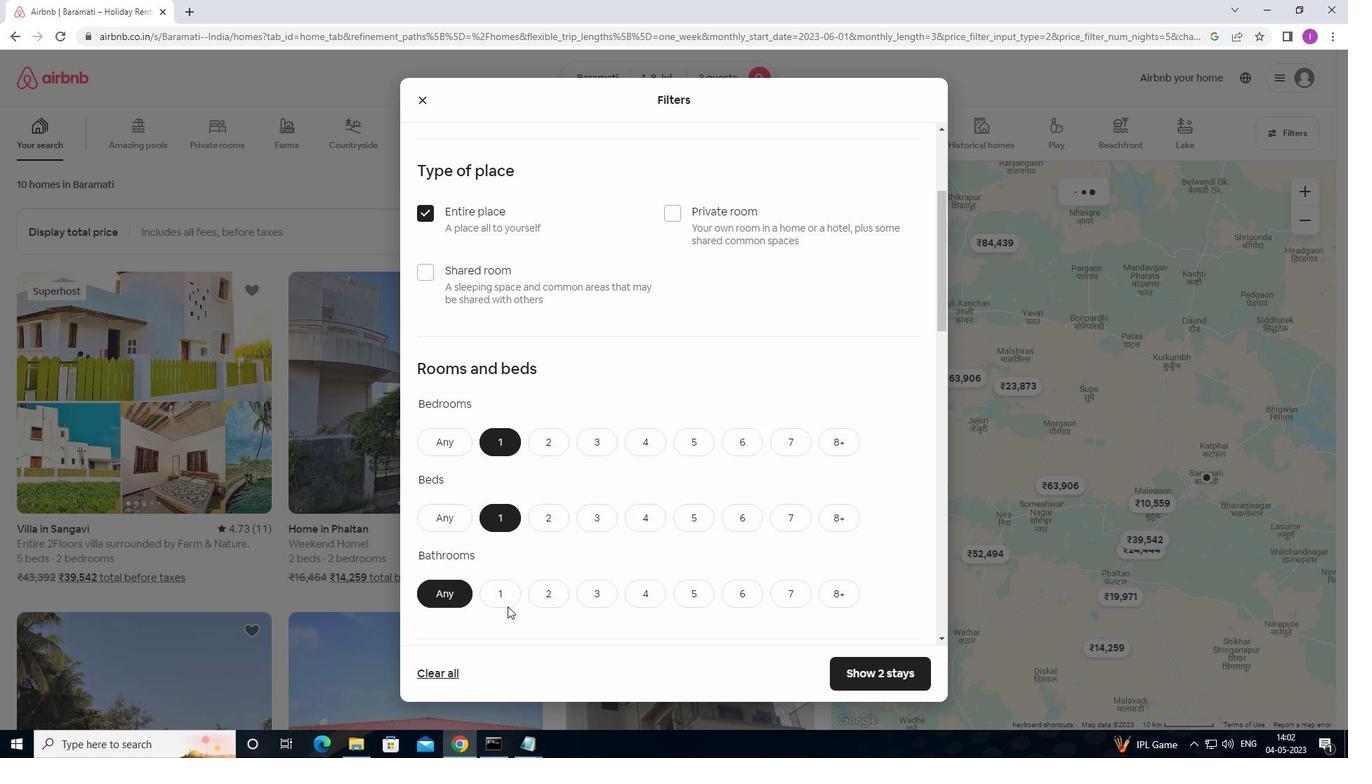 
Action: Mouse pressed left at (505, 596)
Screenshot: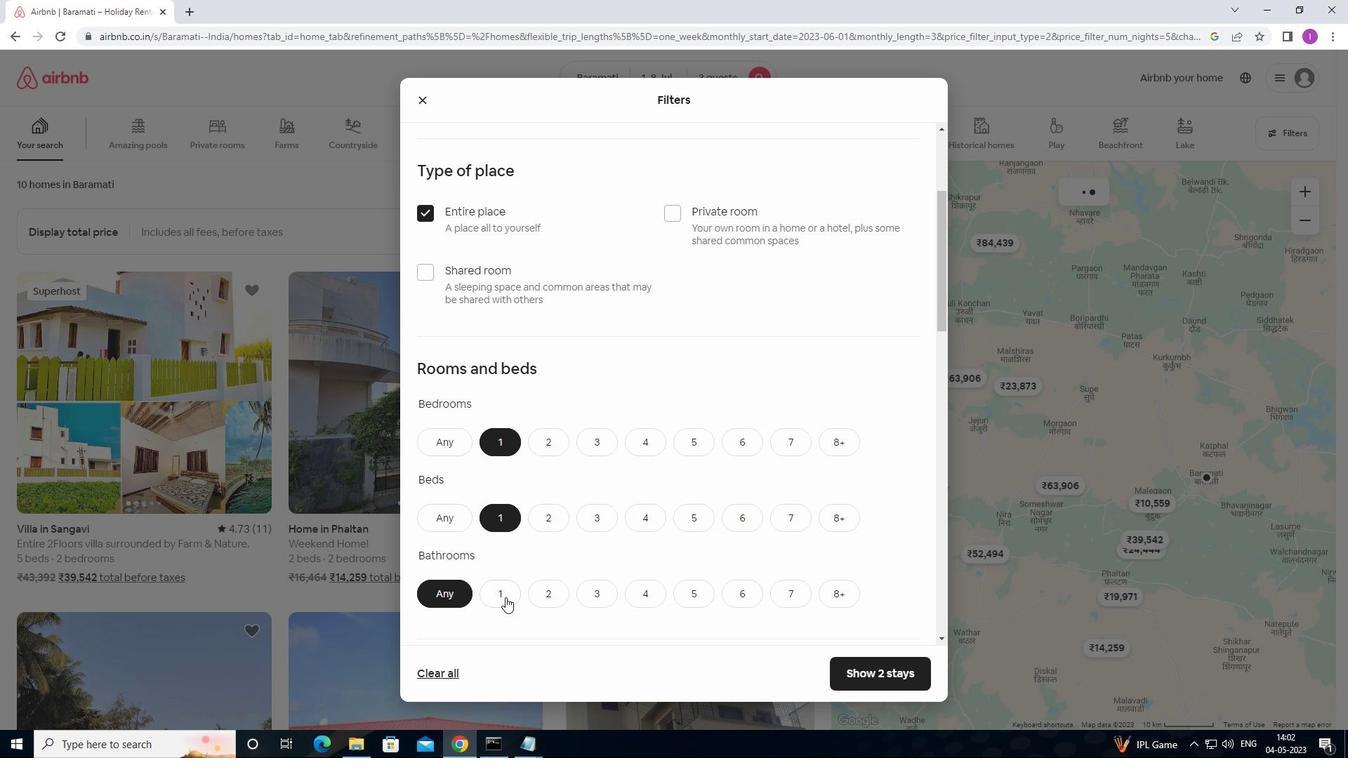 
Action: Mouse moved to (618, 550)
Screenshot: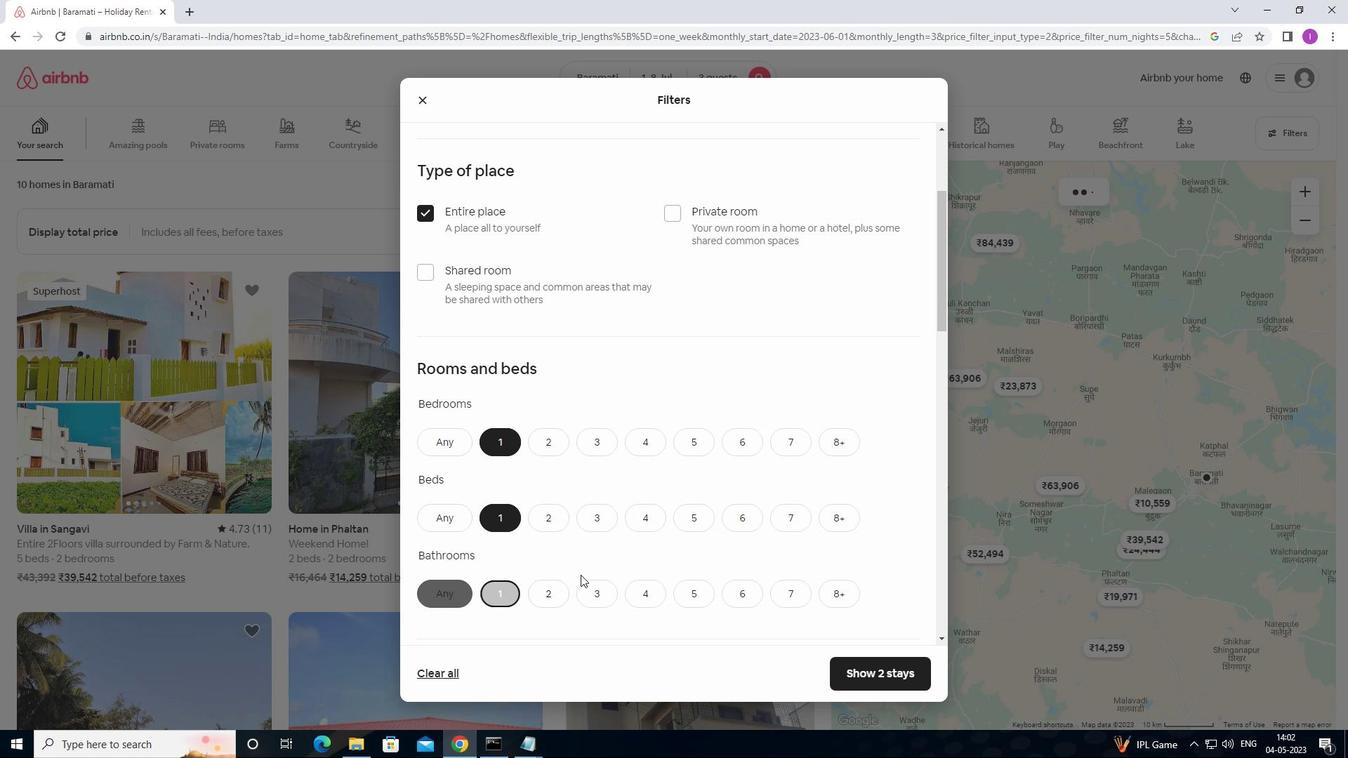 
Action: Mouse scrolled (618, 549) with delta (0, 0)
Screenshot: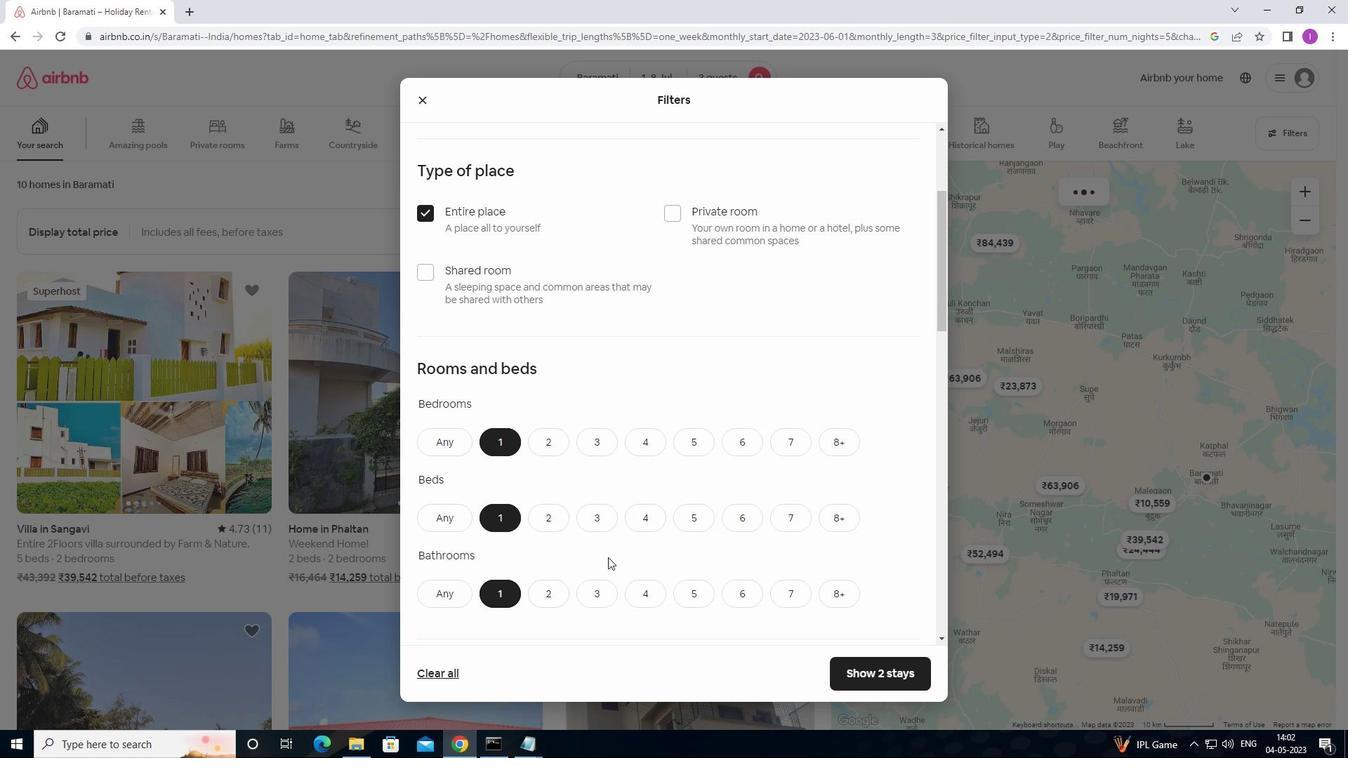 
Action: Mouse scrolled (618, 549) with delta (0, 0)
Screenshot: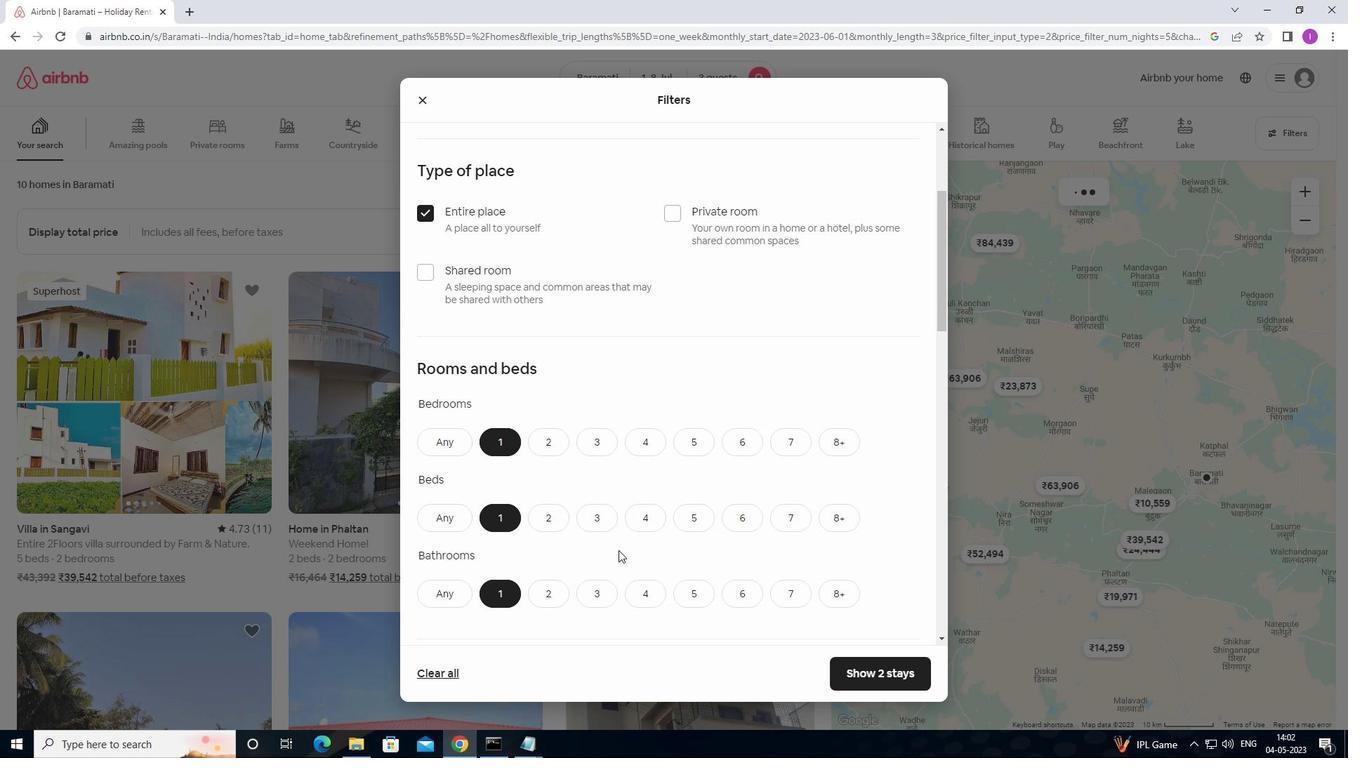 
Action: Mouse moved to (619, 542)
Screenshot: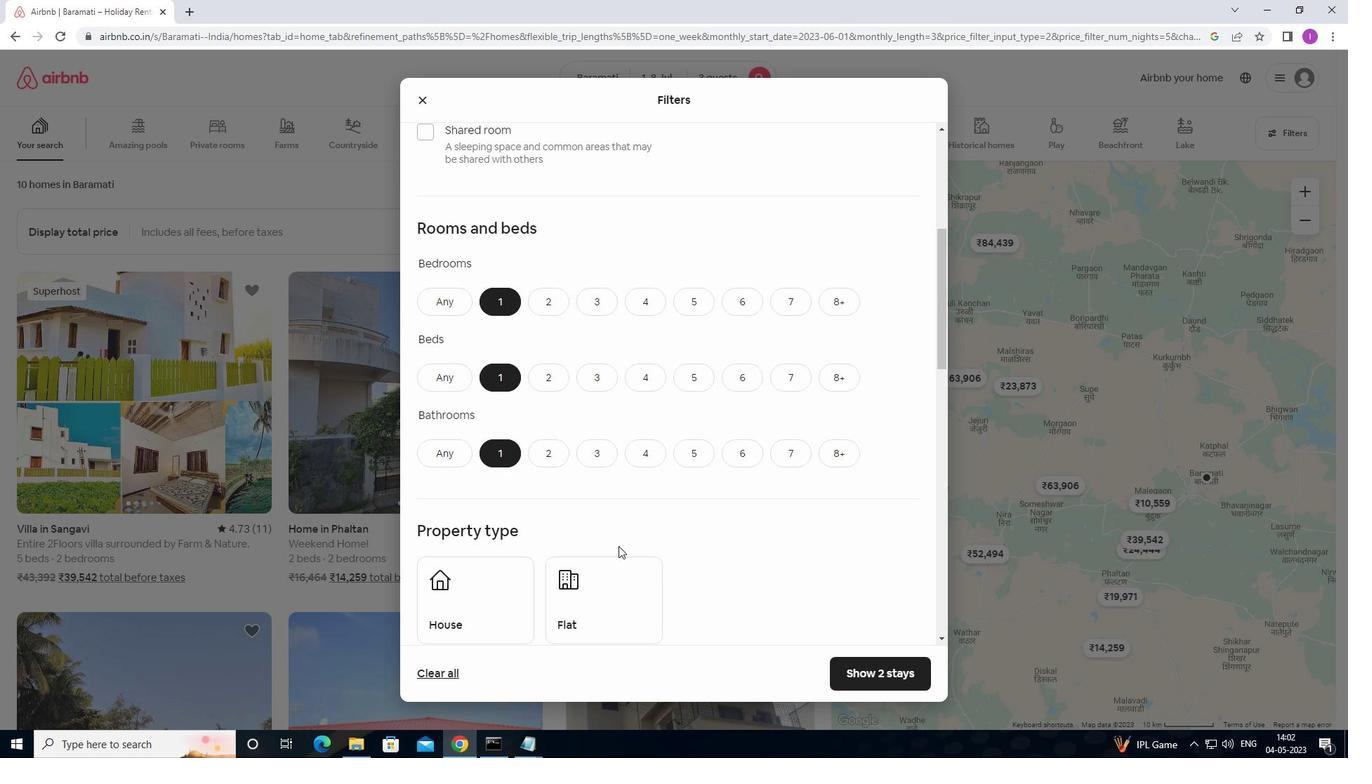 
Action: Mouse scrolled (619, 541) with delta (0, 0)
Screenshot: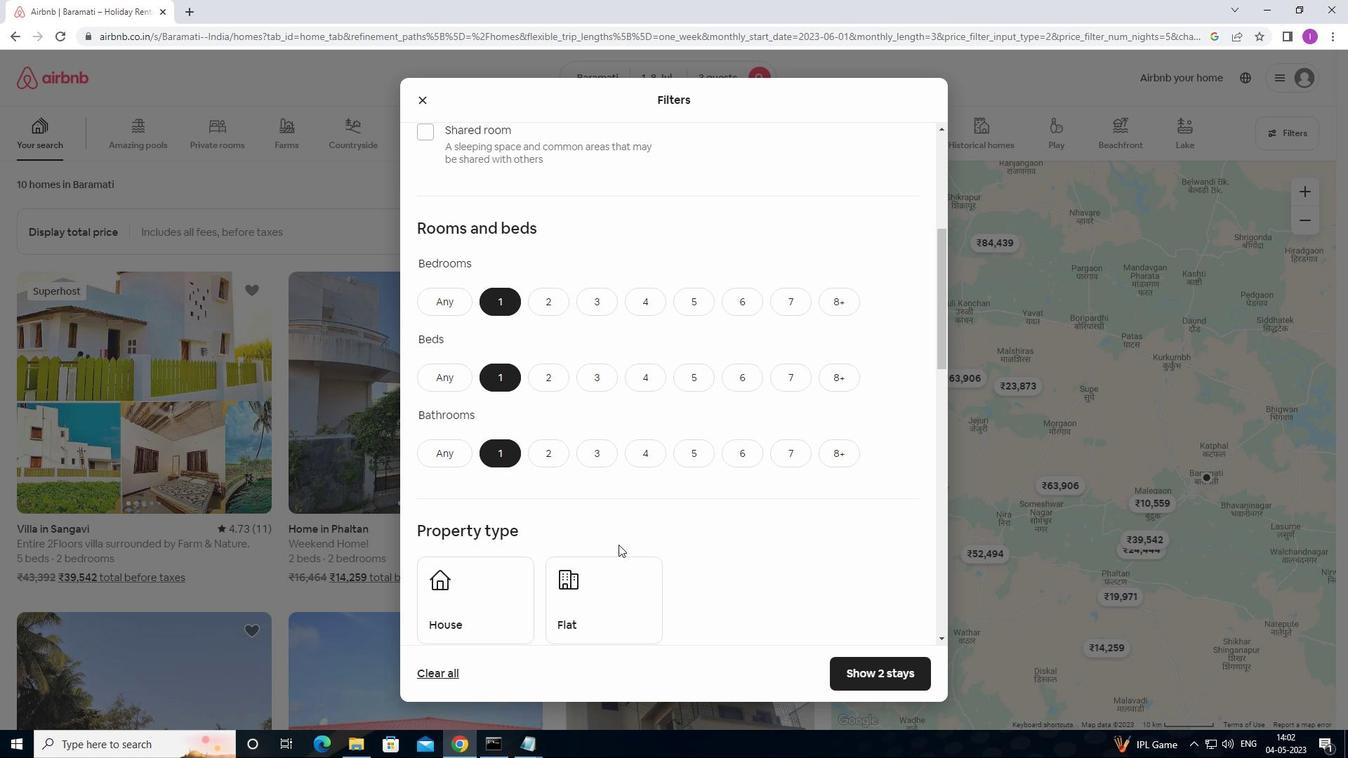 
Action: Mouse scrolled (619, 541) with delta (0, 0)
Screenshot: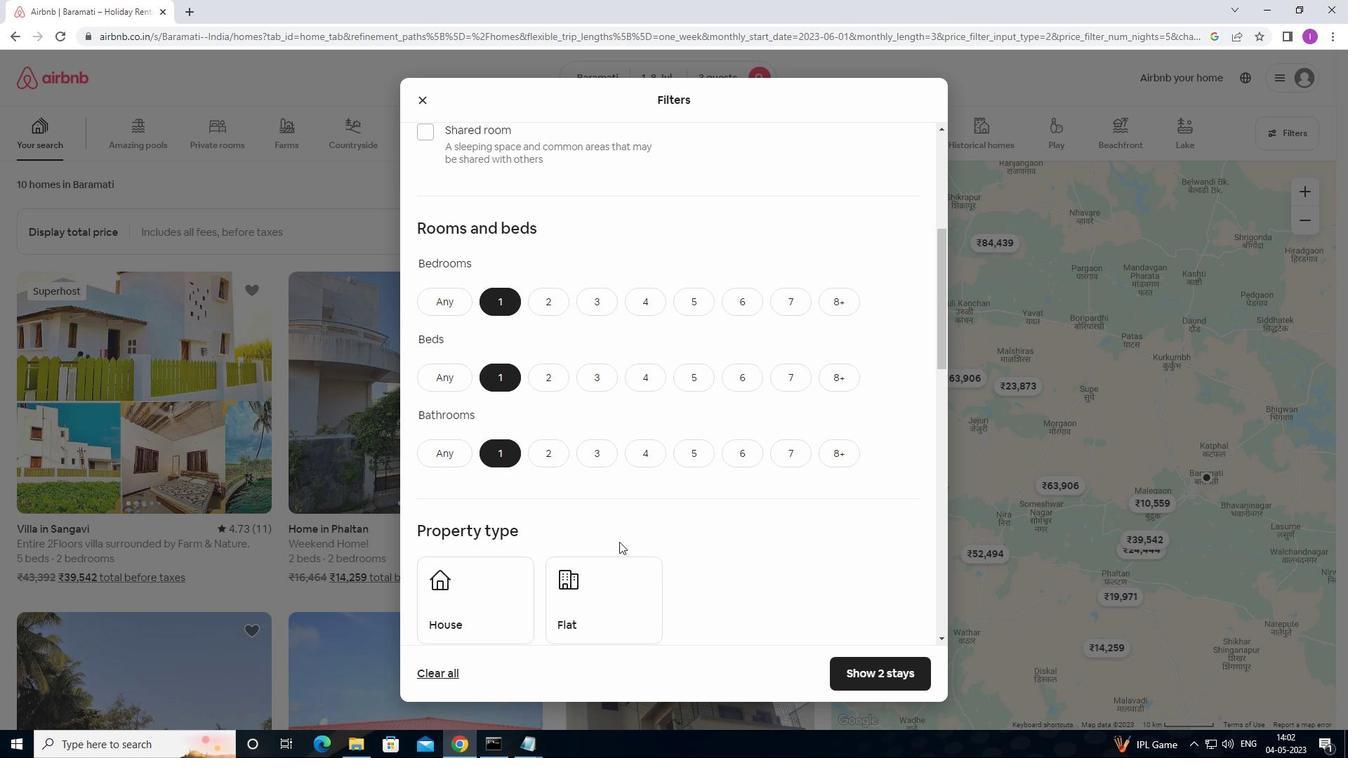 
Action: Mouse moved to (620, 536)
Screenshot: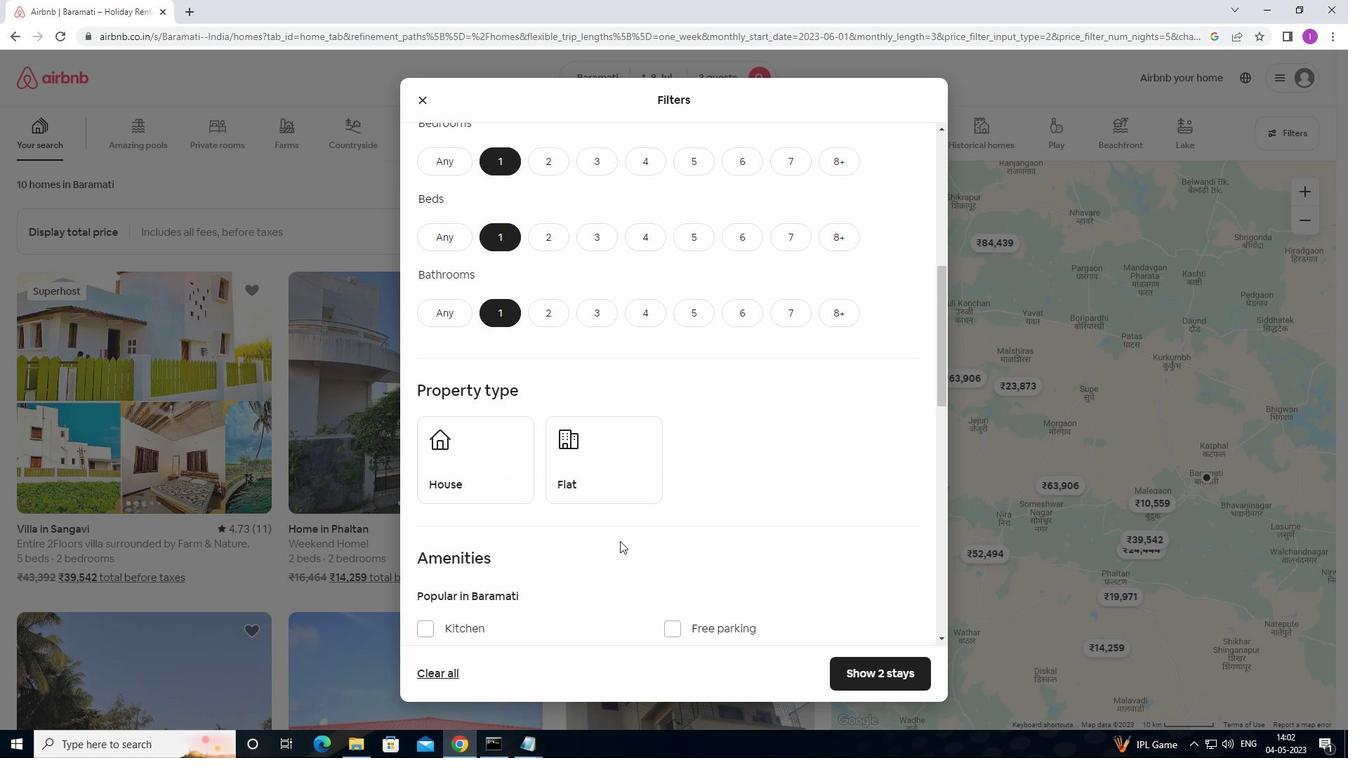 
Action: Mouse scrolled (620, 535) with delta (0, 0)
Screenshot: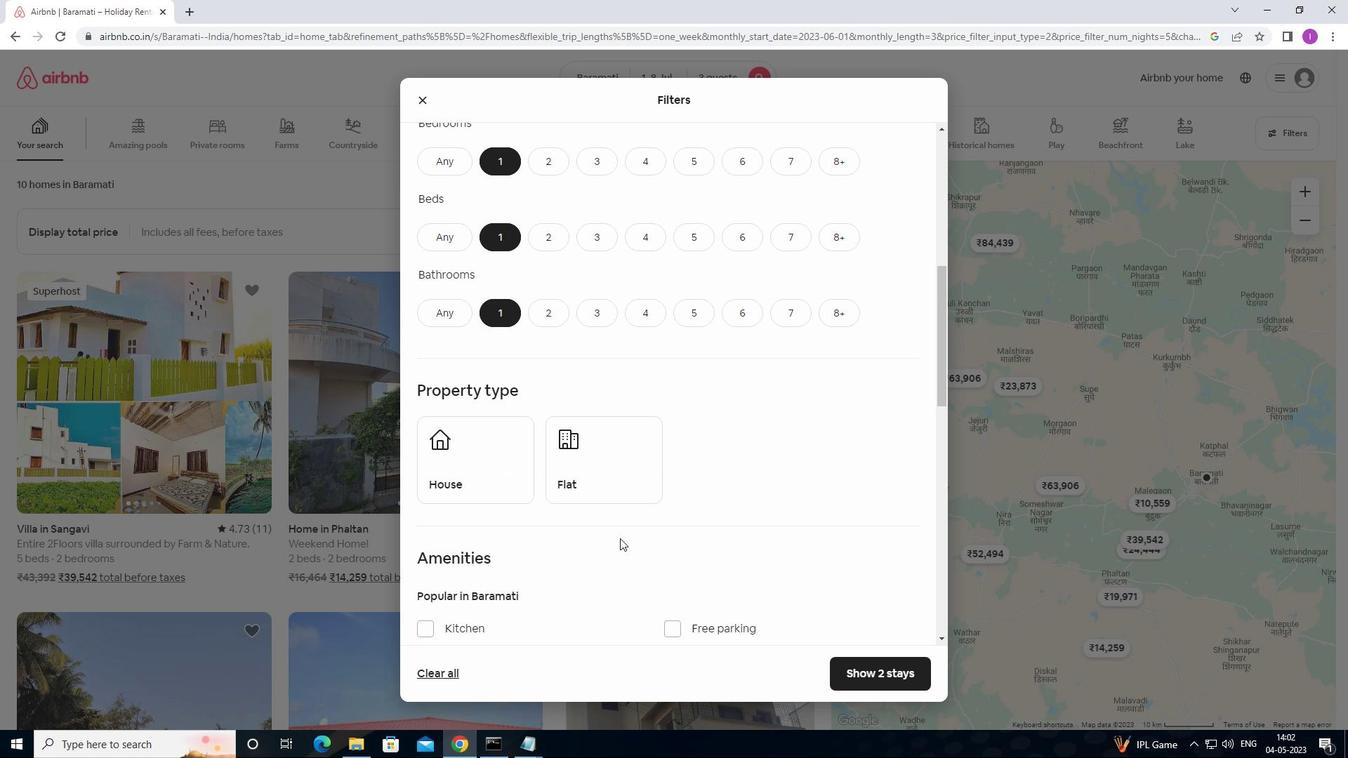 
Action: Mouse scrolled (620, 535) with delta (0, 0)
Screenshot: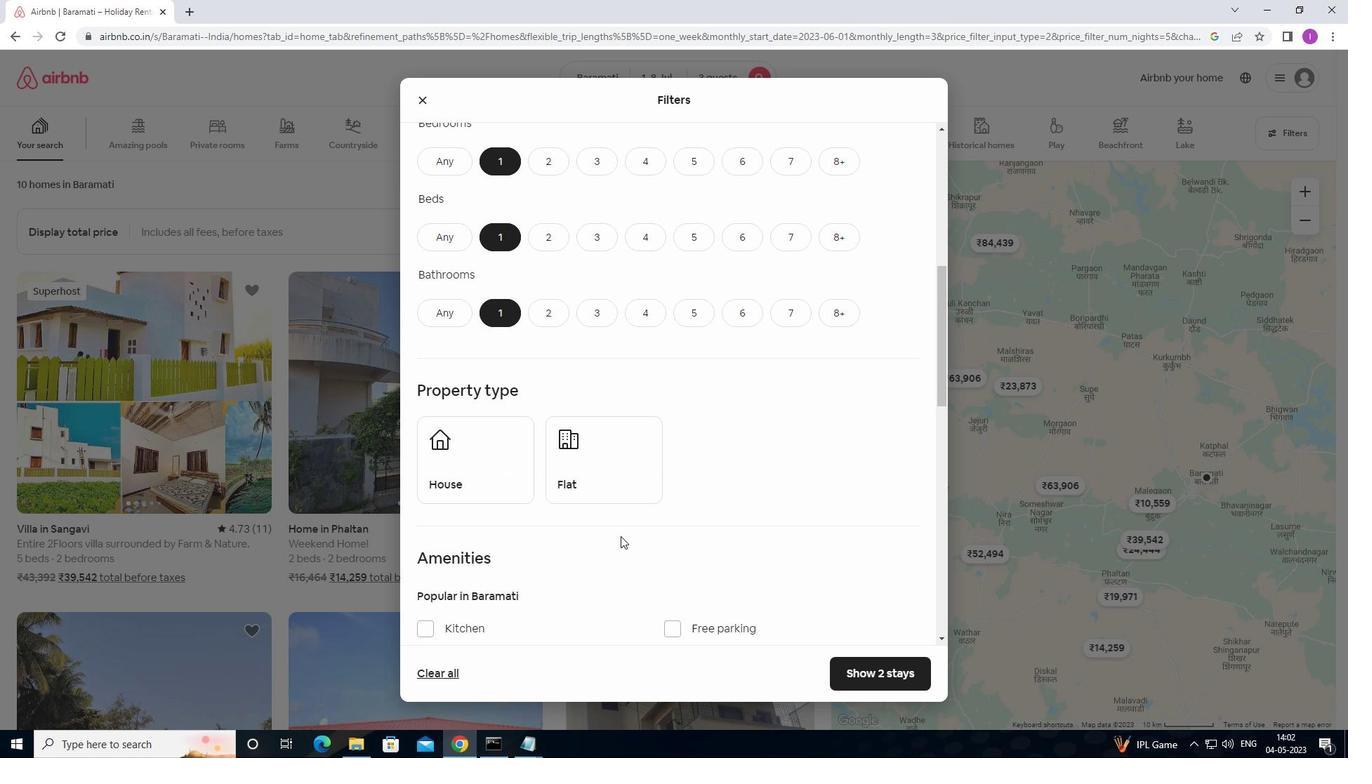 
Action: Mouse moved to (602, 533)
Screenshot: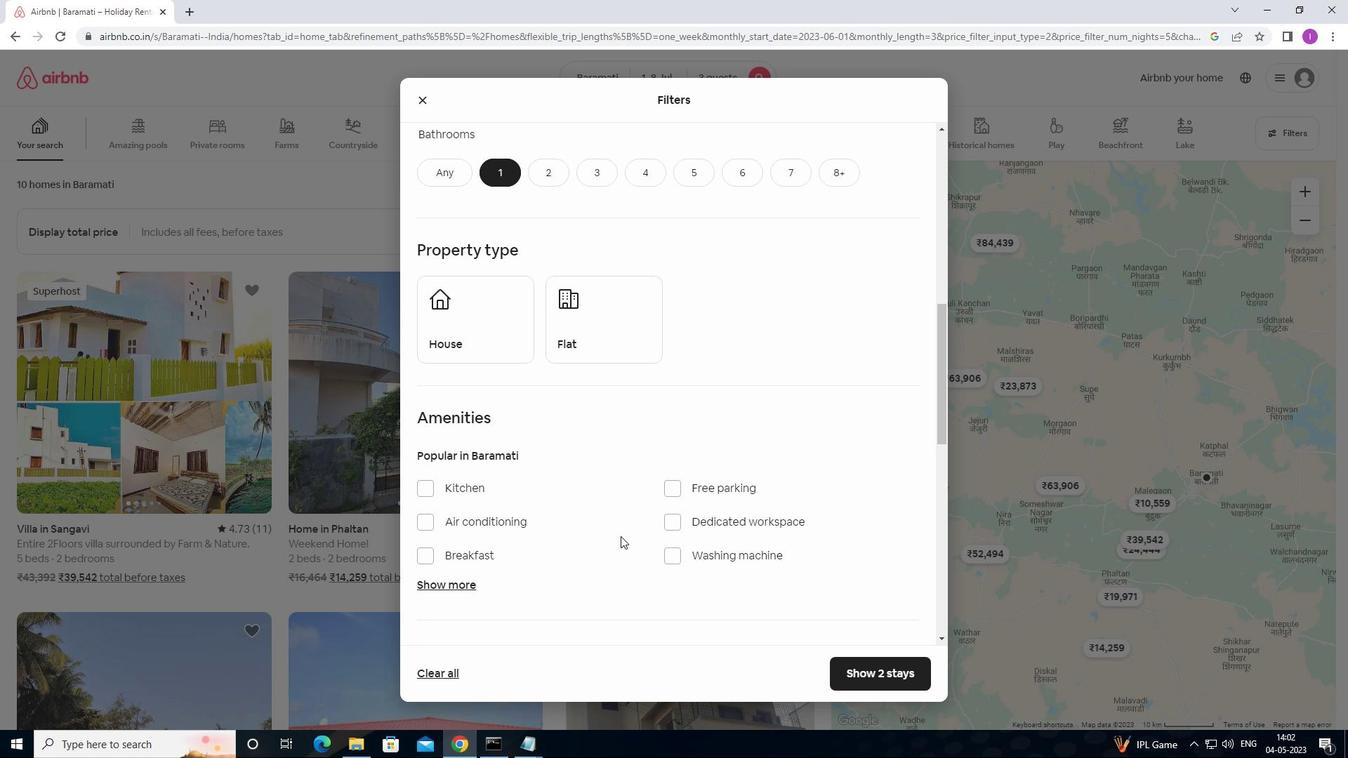 
Action: Mouse scrolled (602, 533) with delta (0, 0)
Screenshot: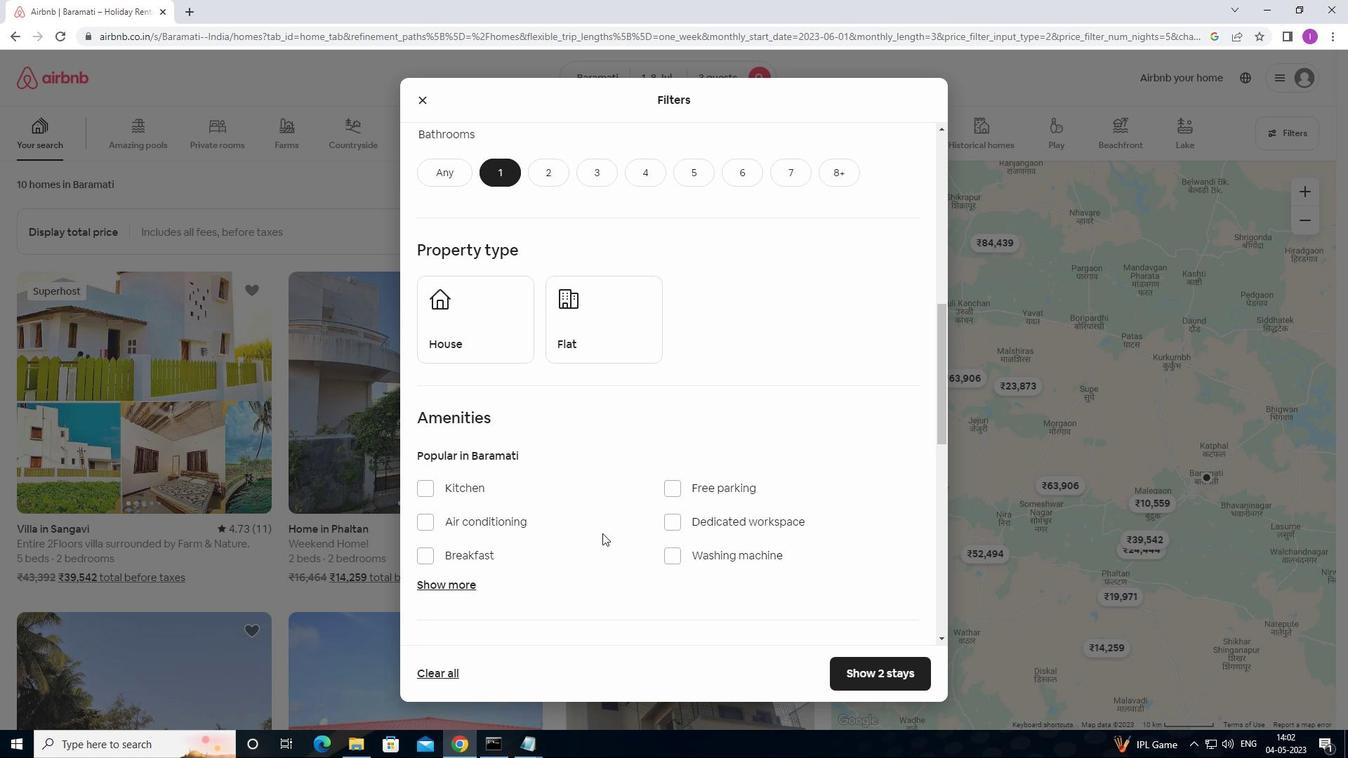 
Action: Mouse moved to (436, 268)
Screenshot: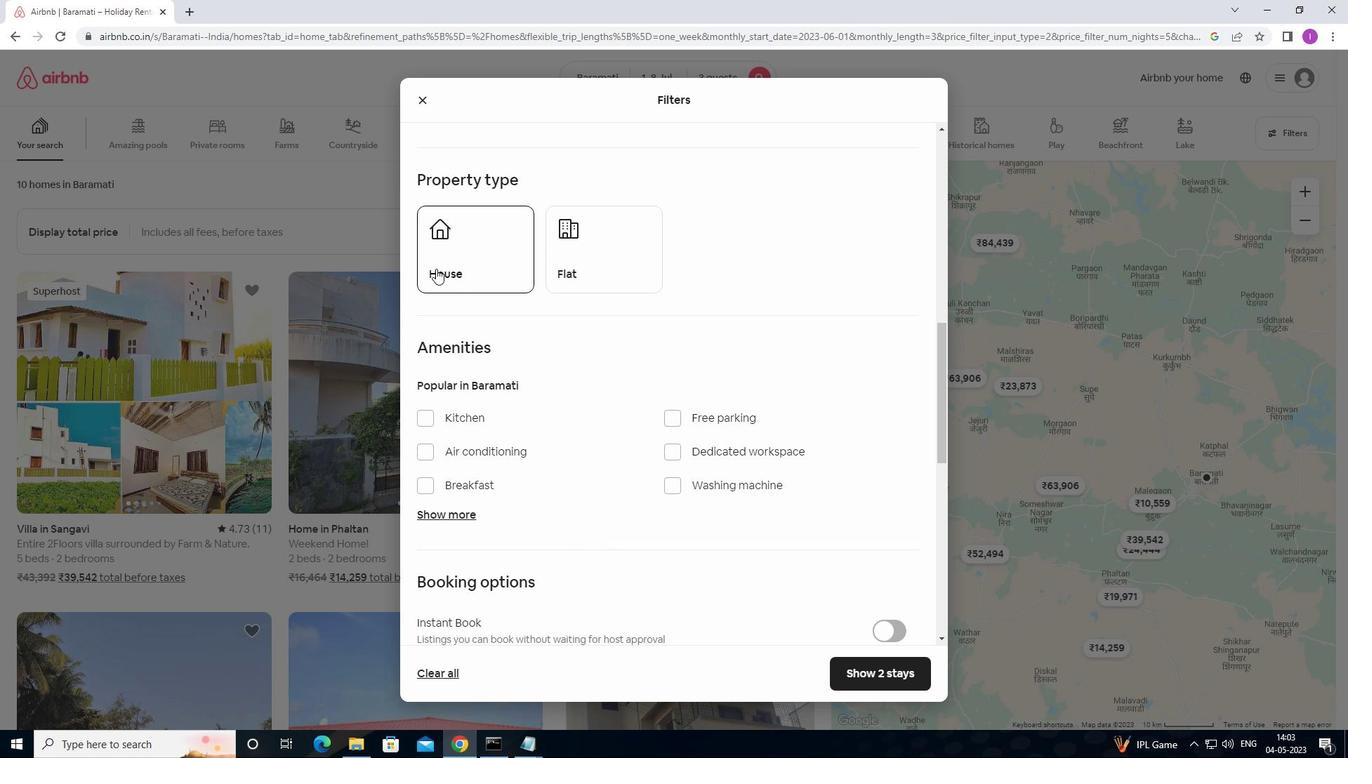 
Action: Mouse pressed left at (436, 268)
Screenshot: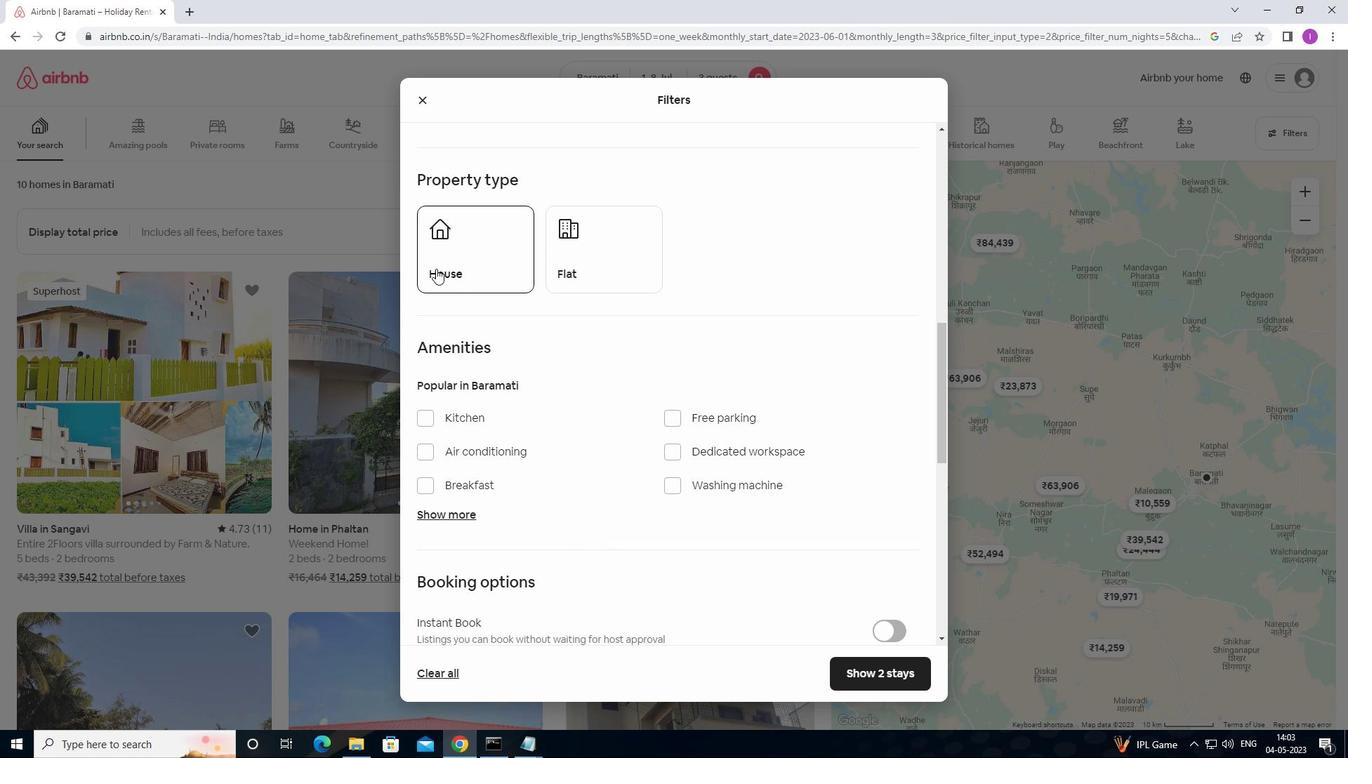 
Action: Mouse moved to (614, 236)
Screenshot: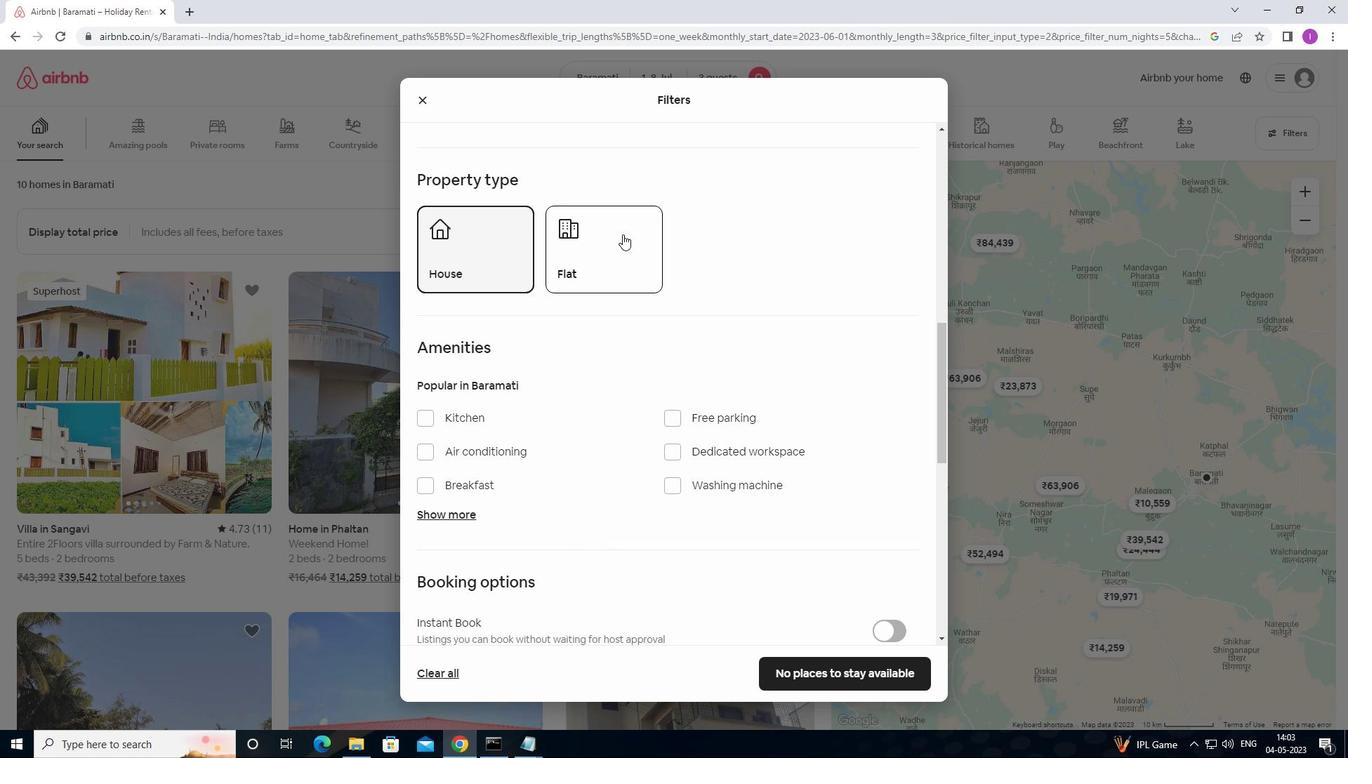 
Action: Mouse pressed left at (614, 236)
Screenshot: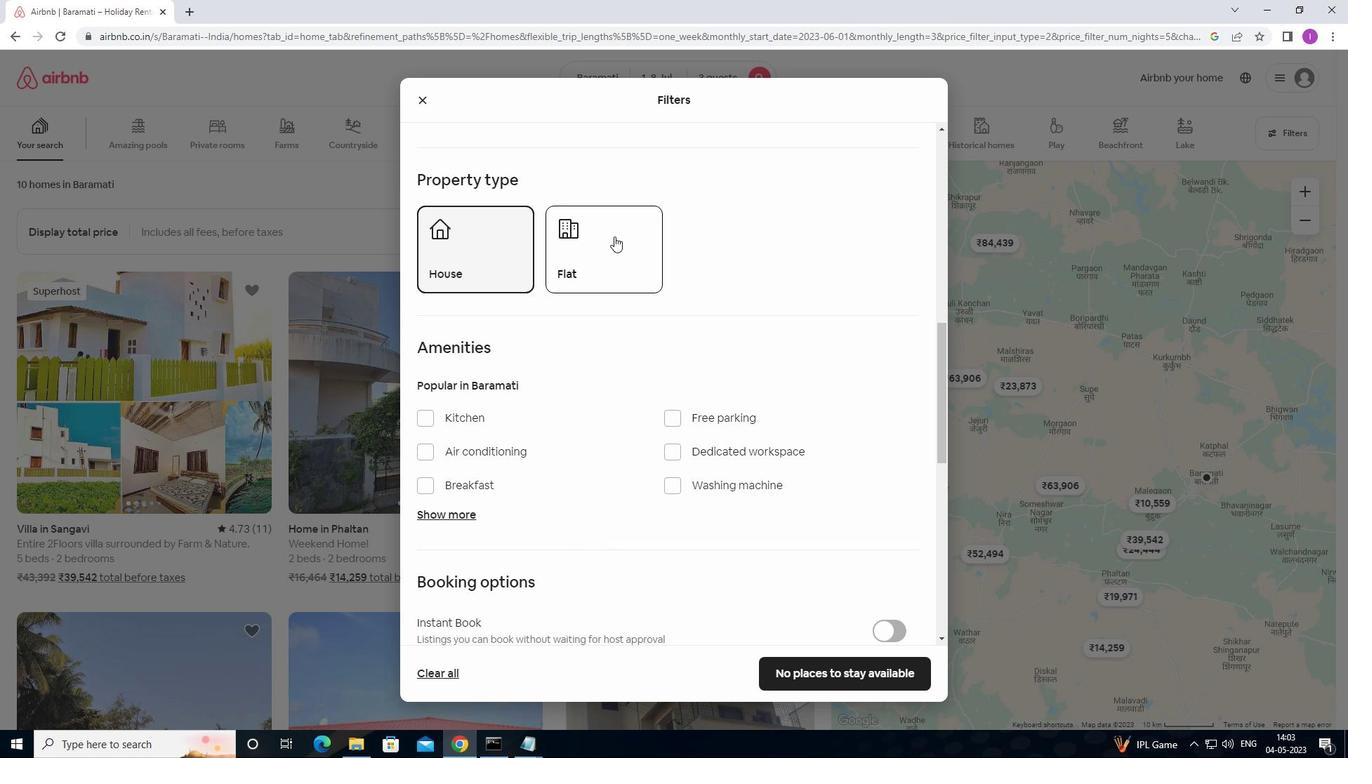 
Action: Mouse moved to (627, 291)
Screenshot: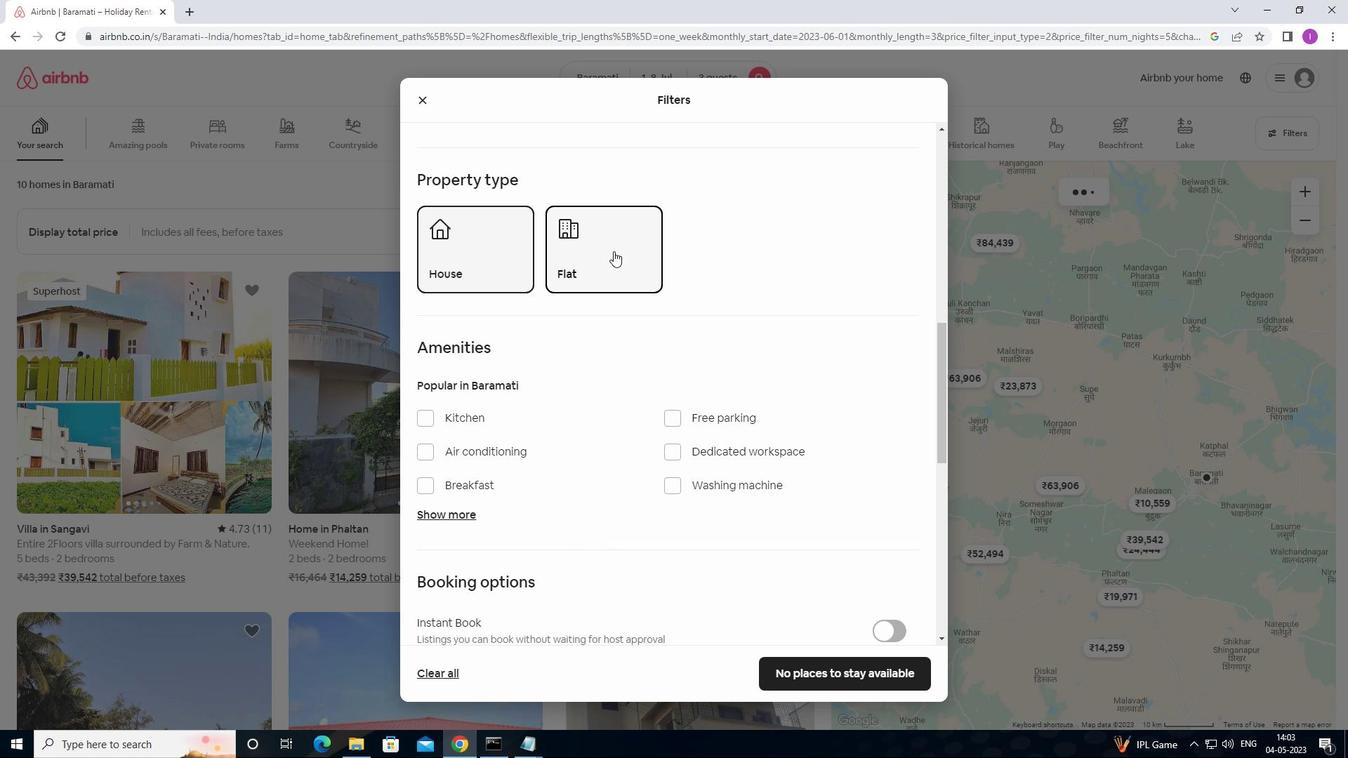 
Action: Mouse scrolled (627, 290) with delta (0, 0)
Screenshot: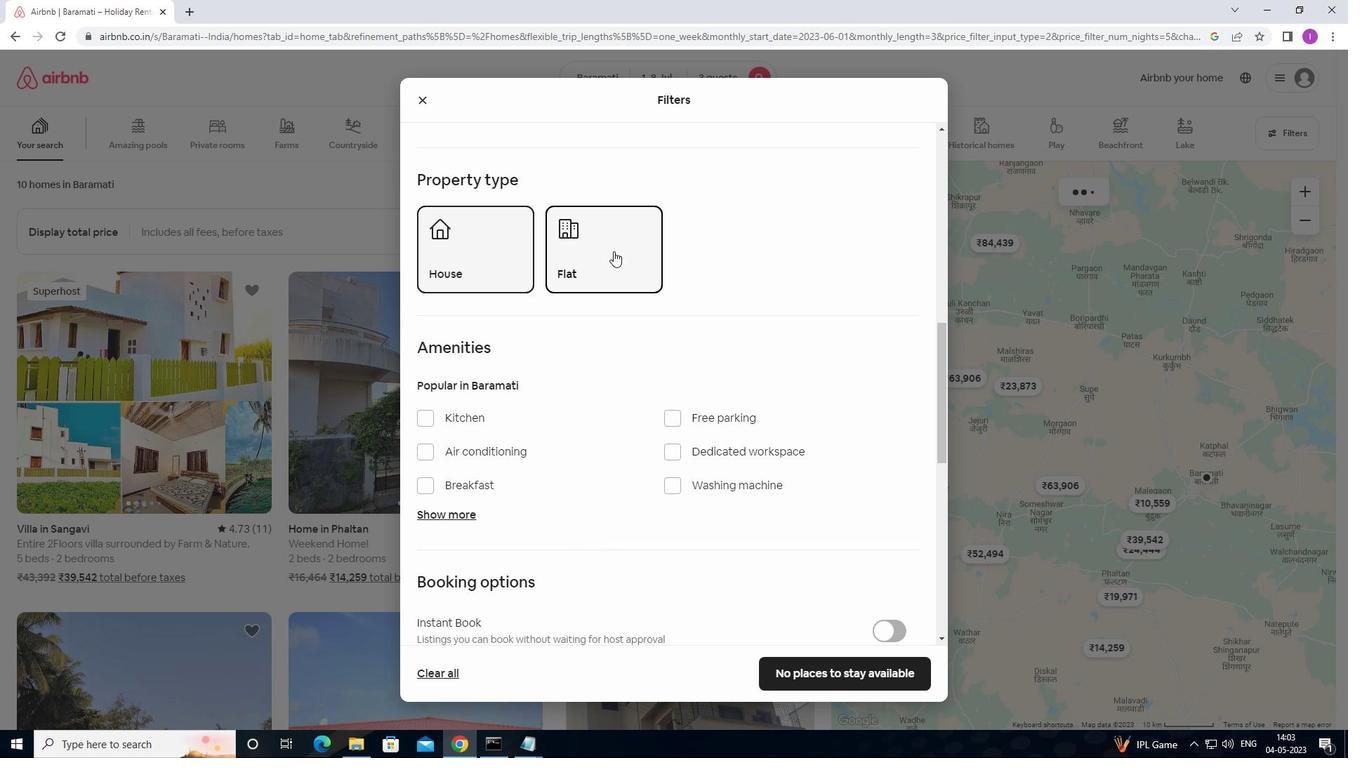 
Action: Mouse moved to (627, 292)
Screenshot: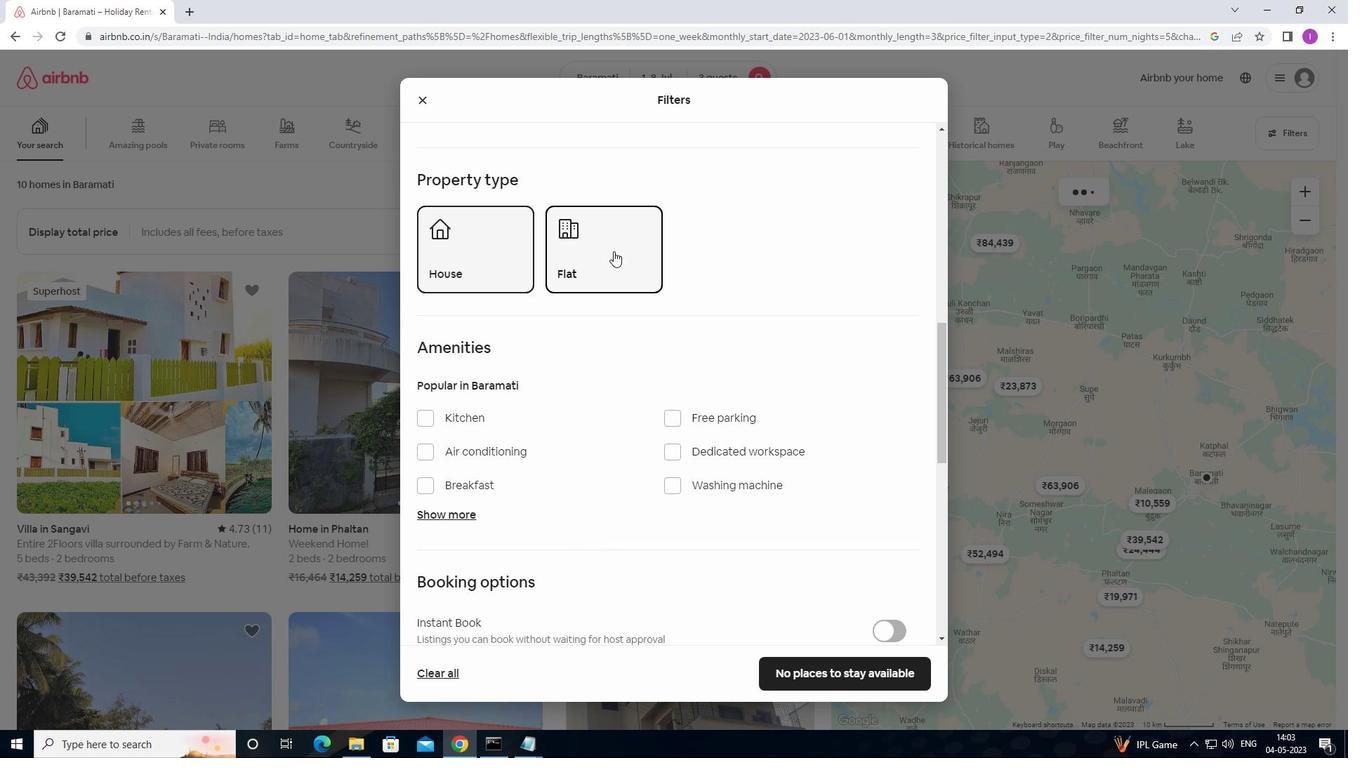 
Action: Mouse scrolled (627, 291) with delta (0, 0)
Screenshot: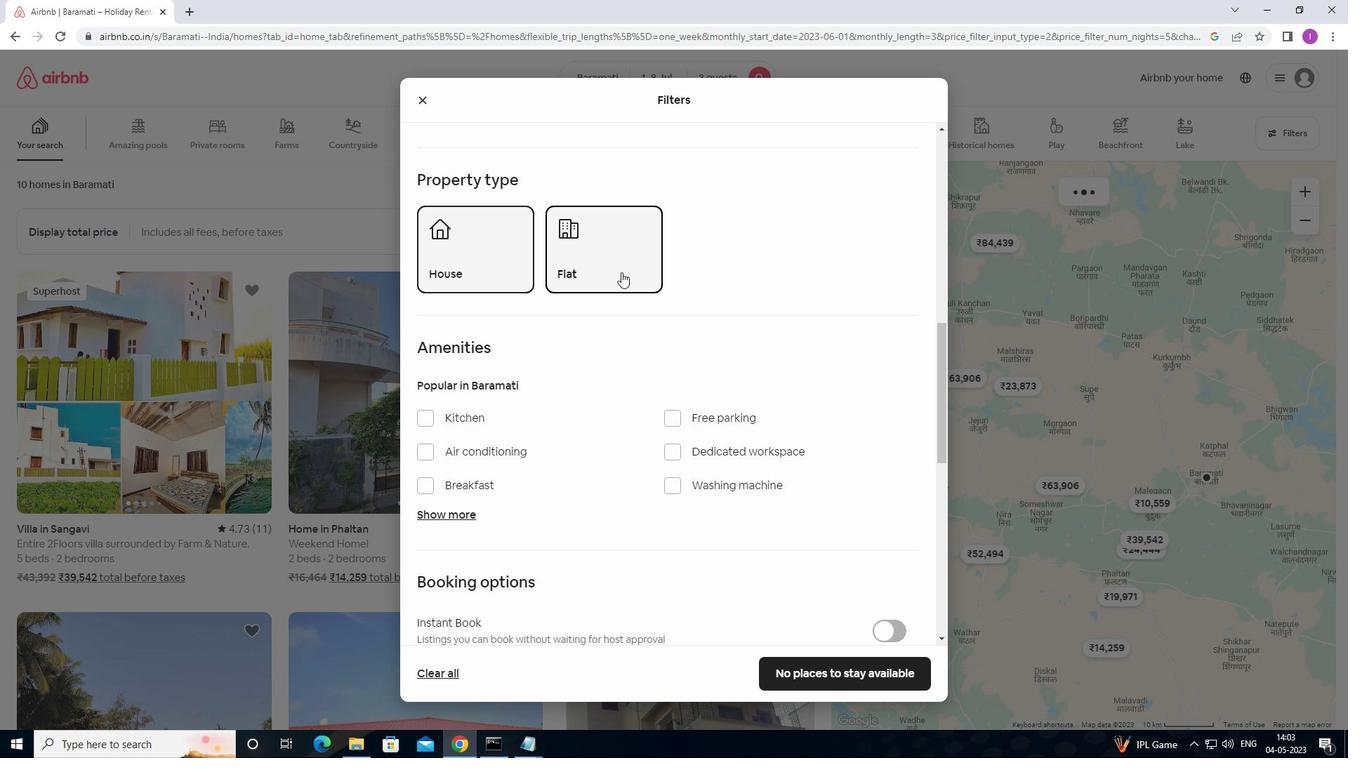 
Action: Mouse moved to (628, 292)
Screenshot: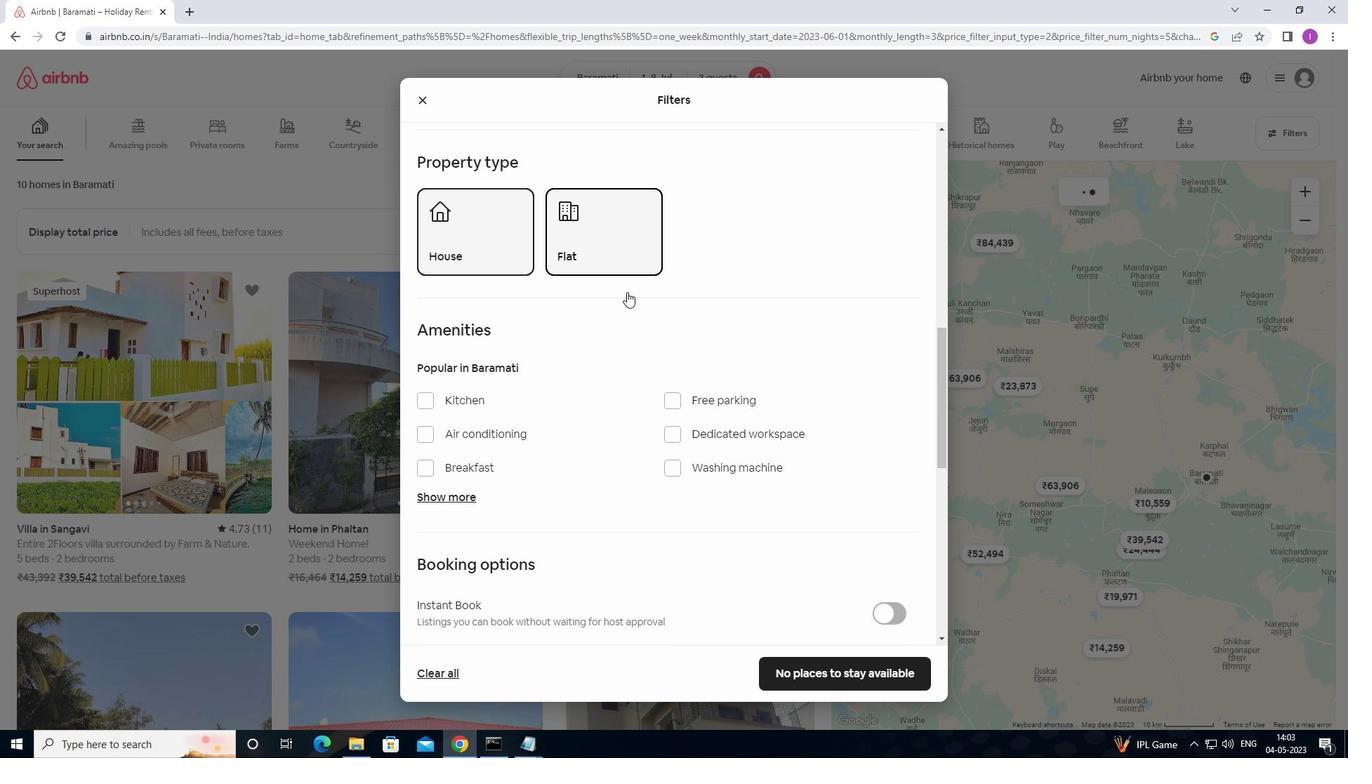 
Action: Mouse scrolled (628, 291) with delta (0, 0)
Screenshot: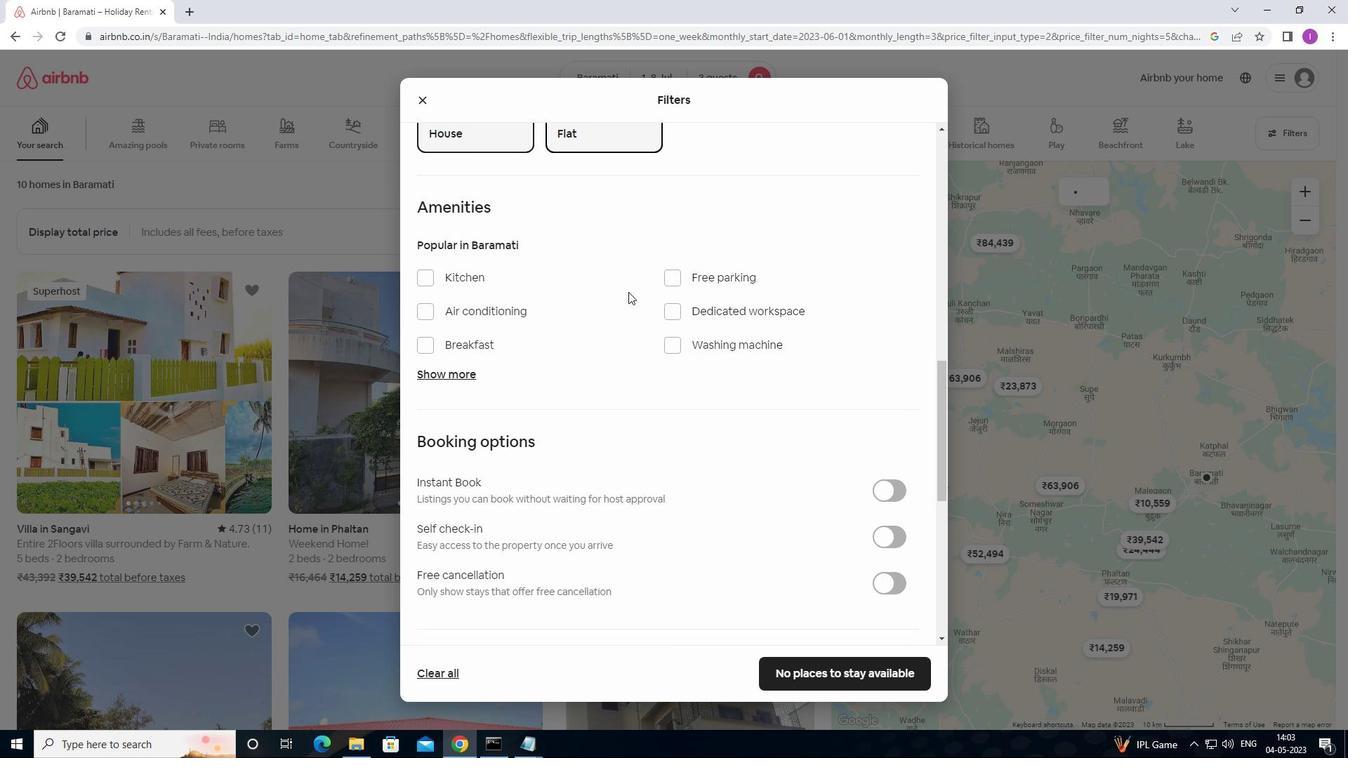 
Action: Mouse scrolled (628, 291) with delta (0, 0)
Screenshot: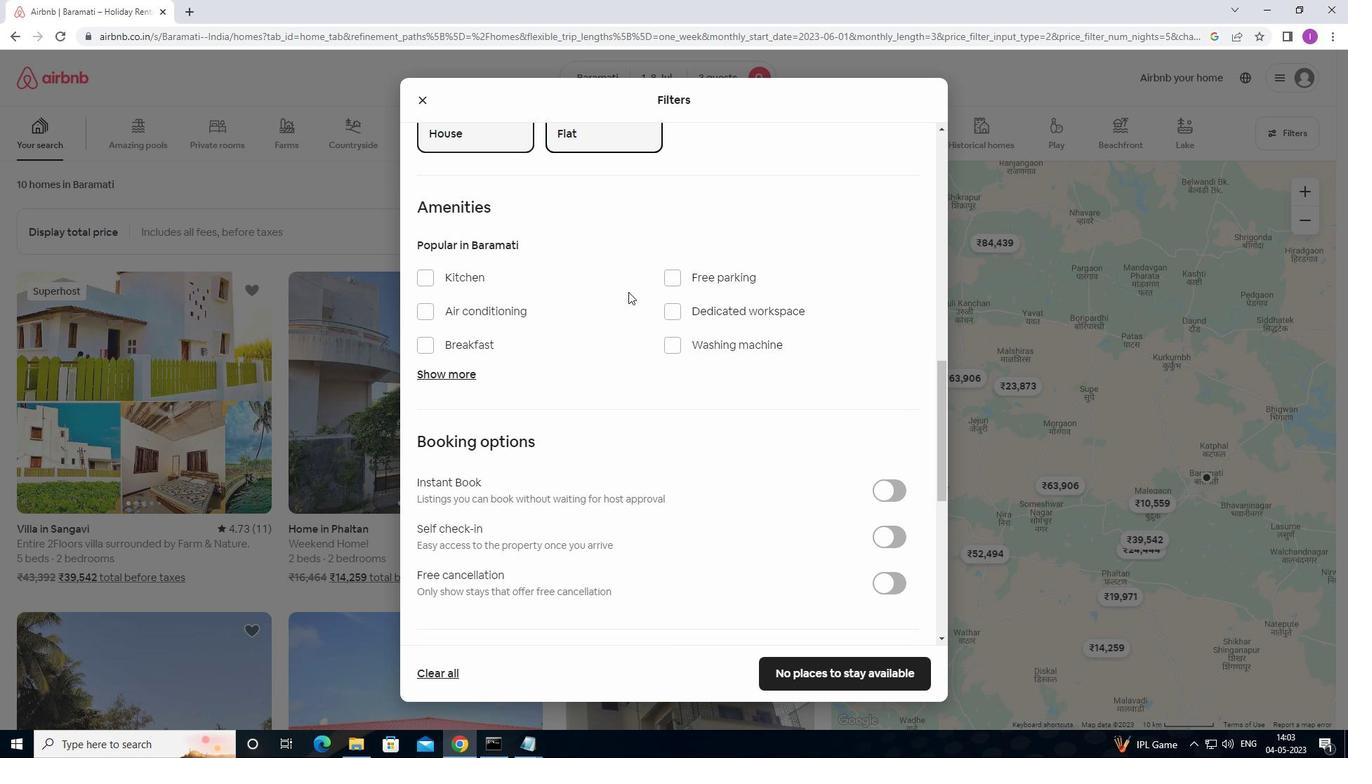 
Action: Mouse moved to (653, 294)
Screenshot: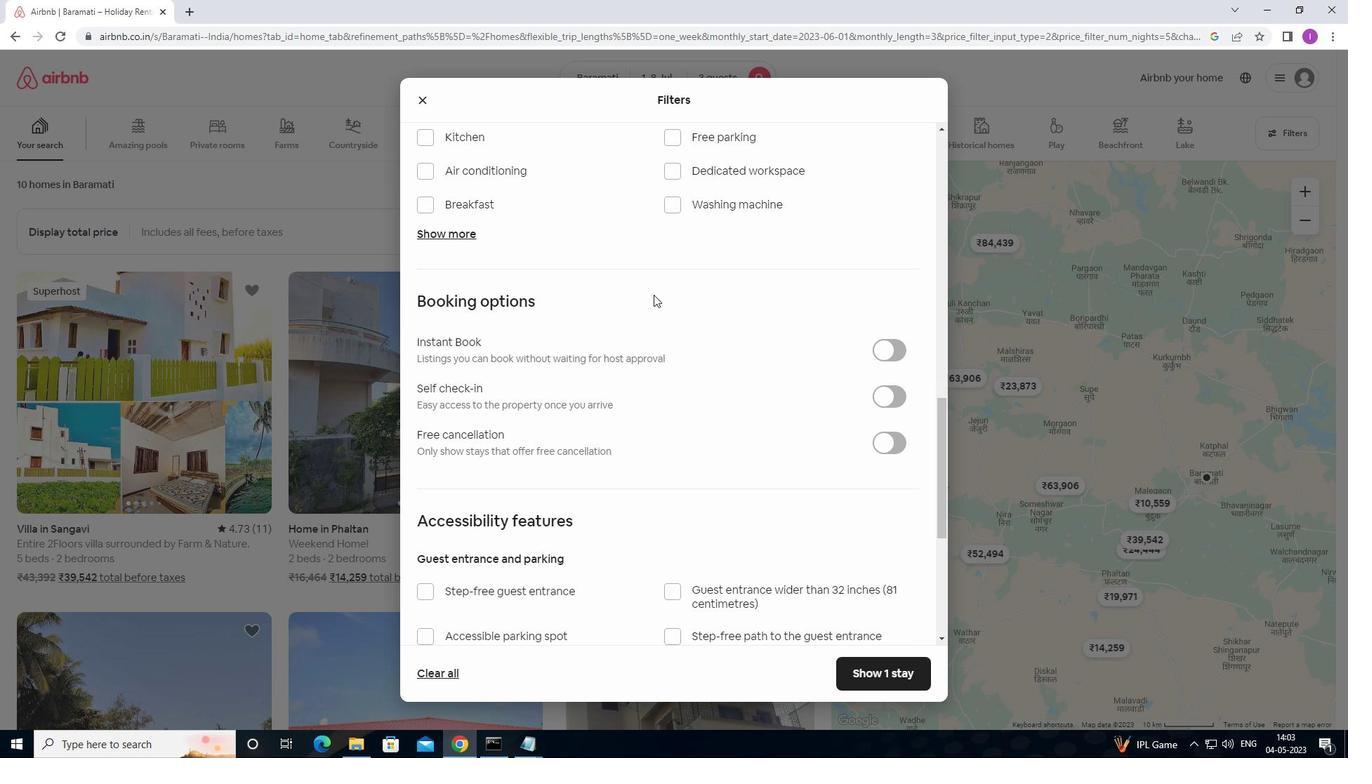 
Action: Mouse scrolled (653, 294) with delta (0, 0)
Screenshot: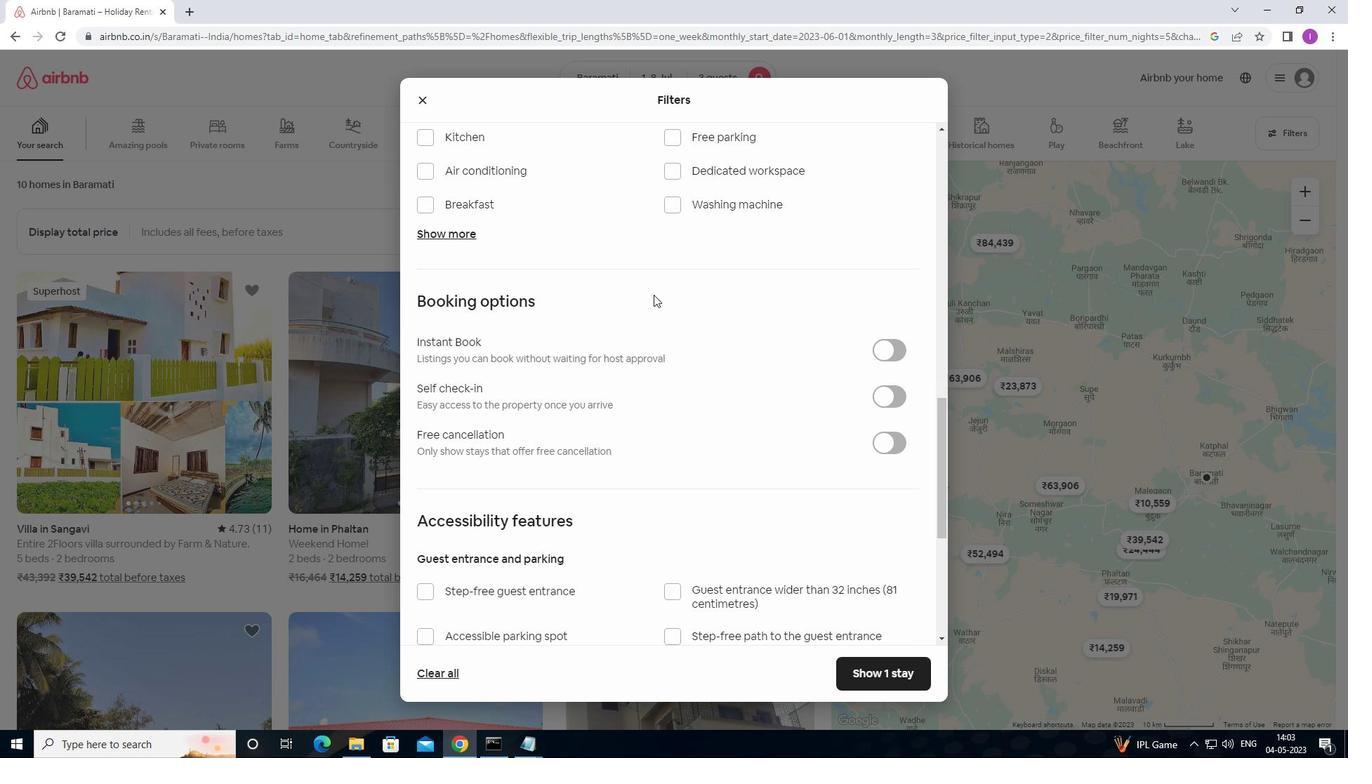 
Action: Mouse scrolled (653, 294) with delta (0, 0)
Screenshot: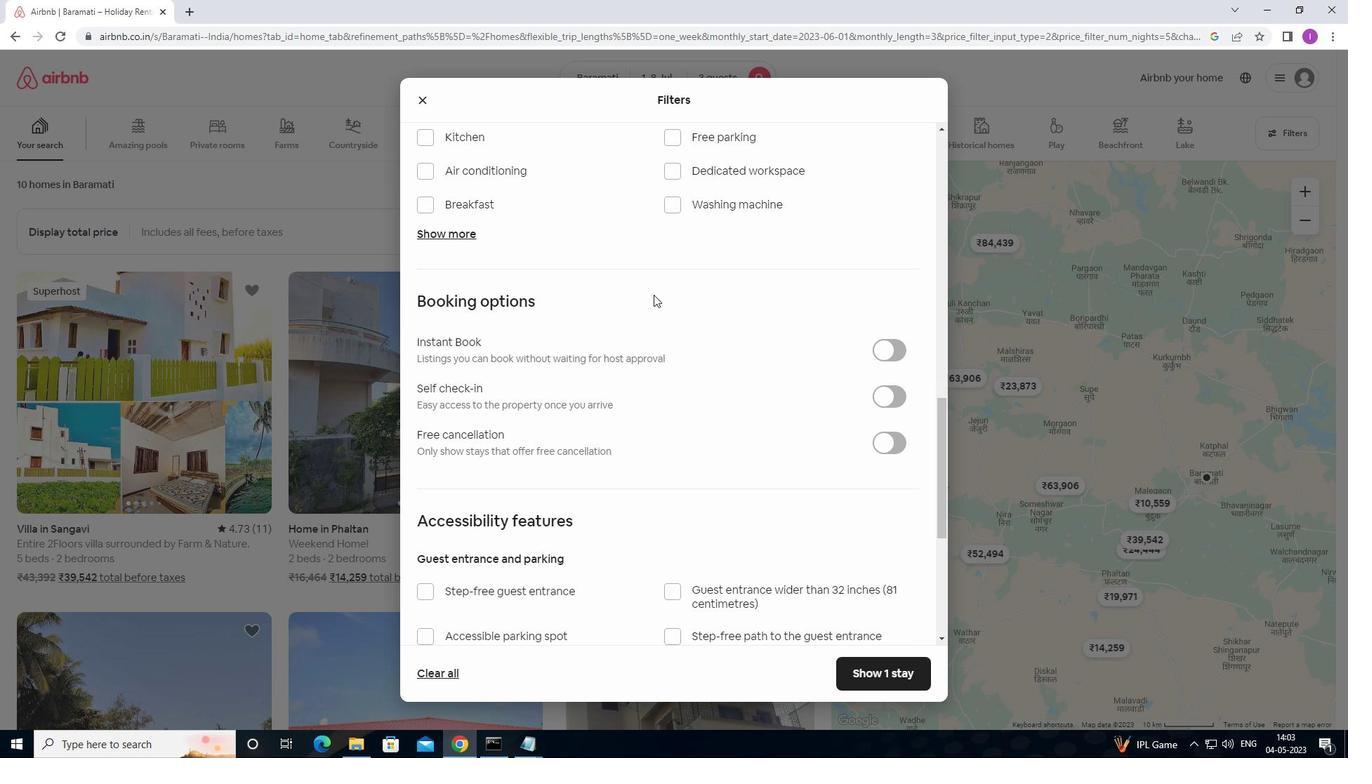
Action: Mouse moved to (879, 264)
Screenshot: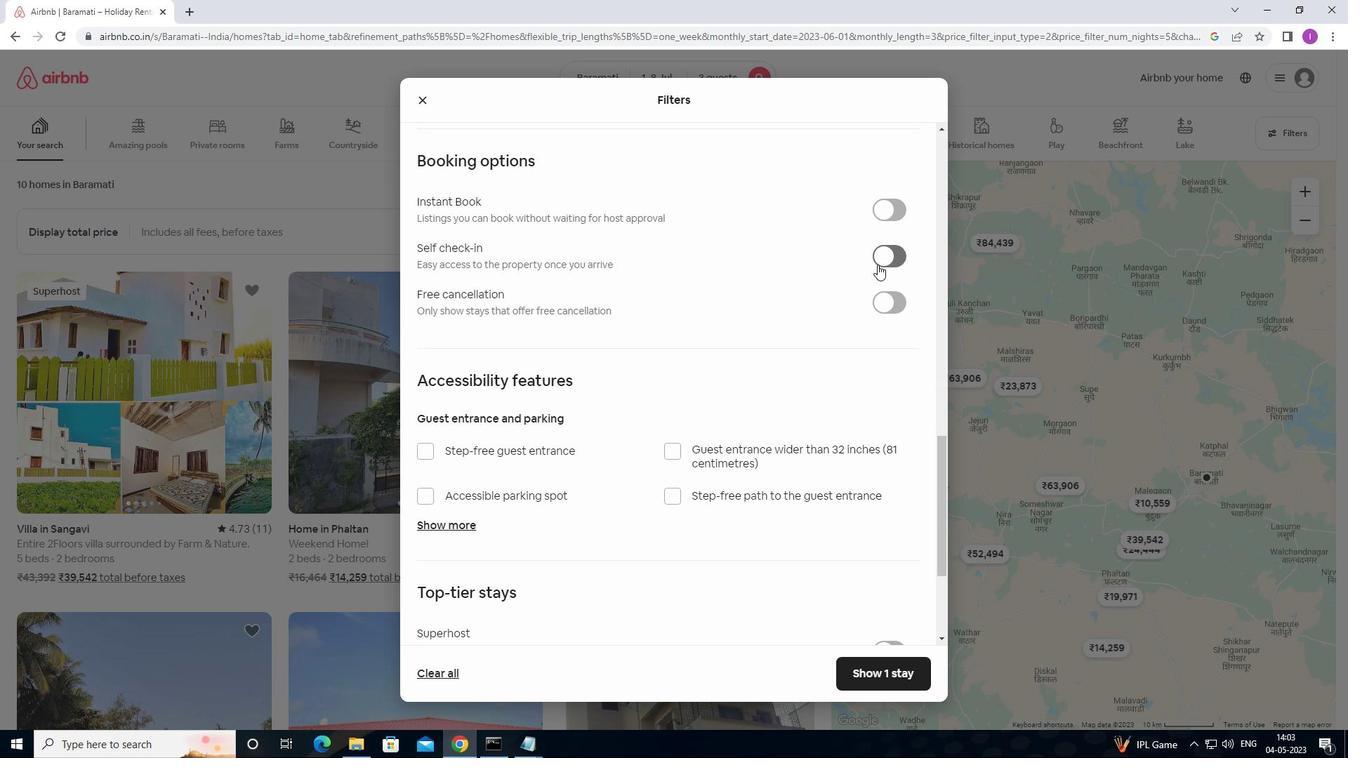 
Action: Mouse pressed left at (879, 264)
Screenshot: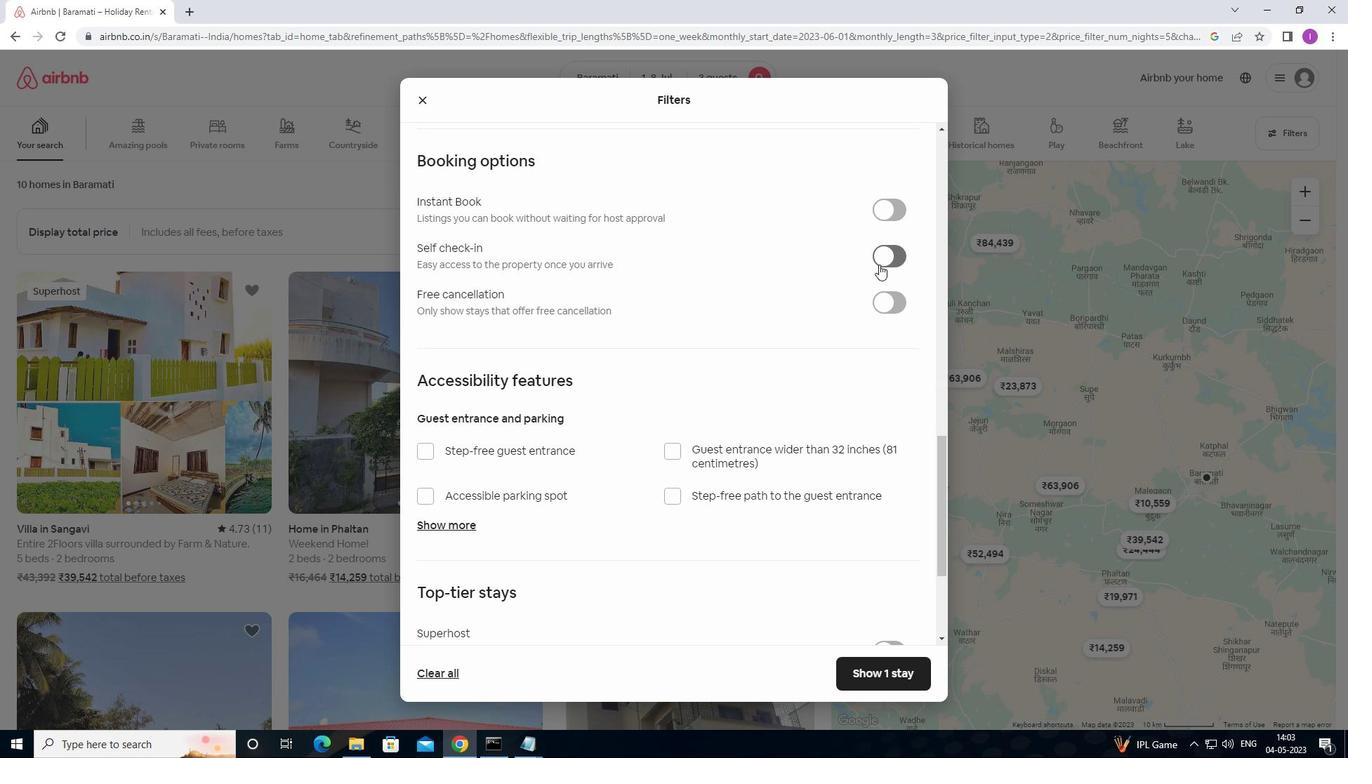 
Action: Mouse moved to (834, 259)
Screenshot: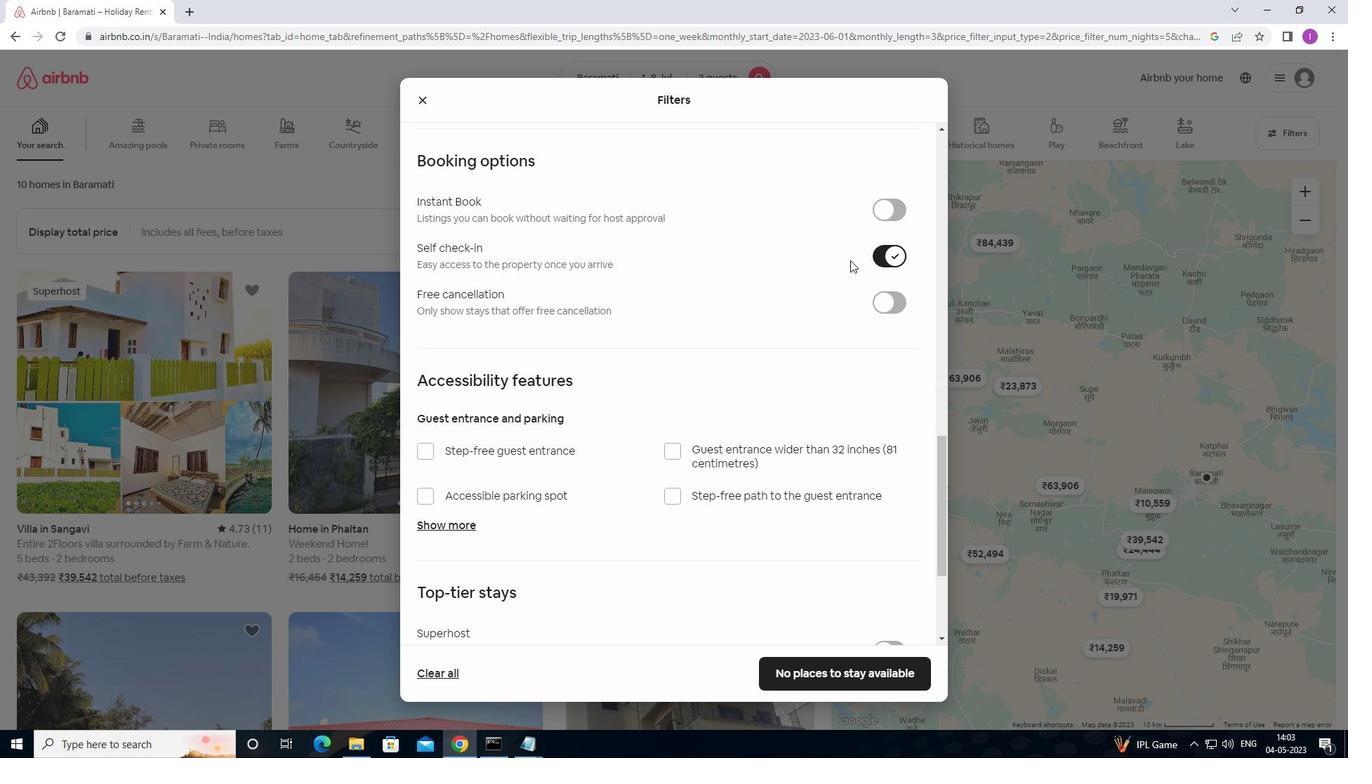 
Action: Mouse scrolled (834, 259) with delta (0, 0)
Screenshot: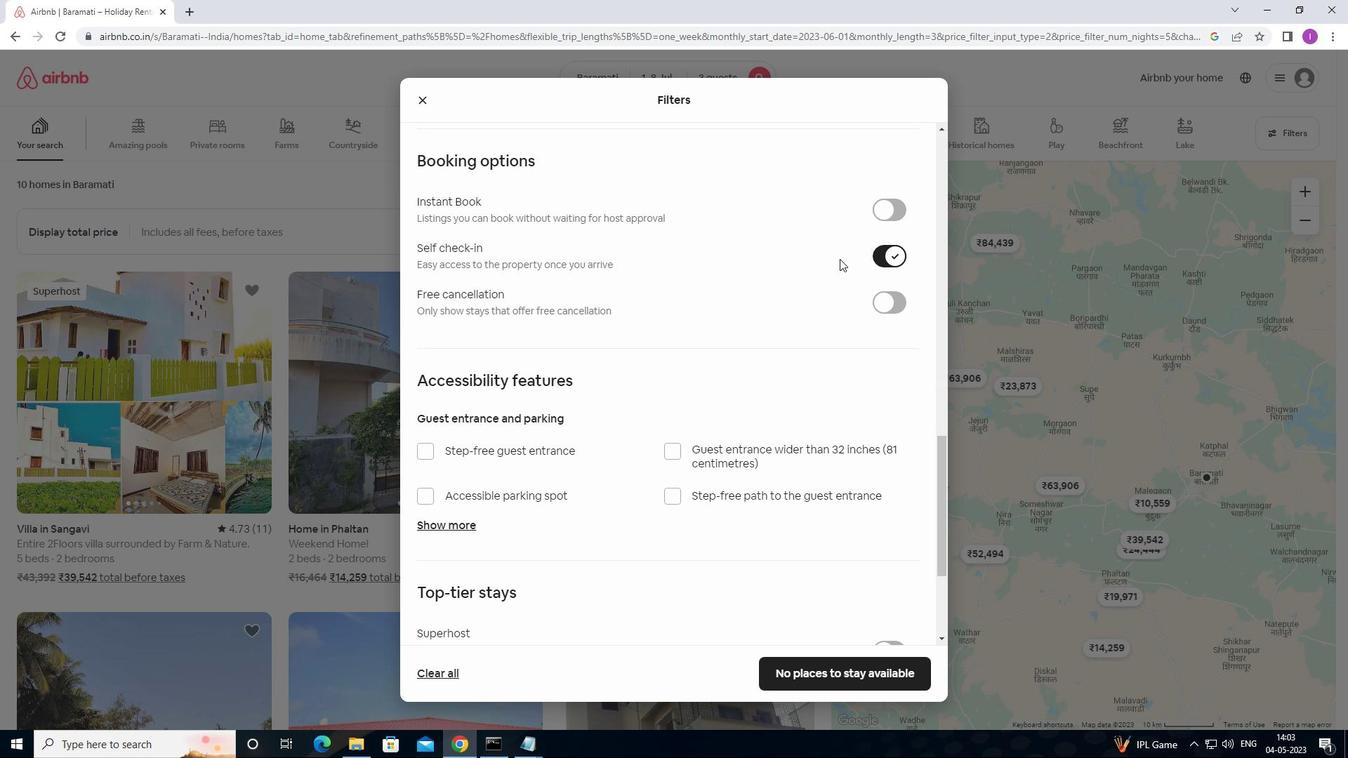 
Action: Mouse moved to (820, 259)
Screenshot: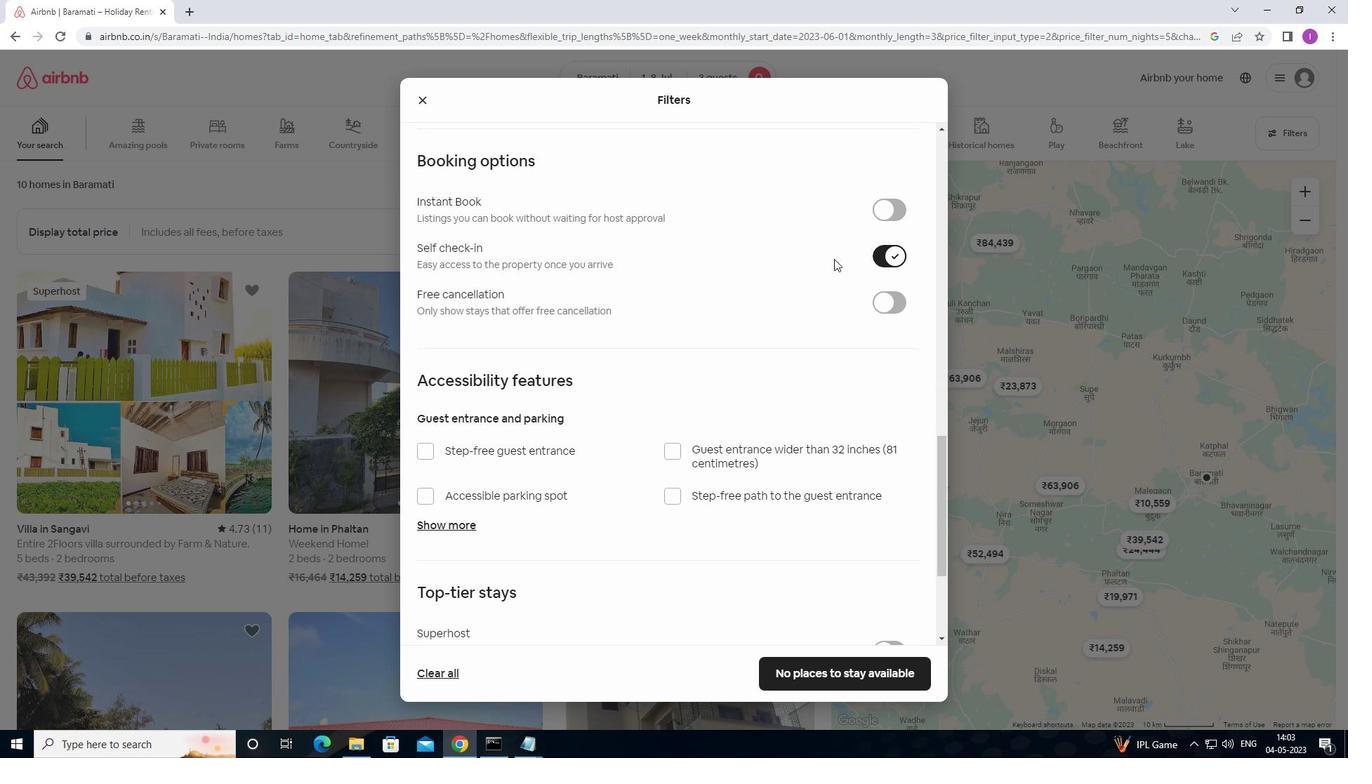 
Action: Mouse scrolled (820, 259) with delta (0, 0)
Screenshot: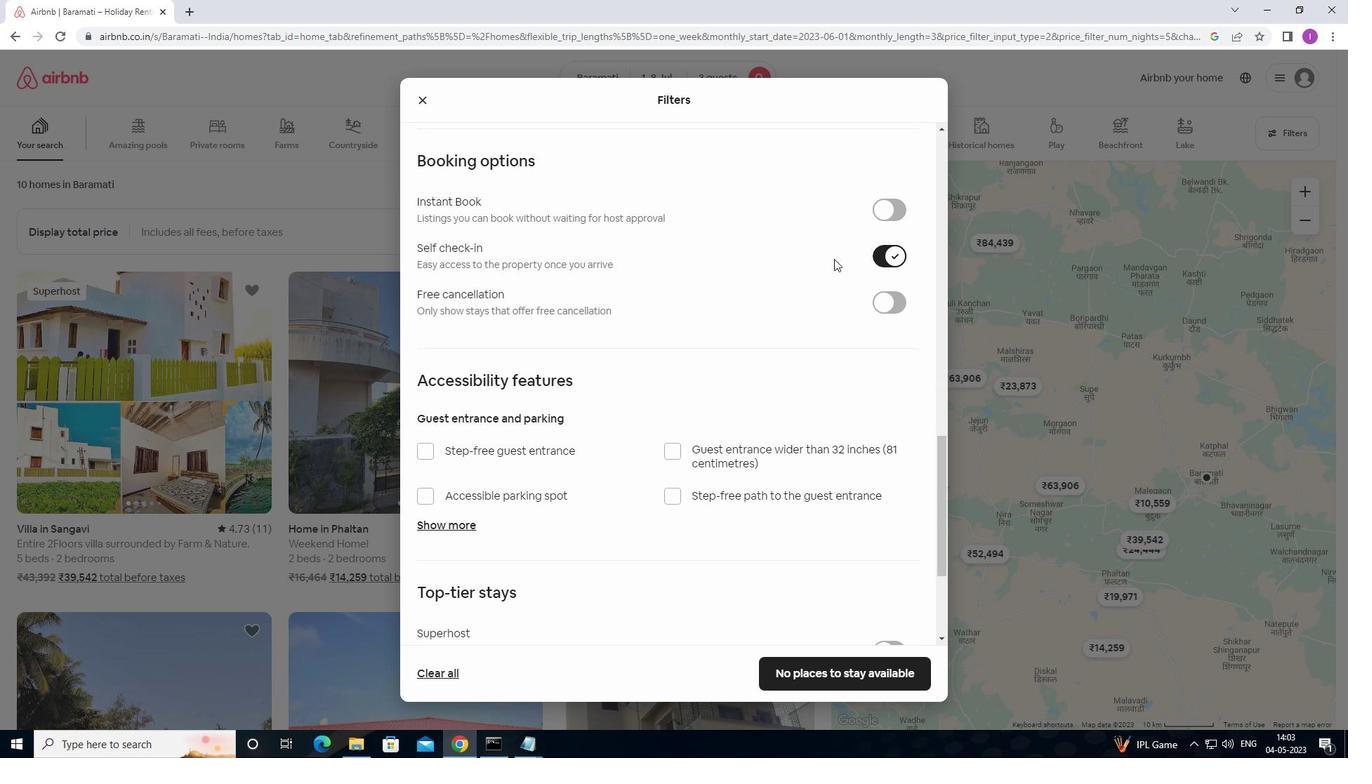 
Action: Mouse moved to (805, 259)
Screenshot: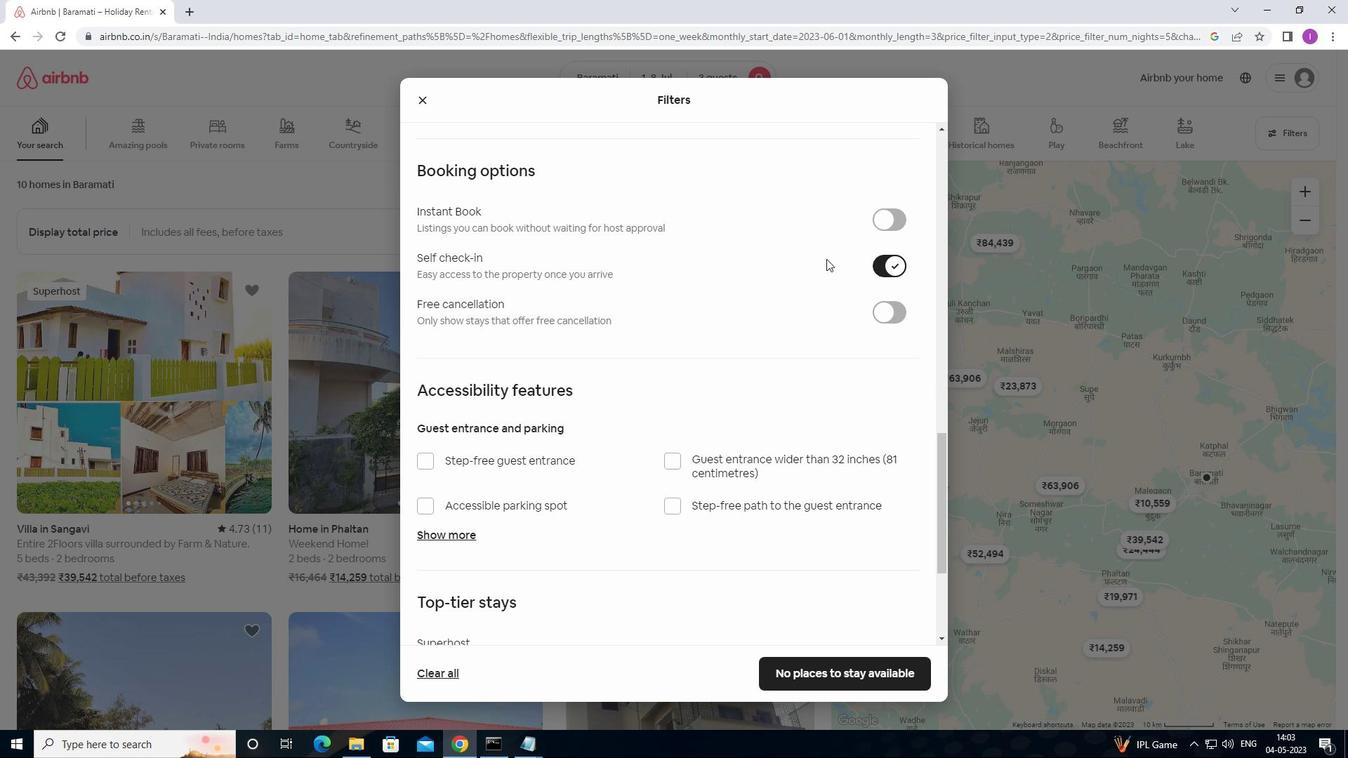 
Action: Mouse scrolled (805, 259) with delta (0, 0)
Screenshot: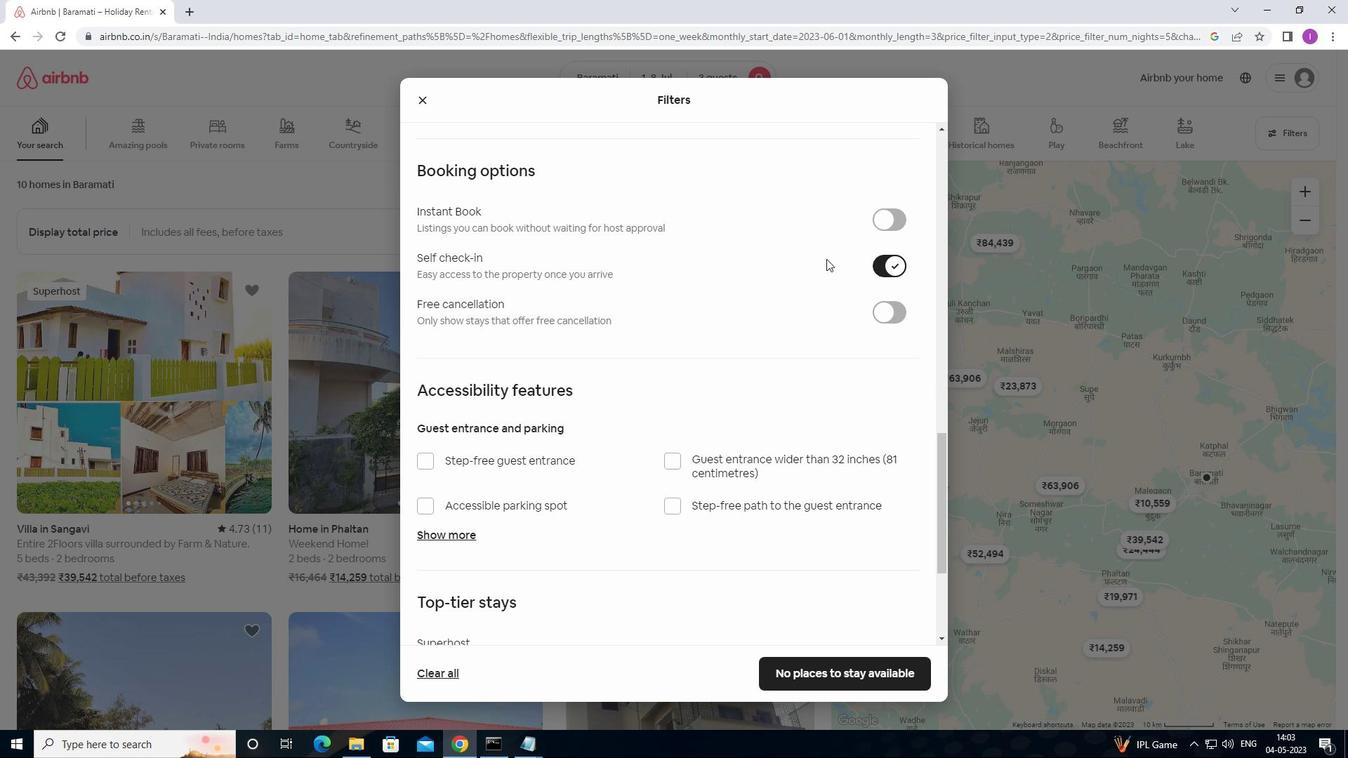 
Action: Mouse moved to (684, 272)
Screenshot: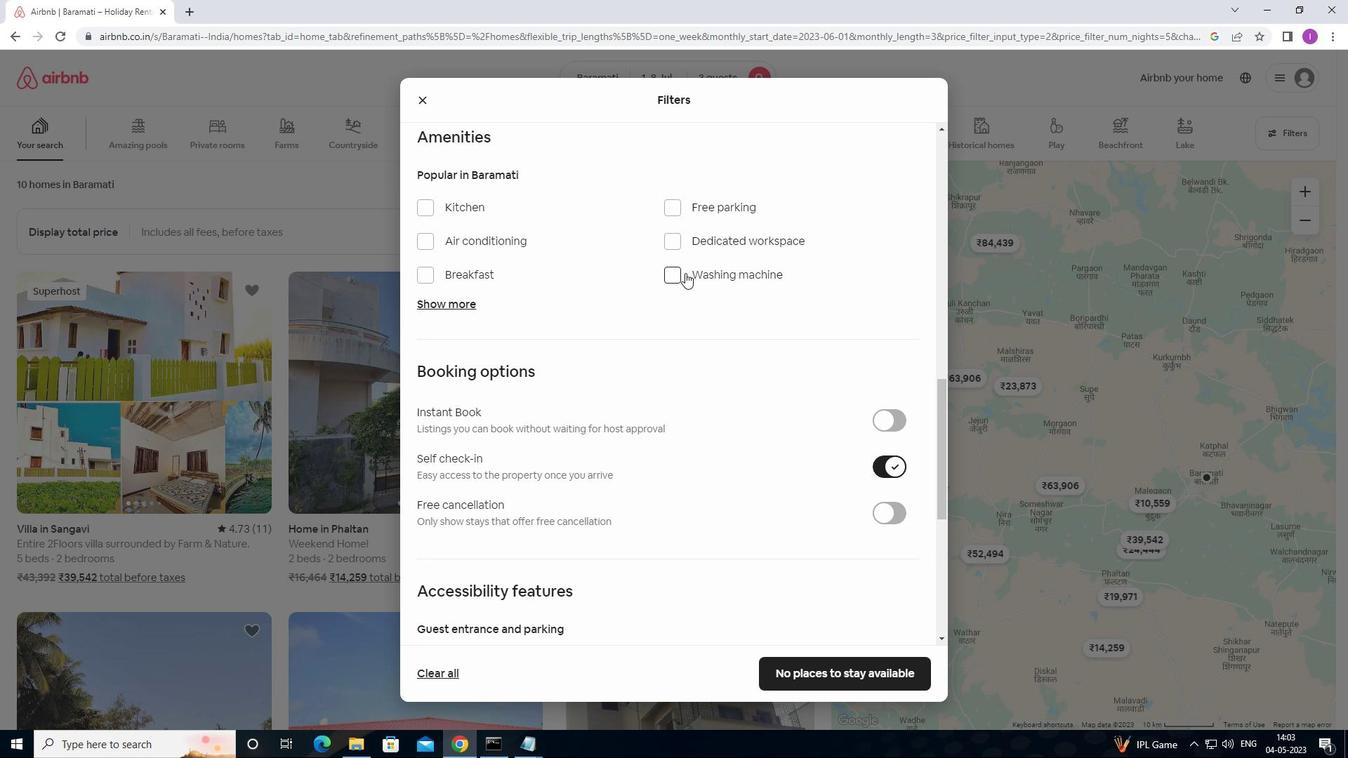 
Action: Mouse pressed left at (684, 272)
Screenshot: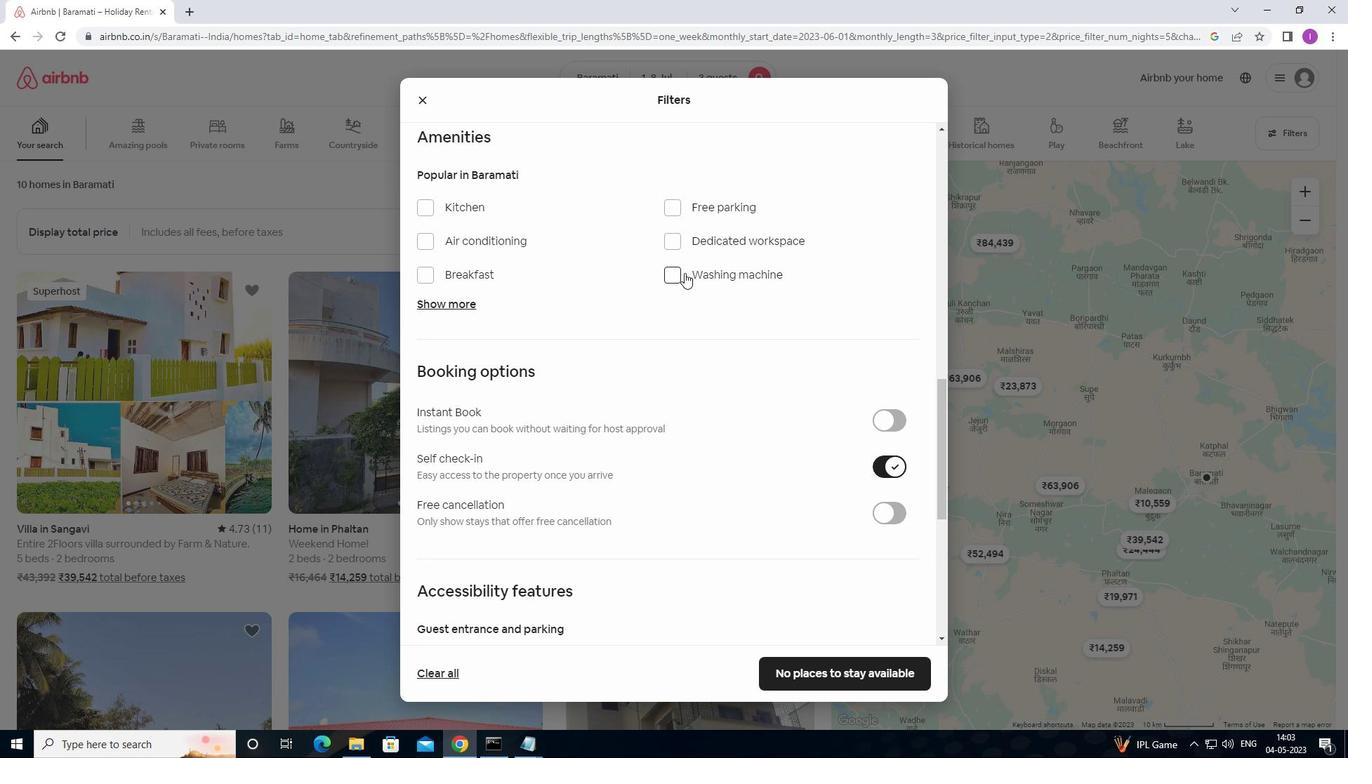 
Action: Mouse moved to (764, 288)
Screenshot: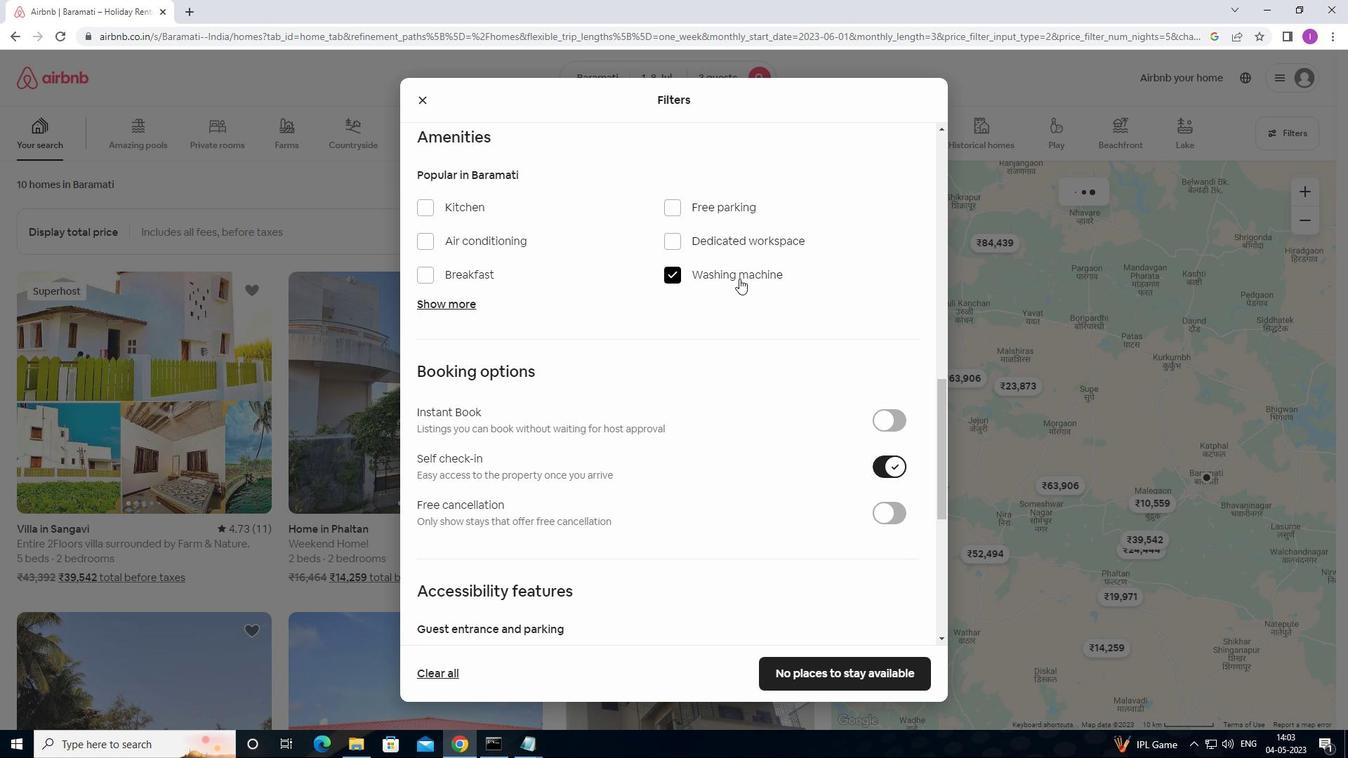 
Action: Mouse scrolled (764, 287) with delta (0, 0)
Screenshot: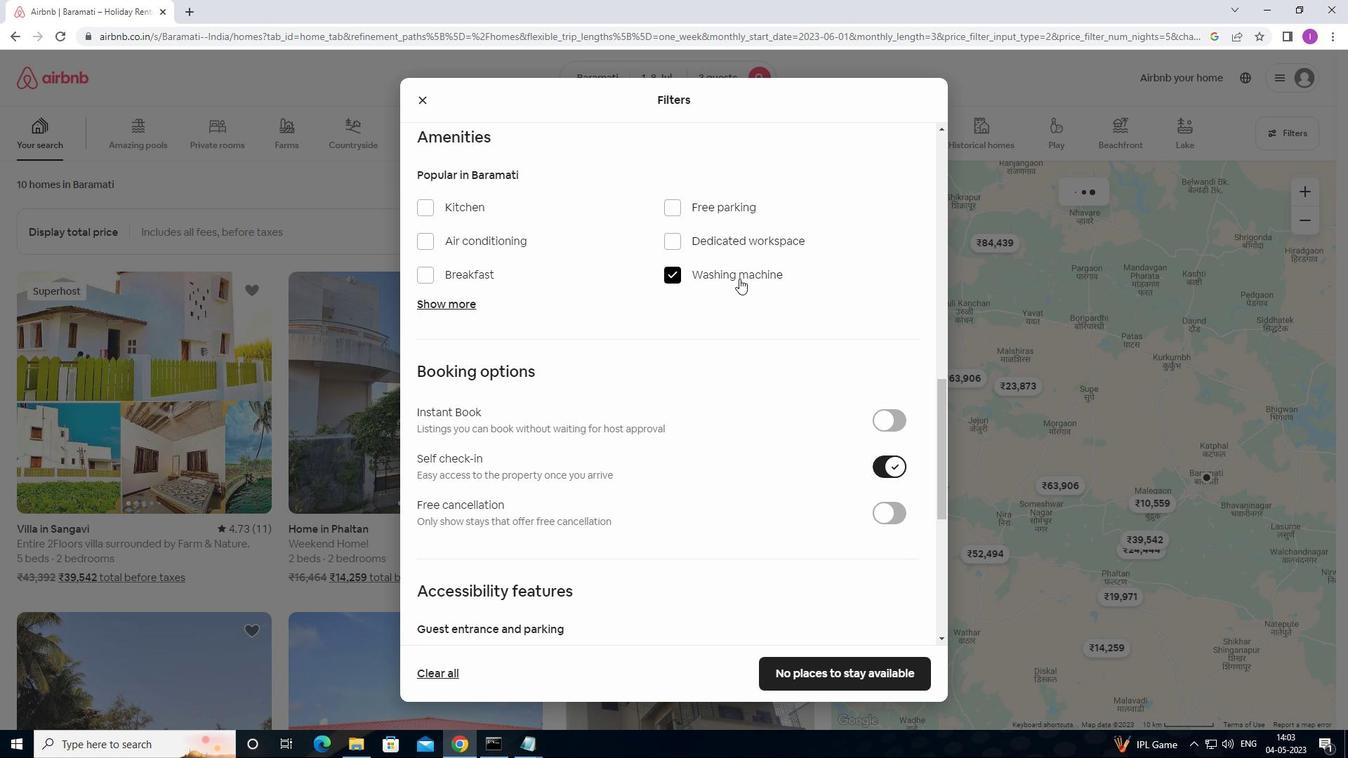 
Action: Mouse moved to (766, 291)
Screenshot: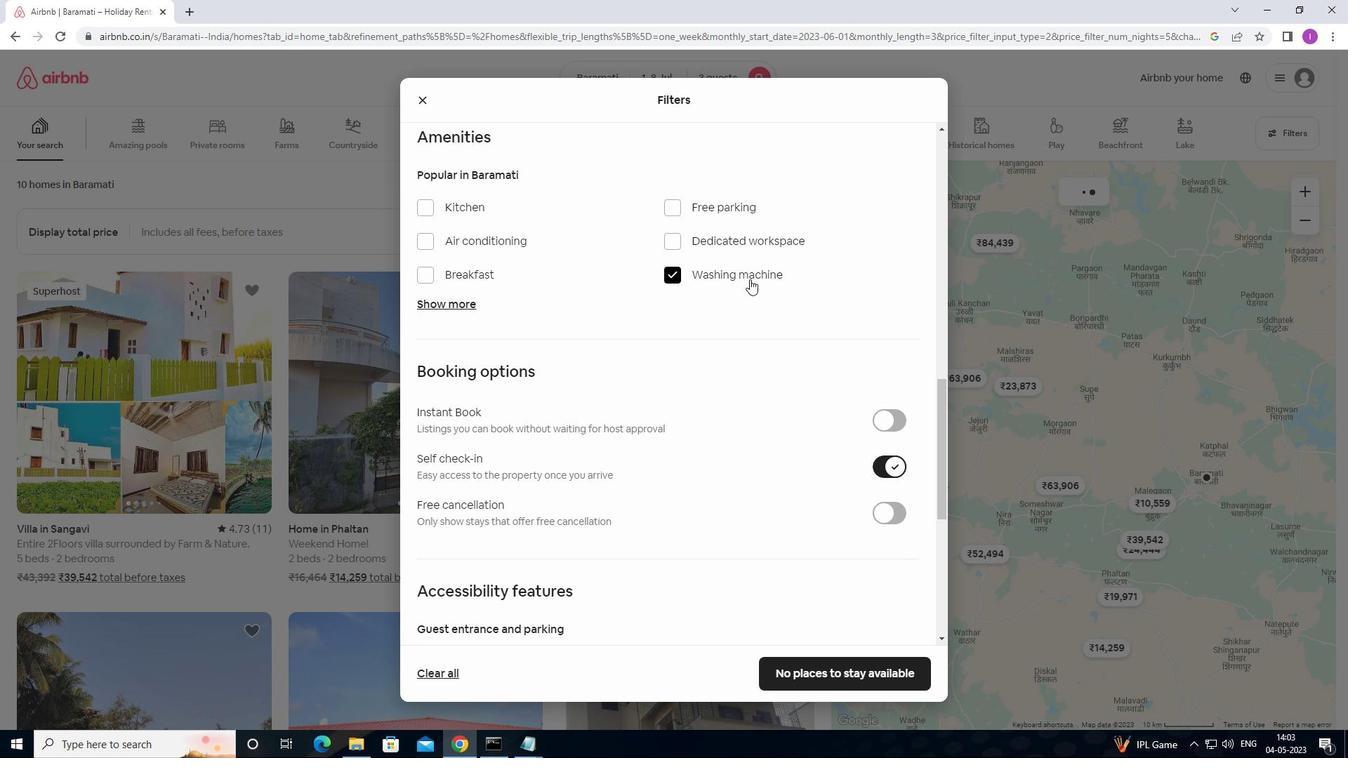 
Action: Mouse scrolled (766, 290) with delta (0, 0)
Screenshot: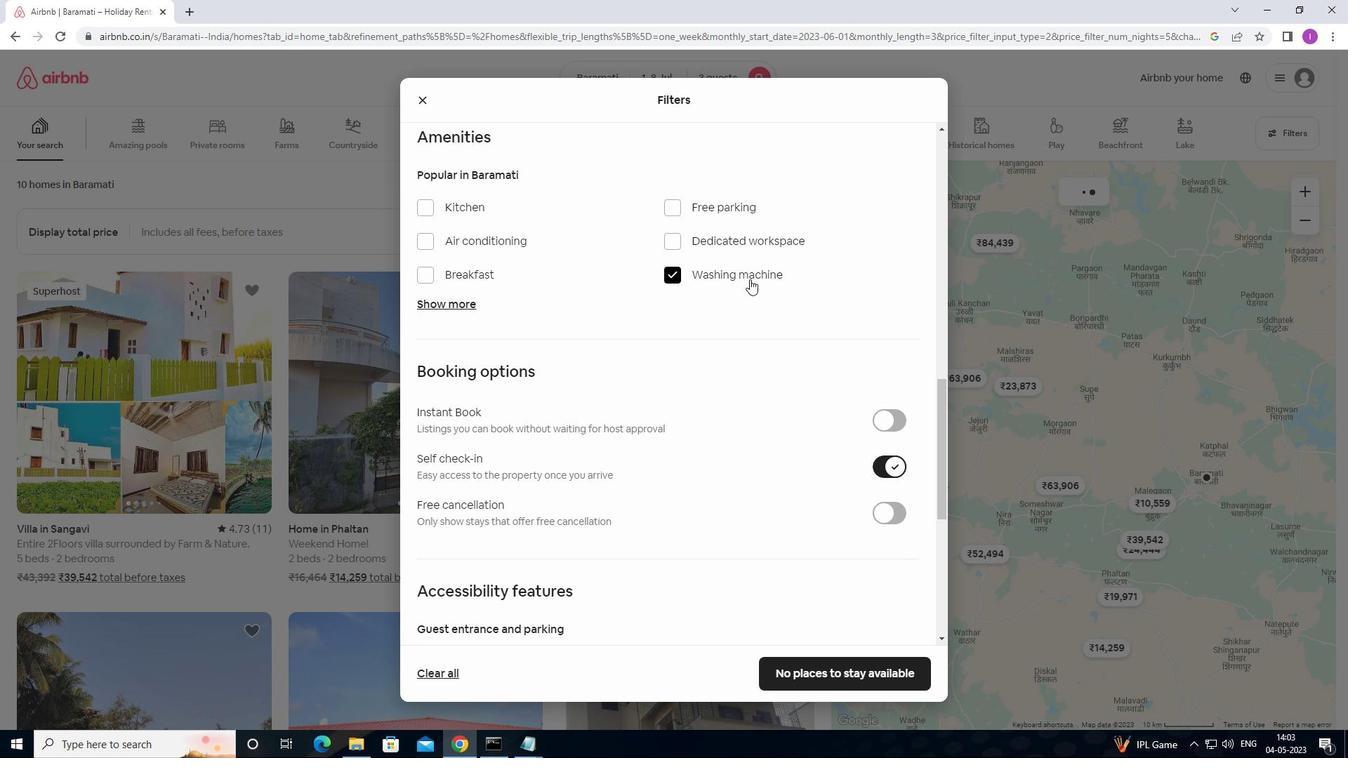 
Action: Mouse moved to (770, 300)
Screenshot: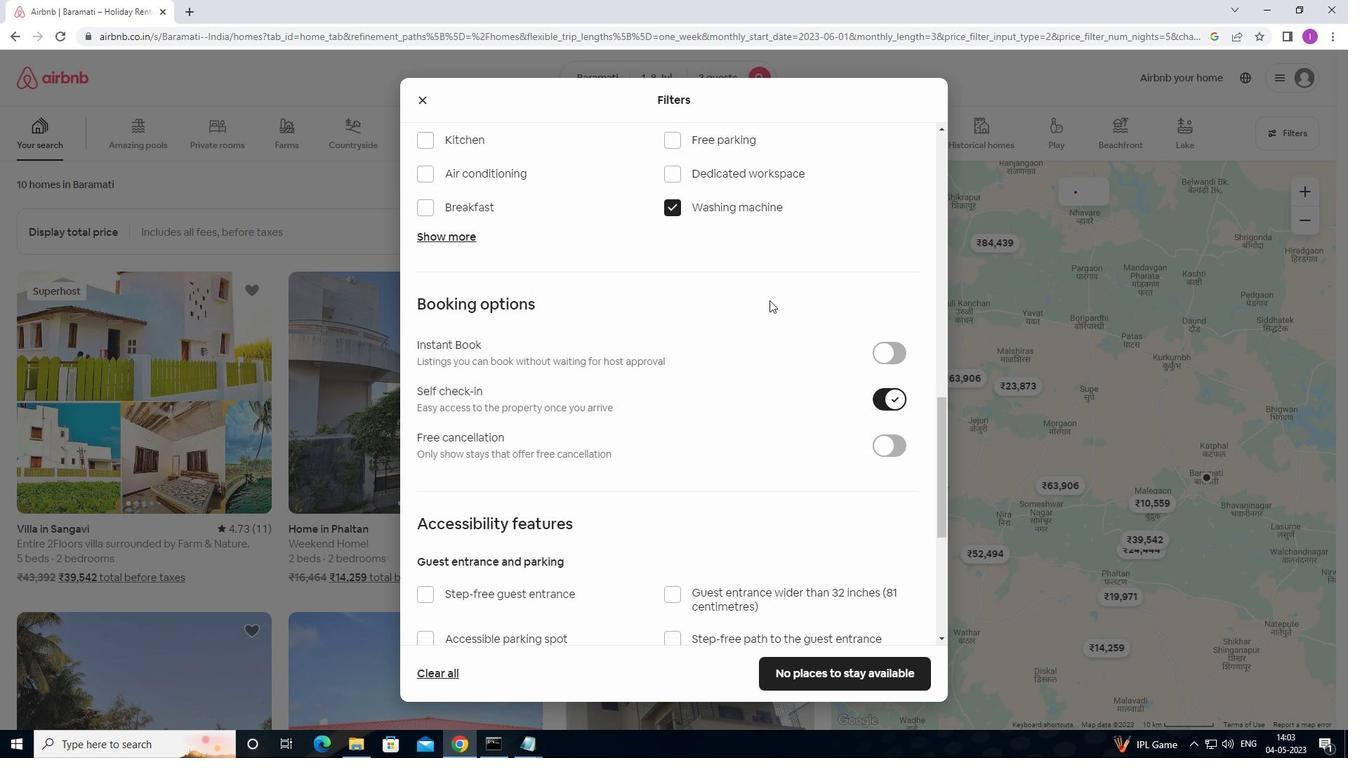 
Action: Mouse scrolled (770, 299) with delta (0, 0)
Screenshot: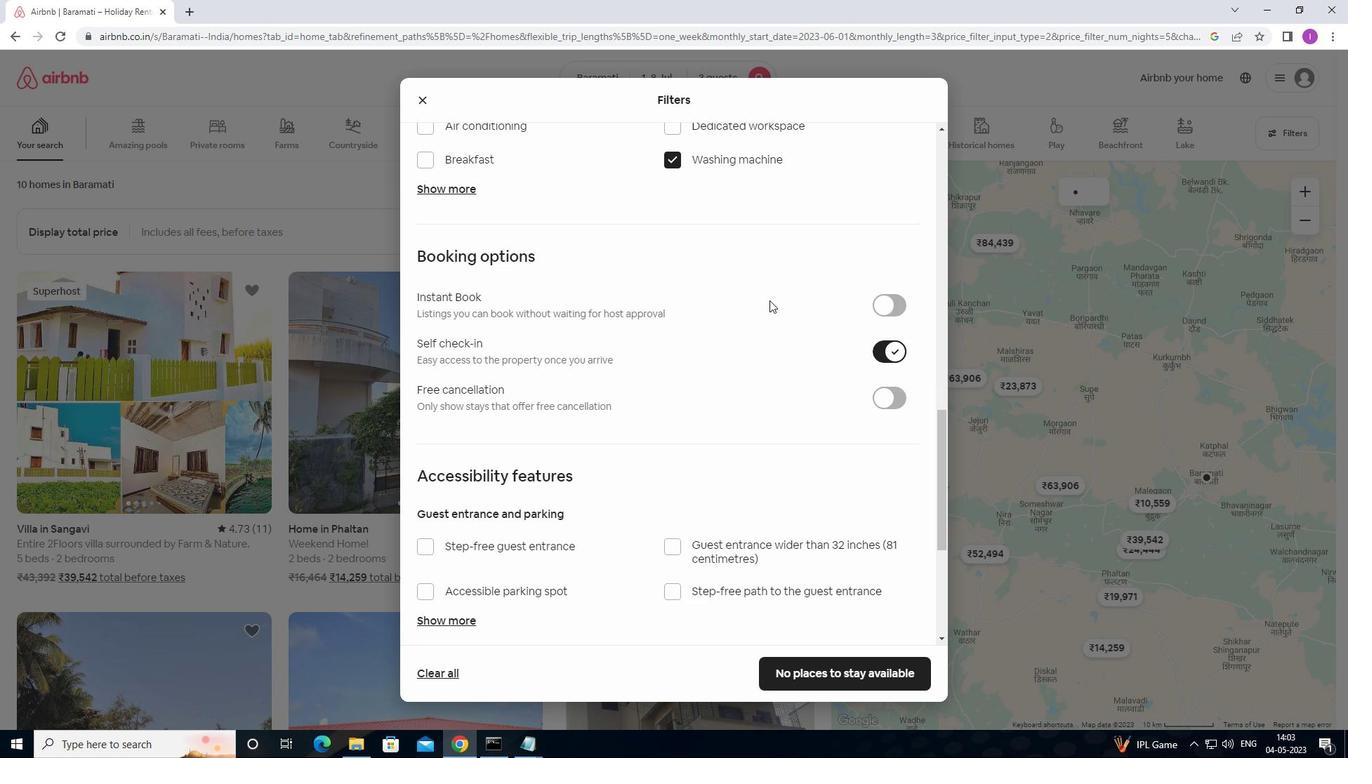 
Action: Mouse scrolled (770, 299) with delta (0, 0)
Screenshot: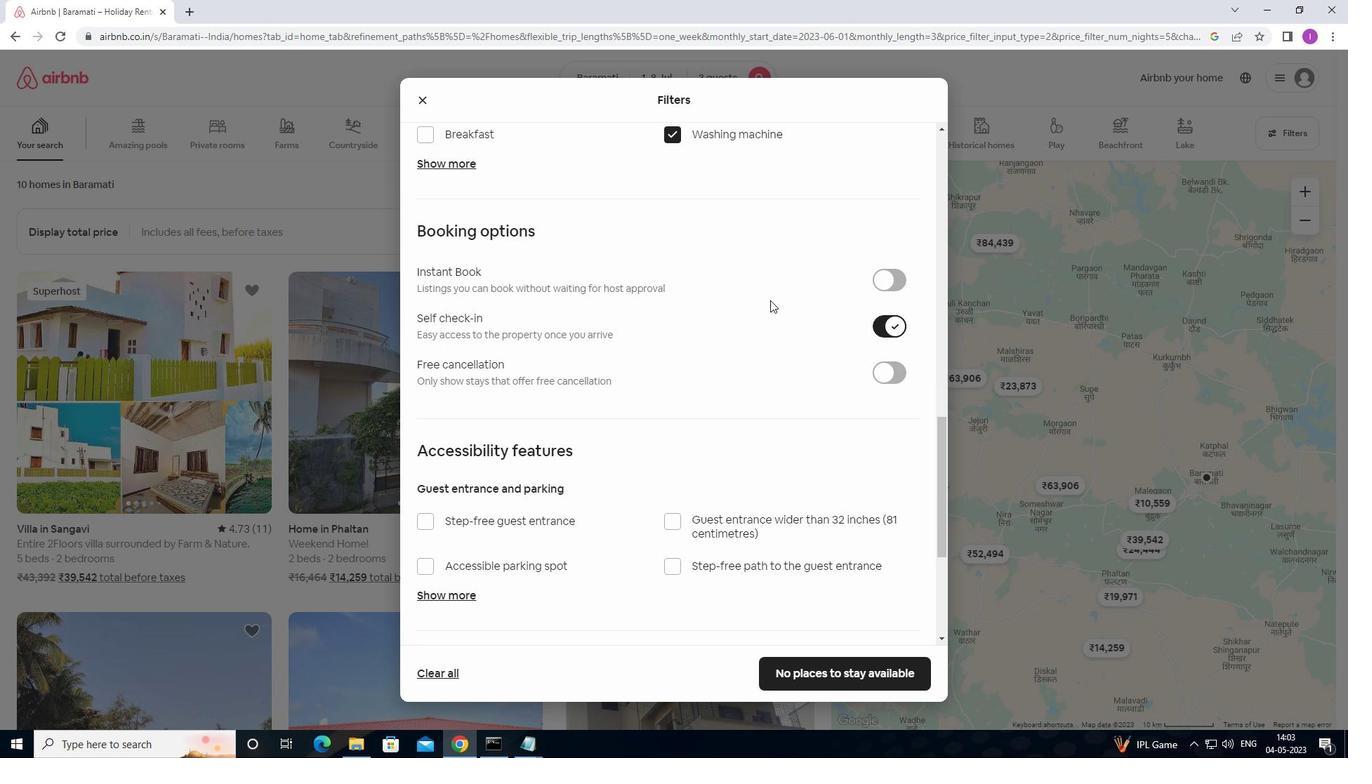 
Action: Mouse scrolled (770, 299) with delta (0, 0)
Screenshot: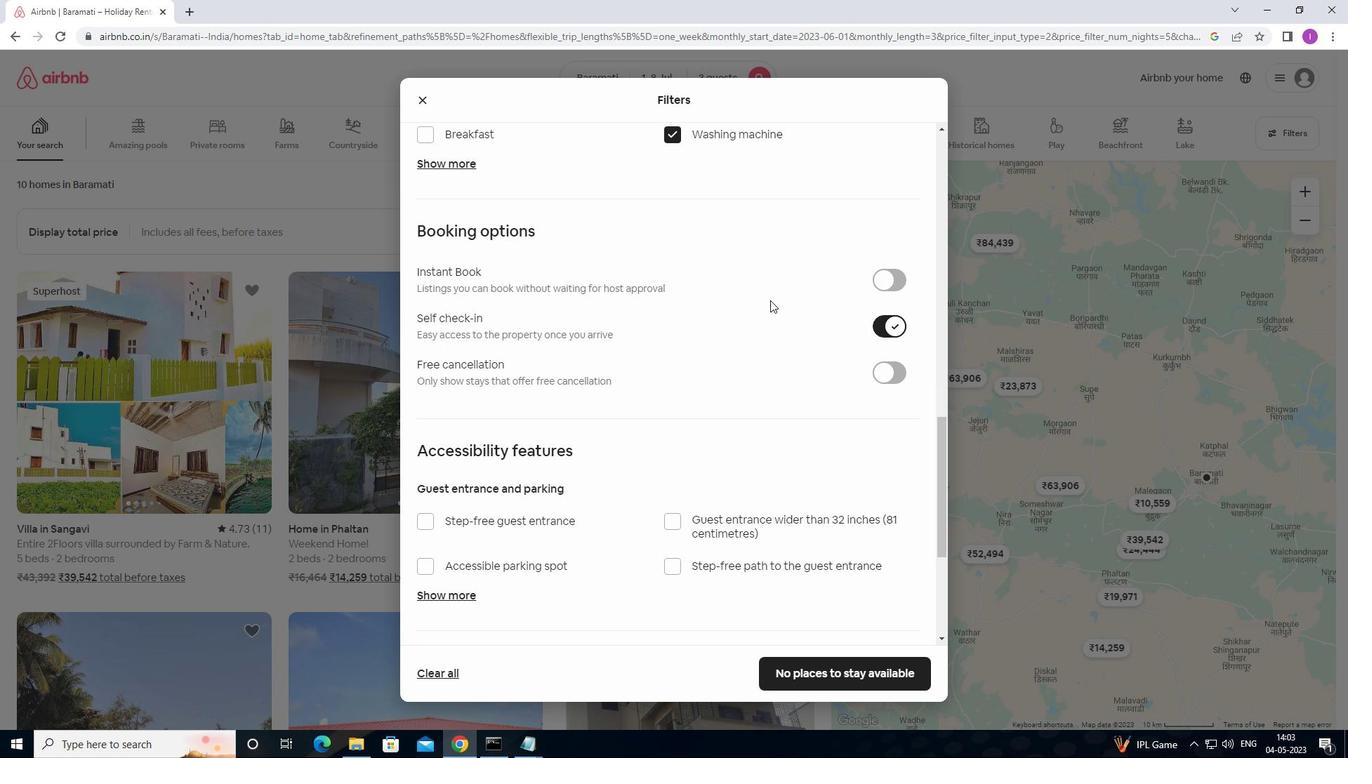 
Action: Mouse moved to (771, 301)
Screenshot: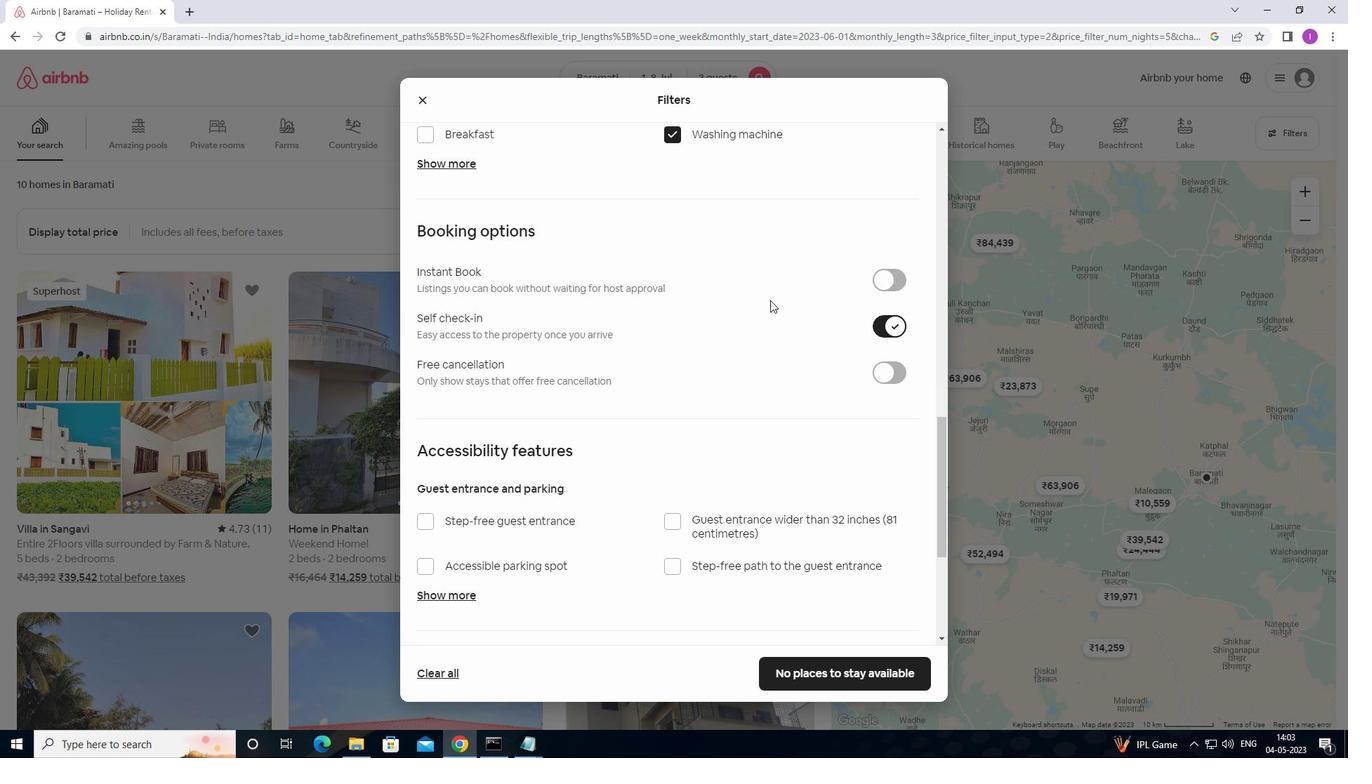 
Action: Mouse scrolled (771, 300) with delta (0, 0)
Screenshot: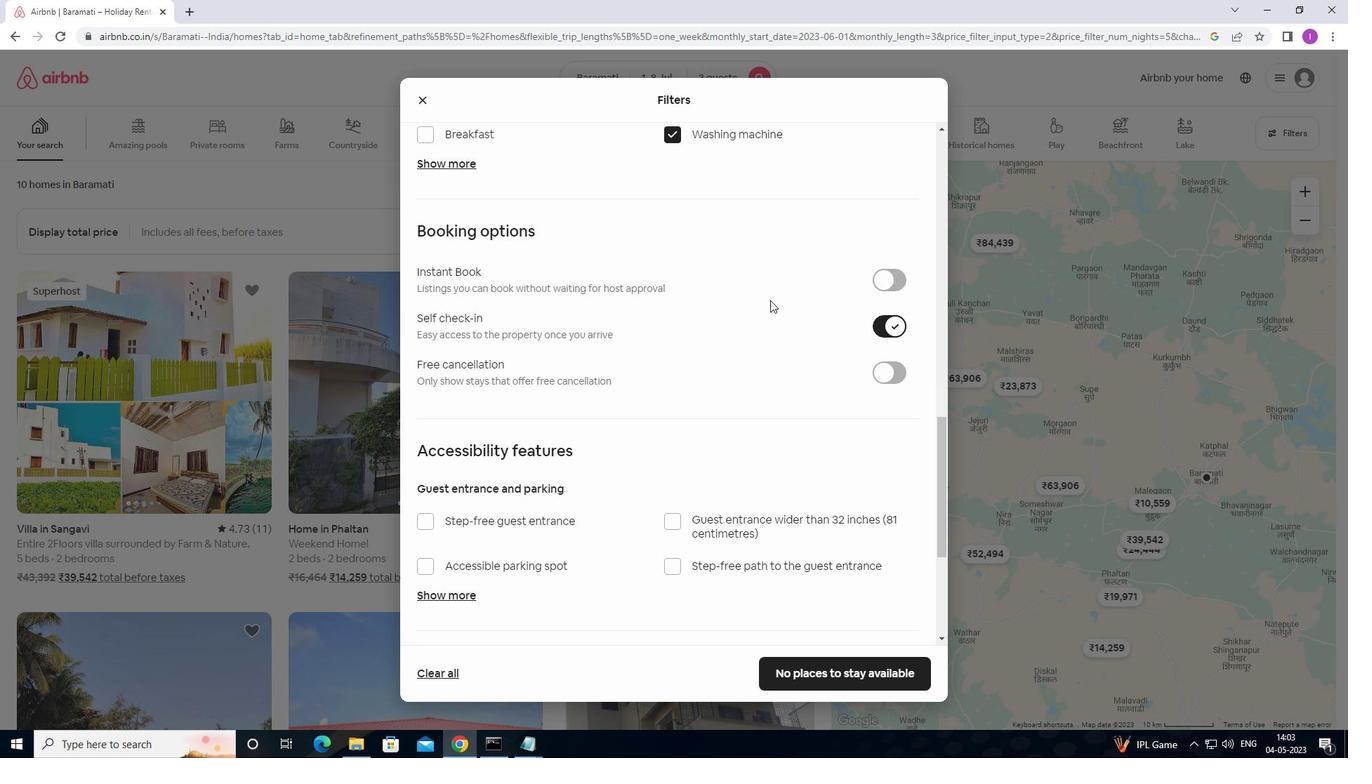
Action: Mouse moved to (783, 315)
Screenshot: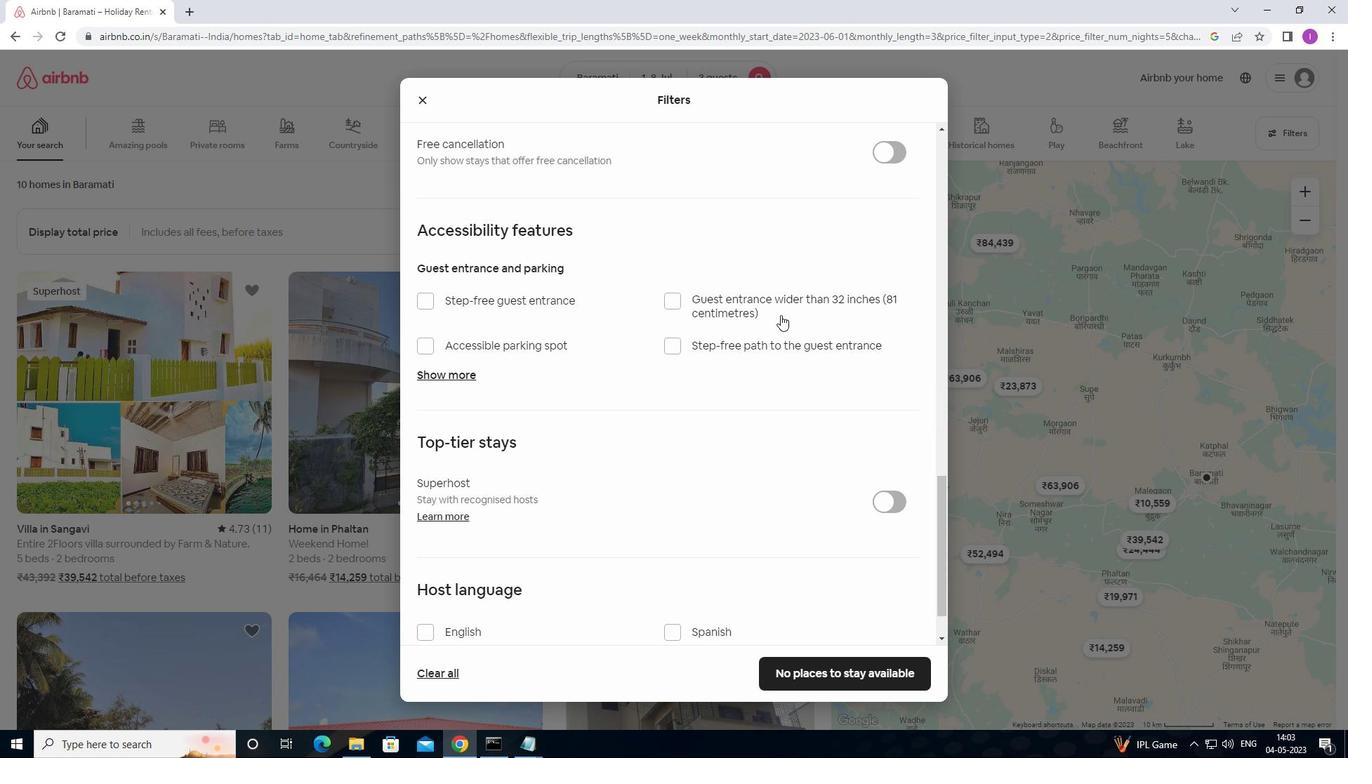 
Action: Mouse scrolled (783, 314) with delta (0, 0)
Screenshot: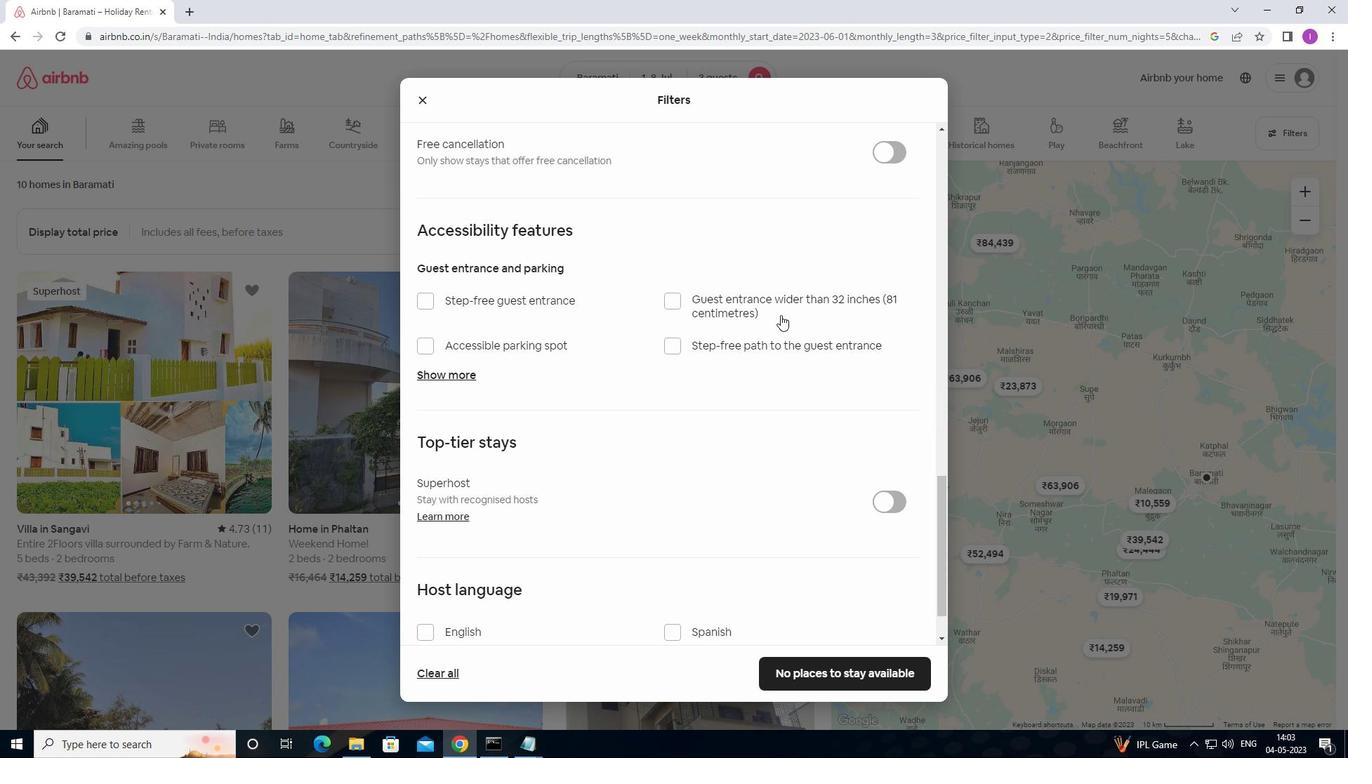 
Action: Mouse scrolled (783, 314) with delta (0, 0)
Screenshot: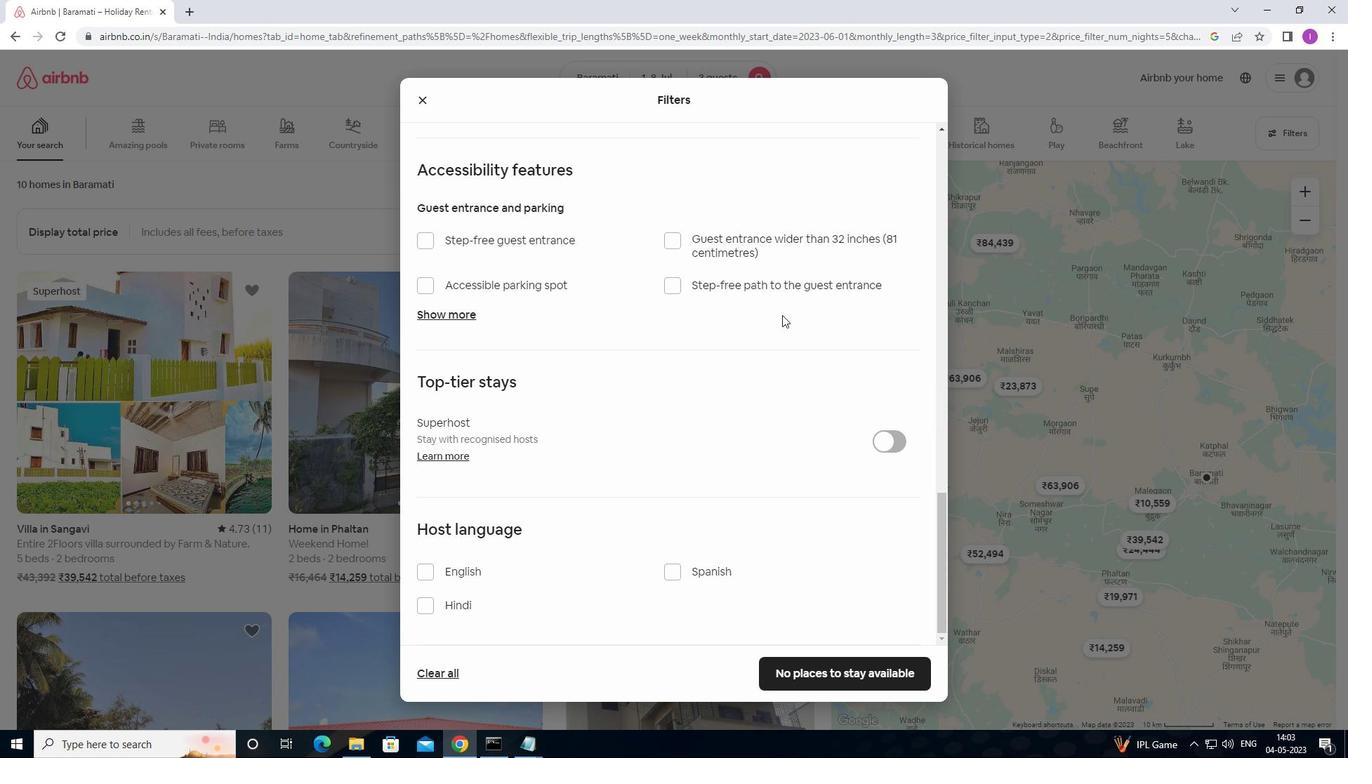 
Action: Mouse scrolled (783, 314) with delta (0, 0)
Screenshot: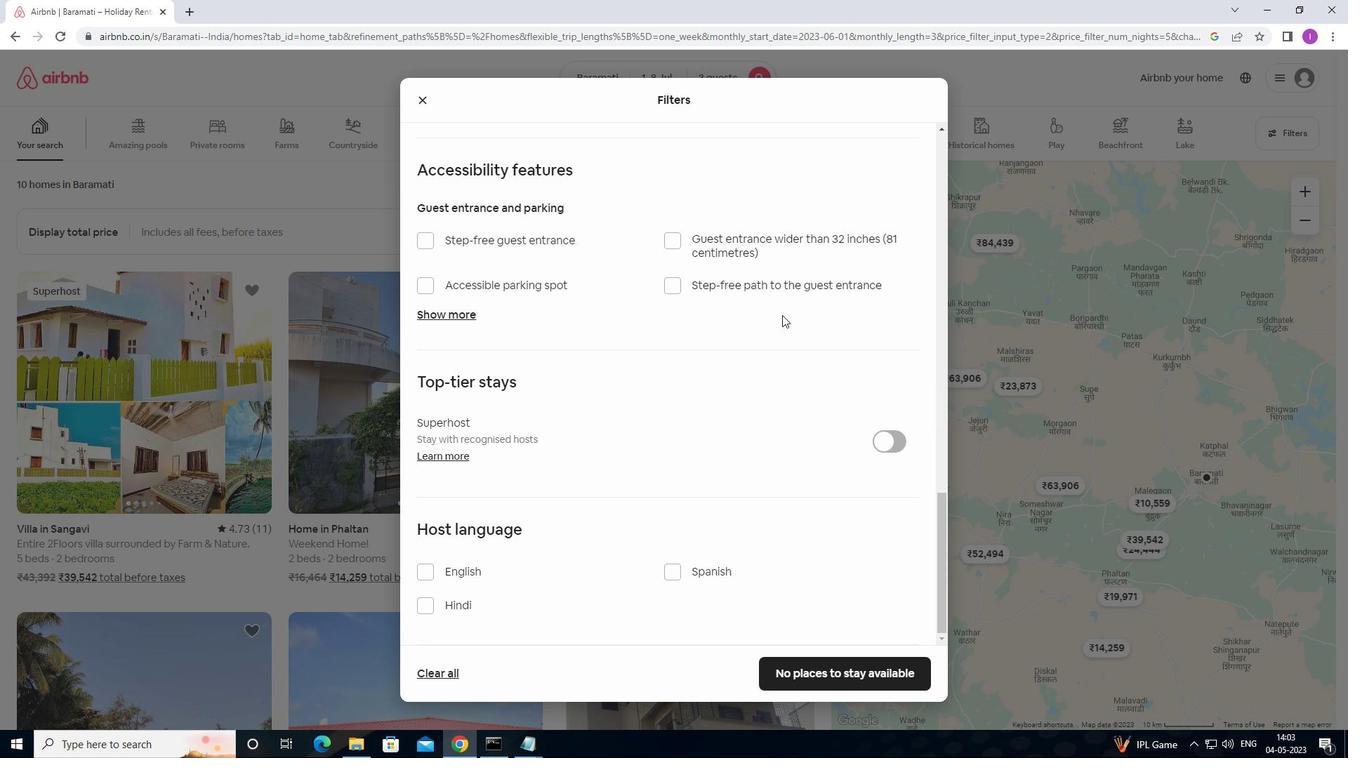 
Action: Mouse moved to (425, 576)
Screenshot: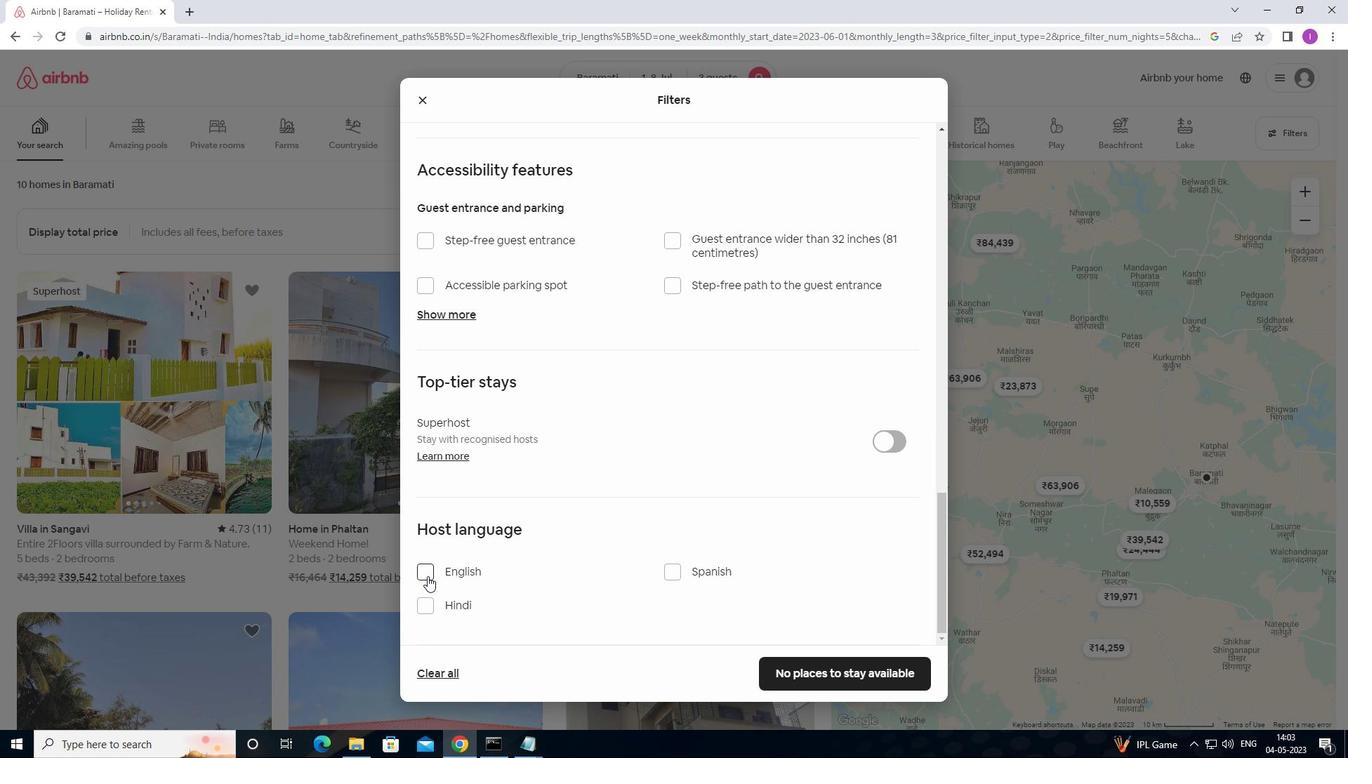 
Action: Mouse pressed left at (425, 576)
Screenshot: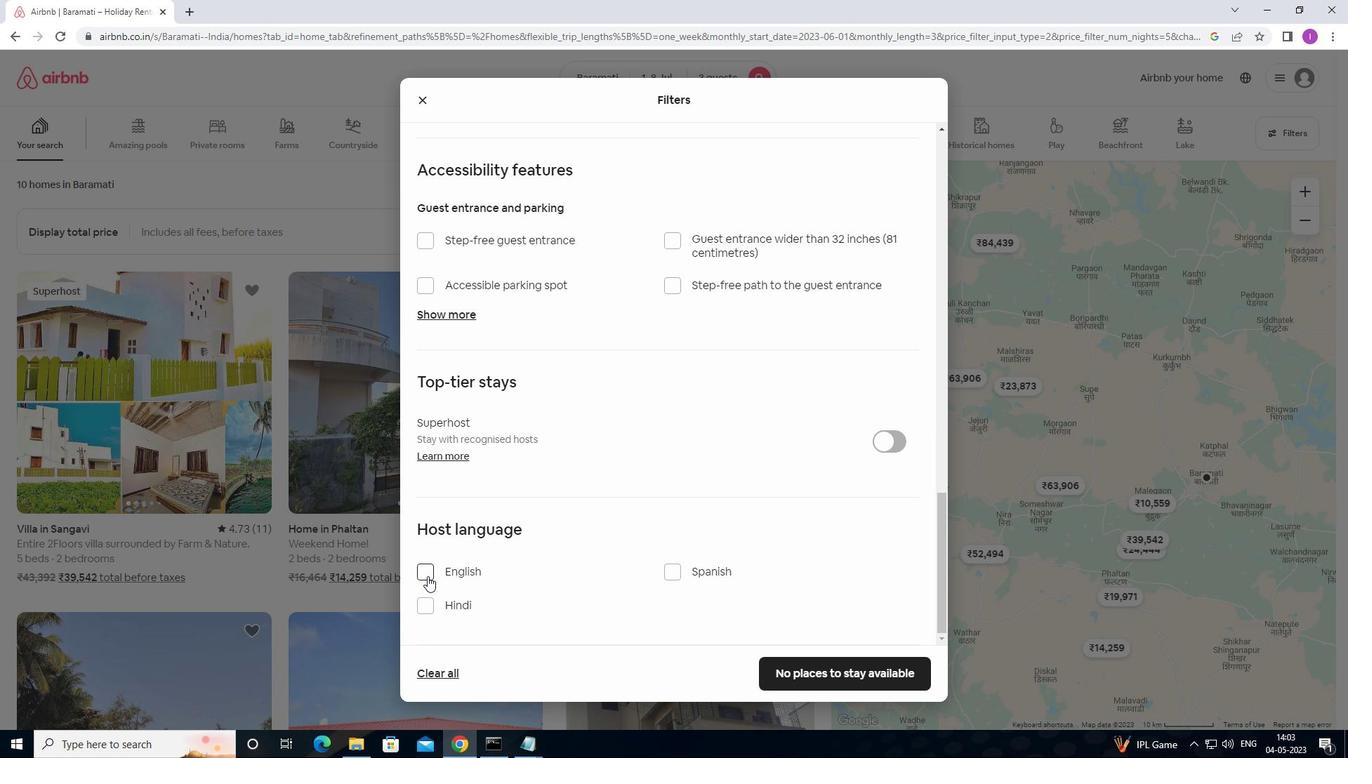 
Action: Mouse moved to (824, 672)
Screenshot: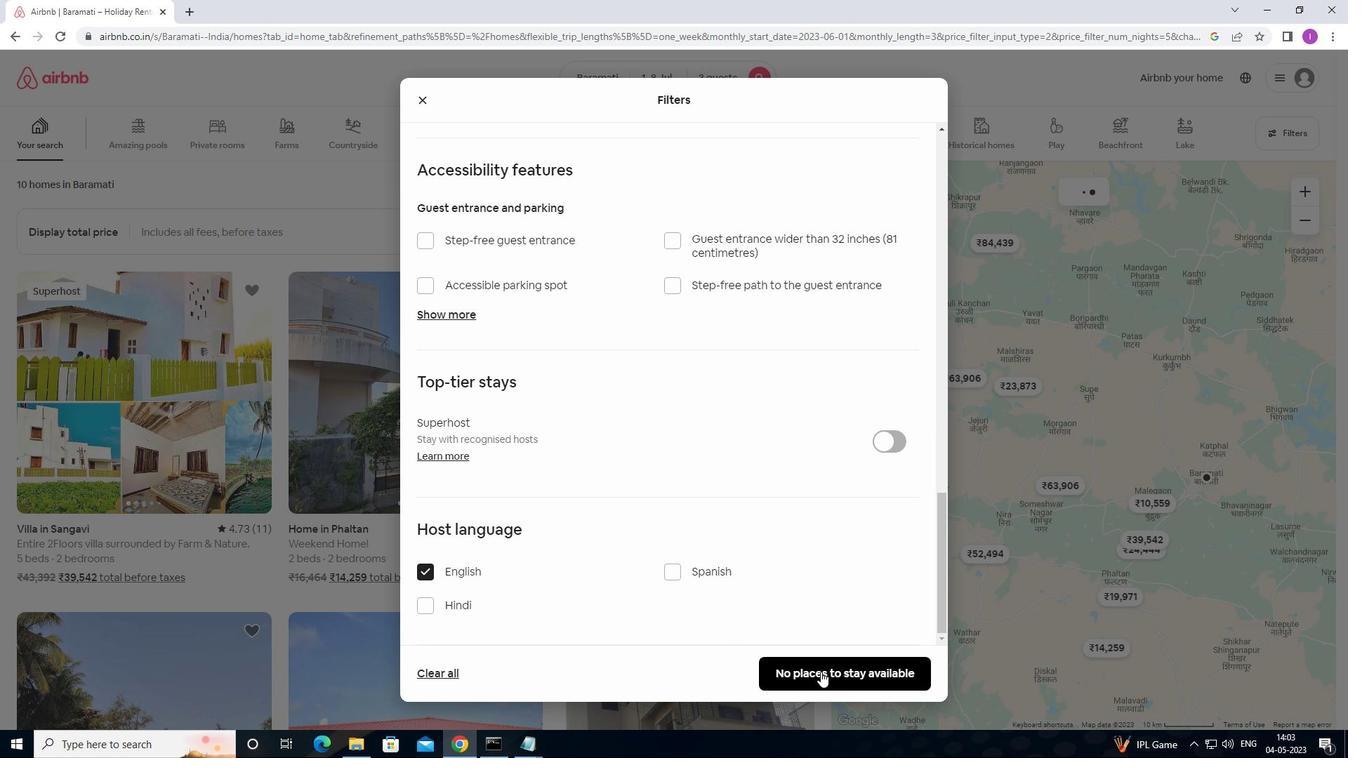 
Action: Mouse pressed left at (824, 672)
Screenshot: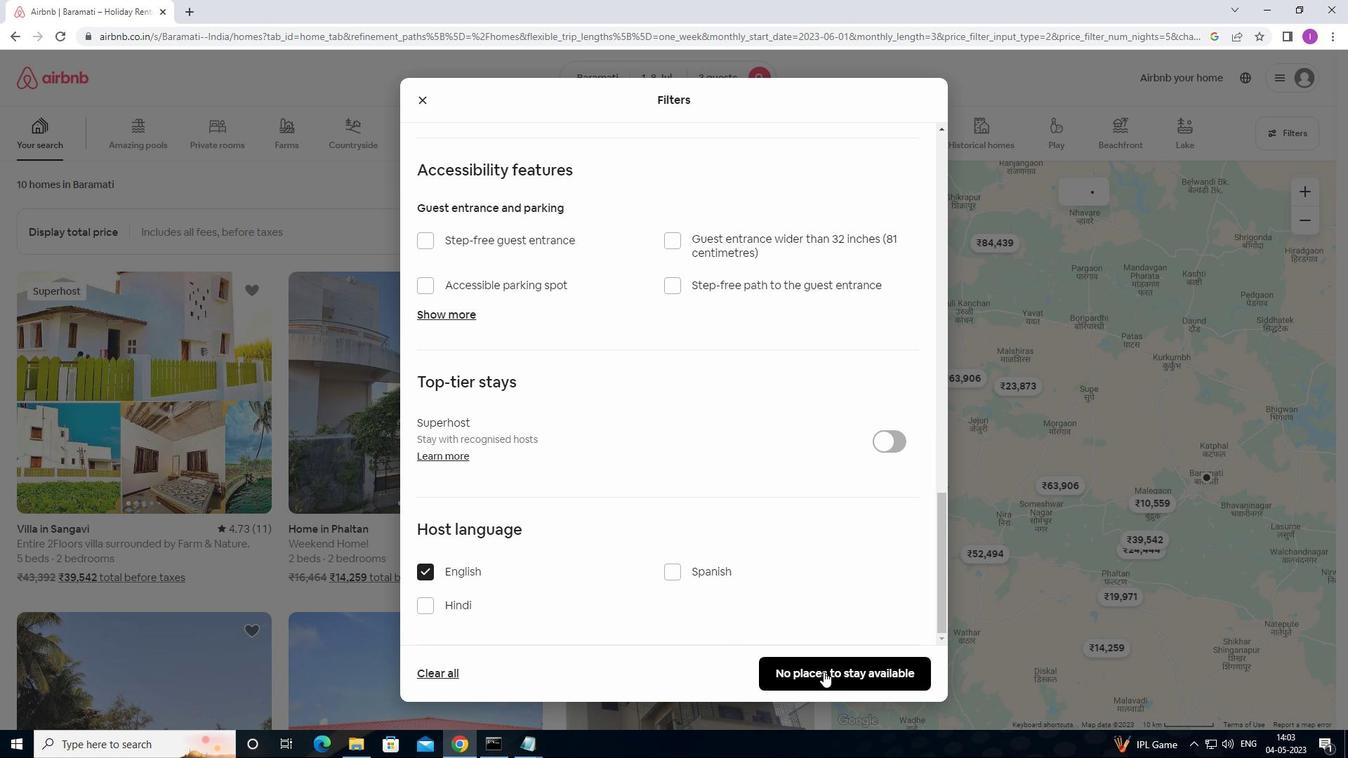 
Action: Mouse moved to (805, 664)
Screenshot: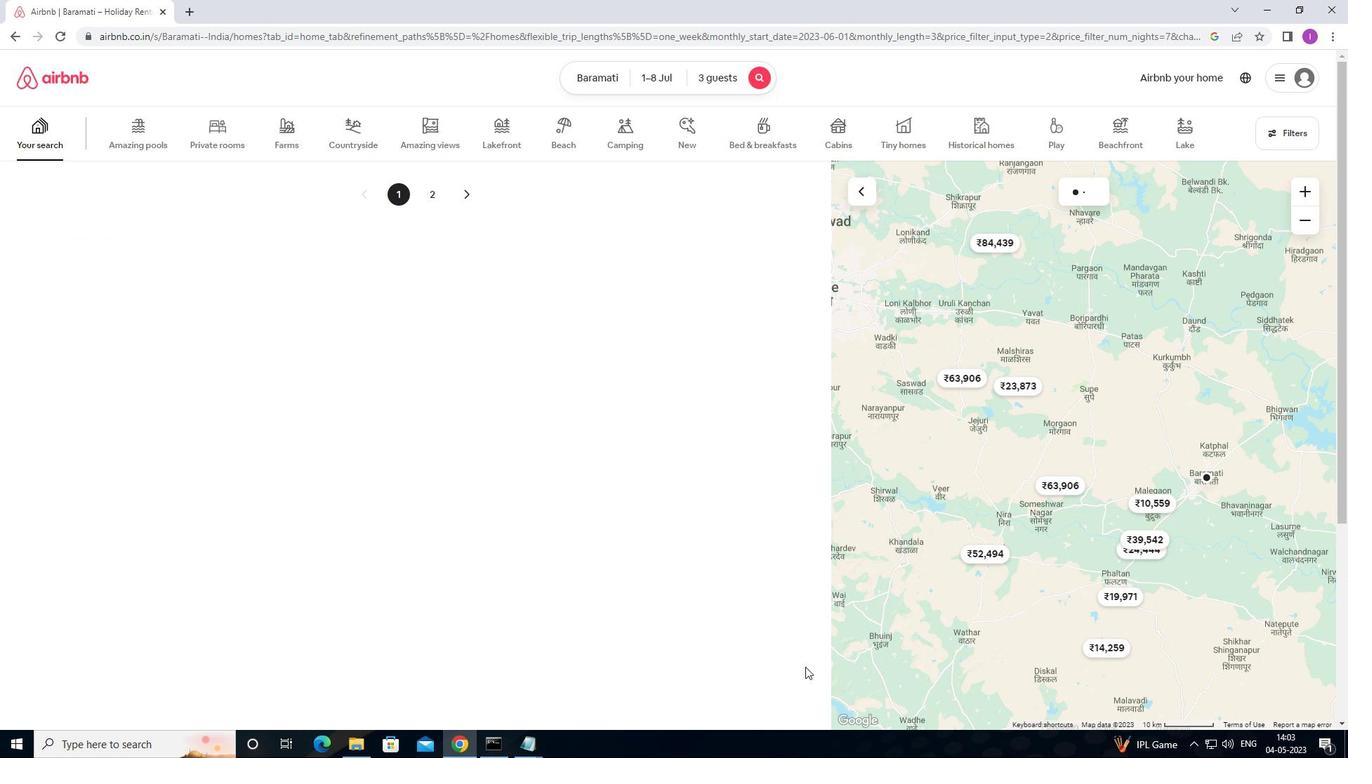 
